 Task: Find connections with filter location Sebeta with filter topic #linkedinstorieswith filter profile language German with filter current company Godrej Group with filter school FRANK ANTHONY PUBLIC SCHOOL THE with filter industry Consumer Services with filter service category Software Testing with filter keywords title Bookkeeper
Action: Mouse moved to (152, 235)
Screenshot: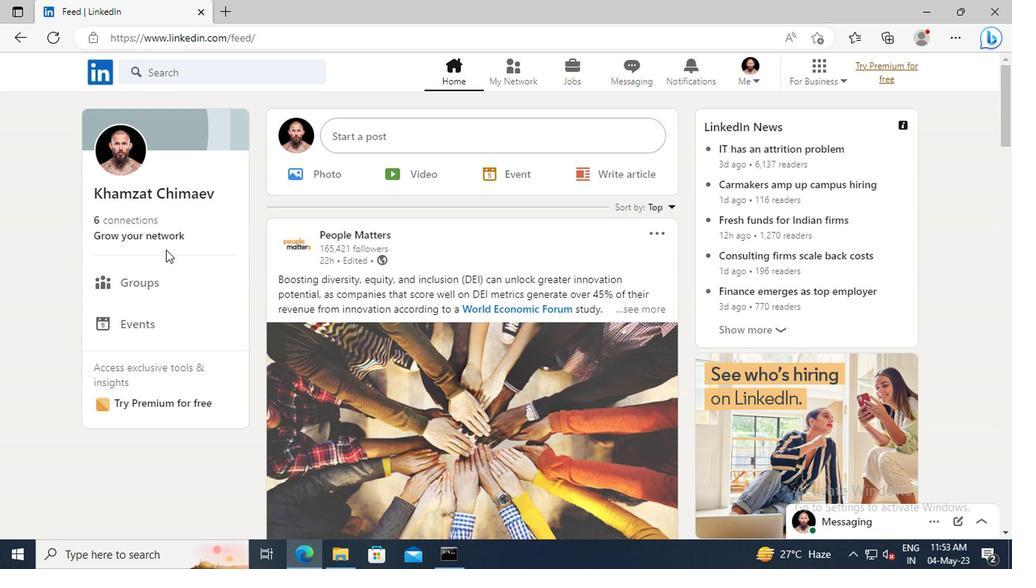 
Action: Mouse pressed left at (152, 235)
Screenshot: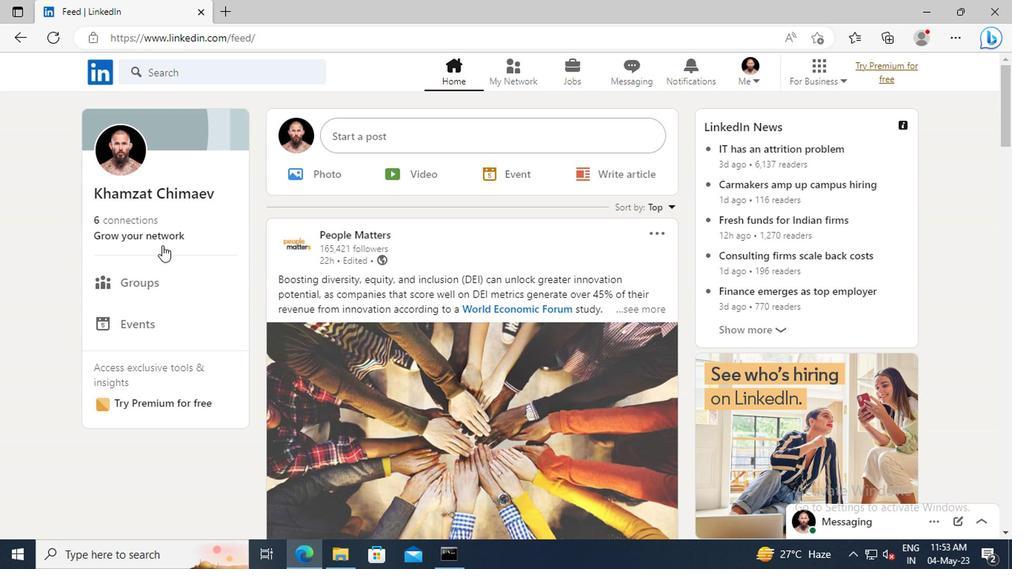 
Action: Mouse moved to (159, 158)
Screenshot: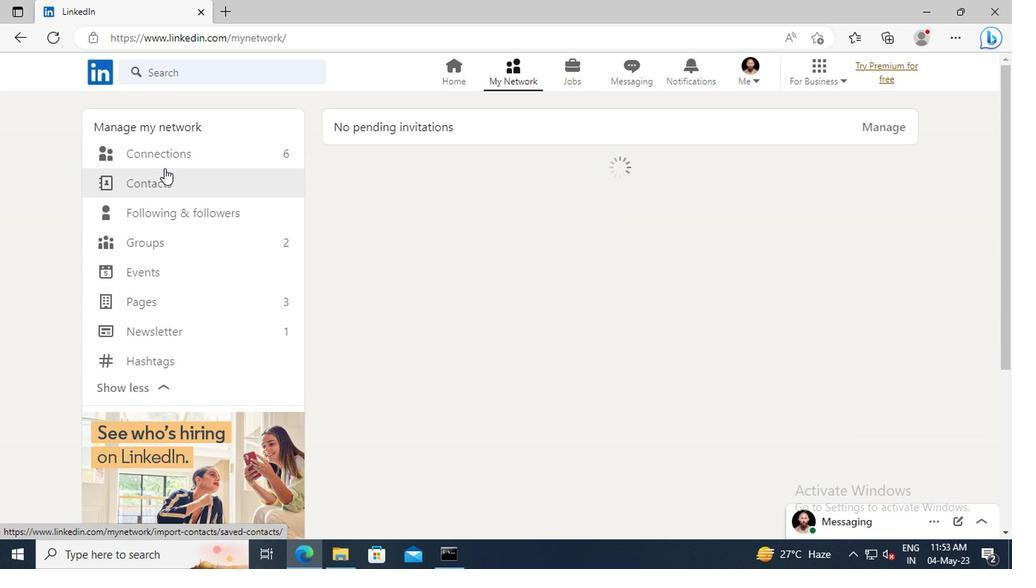 
Action: Mouse pressed left at (159, 158)
Screenshot: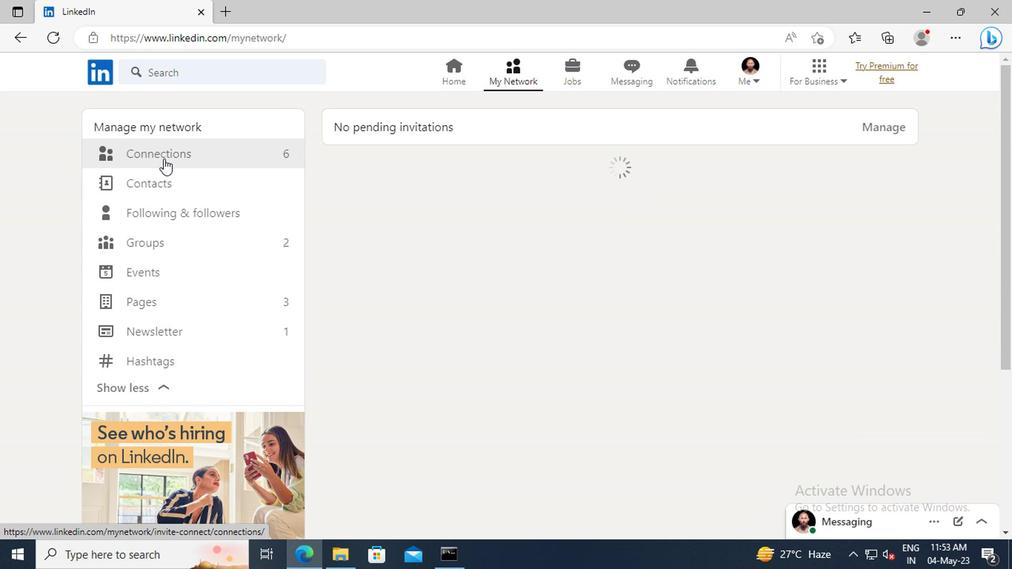 
Action: Mouse moved to (601, 155)
Screenshot: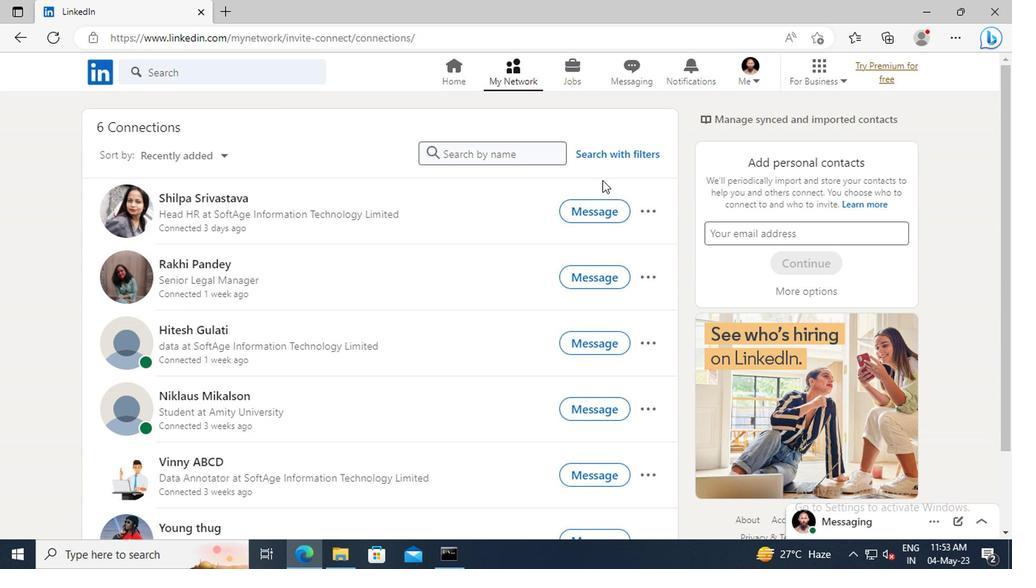 
Action: Mouse pressed left at (601, 155)
Screenshot: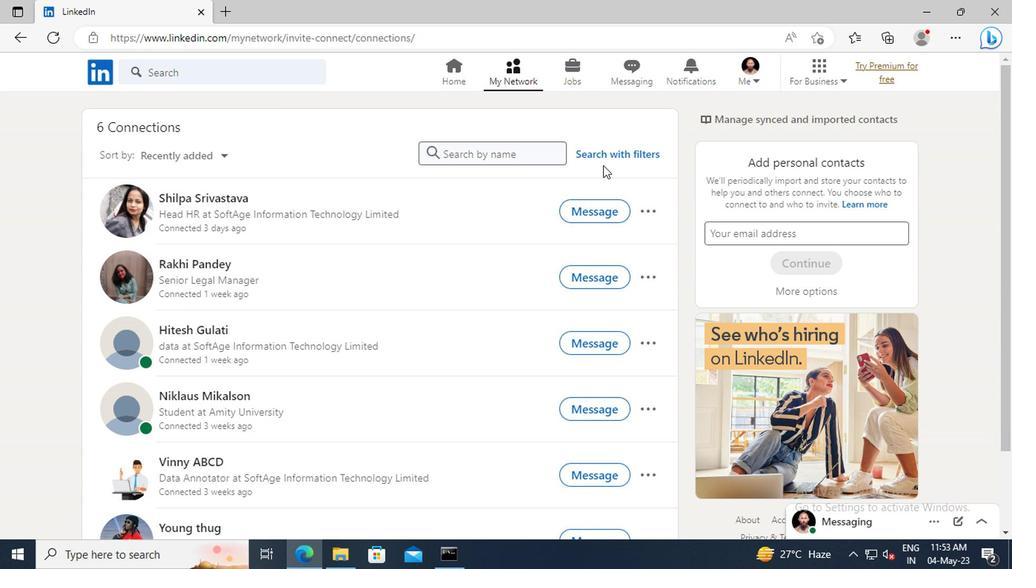 
Action: Mouse moved to (563, 114)
Screenshot: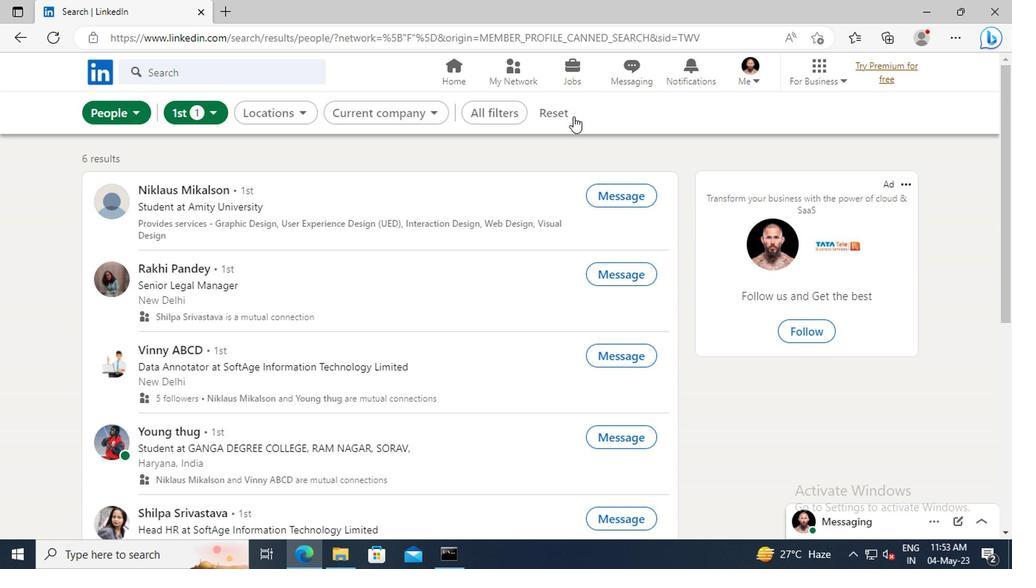 
Action: Mouse pressed left at (563, 114)
Screenshot: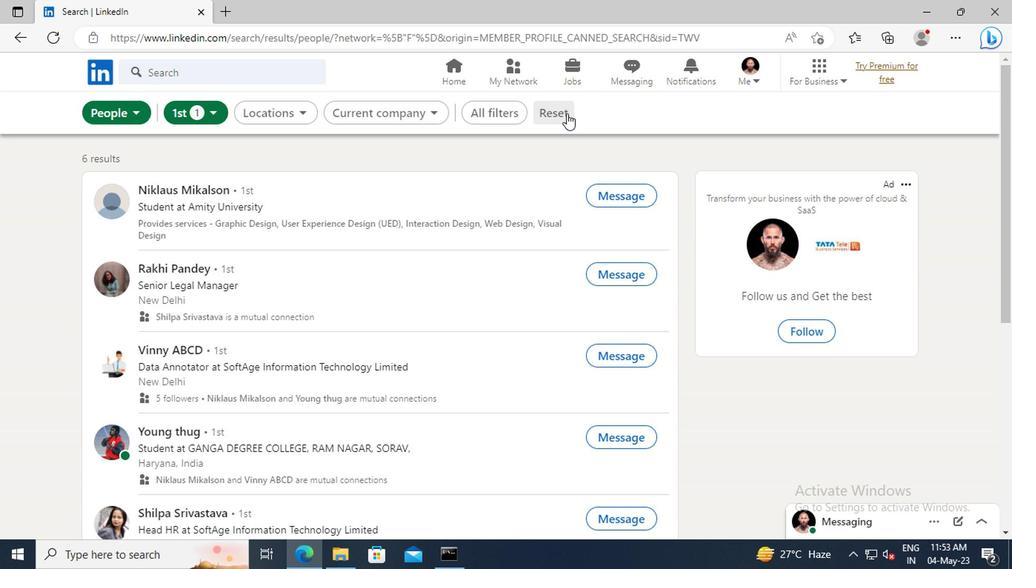 
Action: Mouse moved to (544, 114)
Screenshot: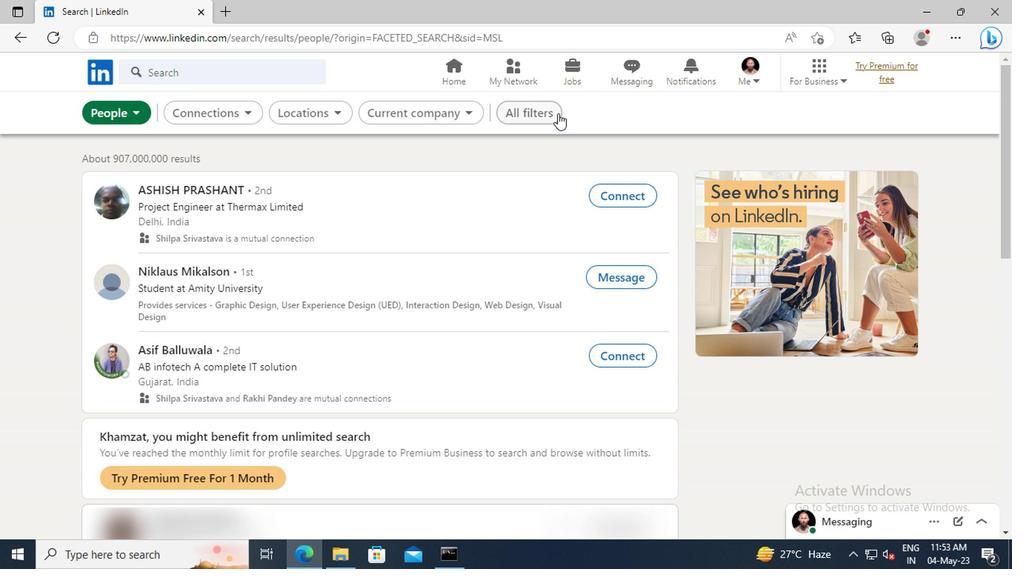 
Action: Mouse pressed left at (544, 114)
Screenshot: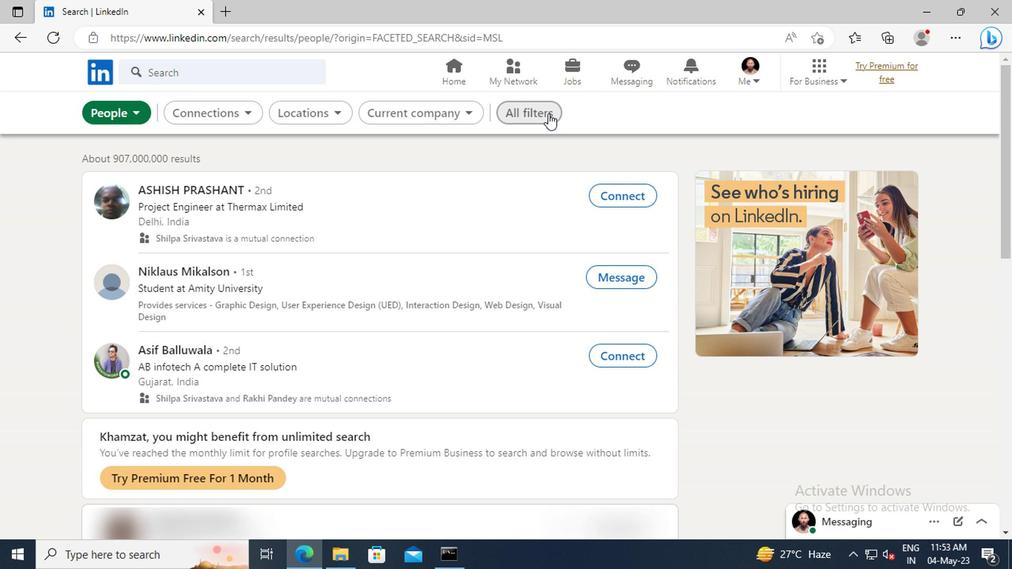 
Action: Mouse moved to (802, 302)
Screenshot: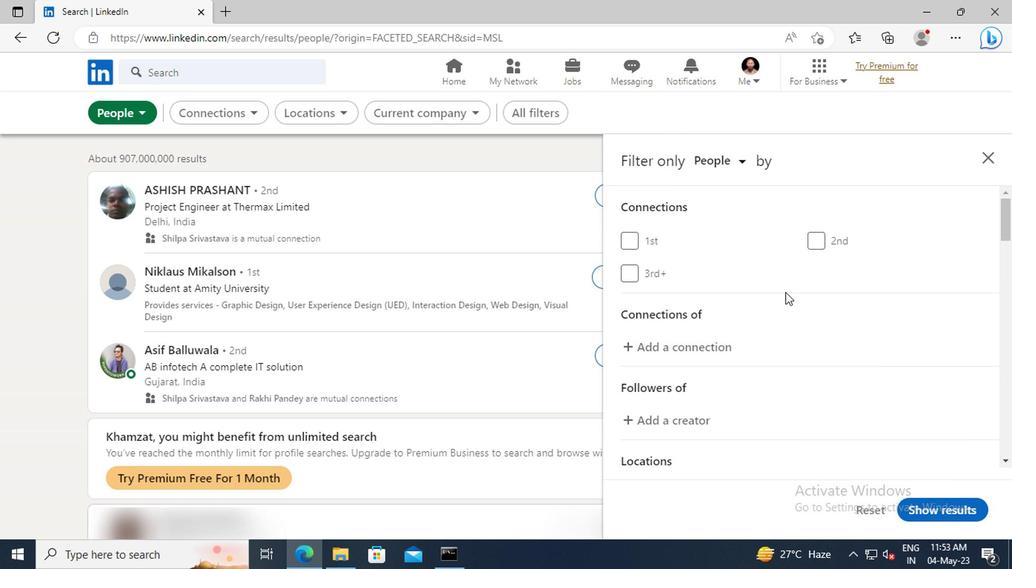 
Action: Mouse scrolled (802, 301) with delta (0, 0)
Screenshot: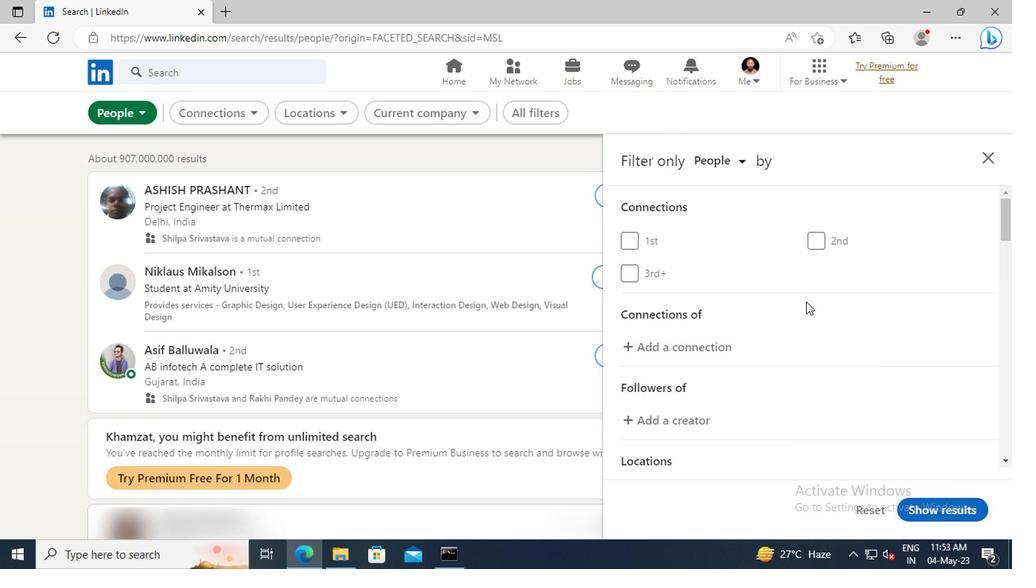 
Action: Mouse scrolled (802, 301) with delta (0, 0)
Screenshot: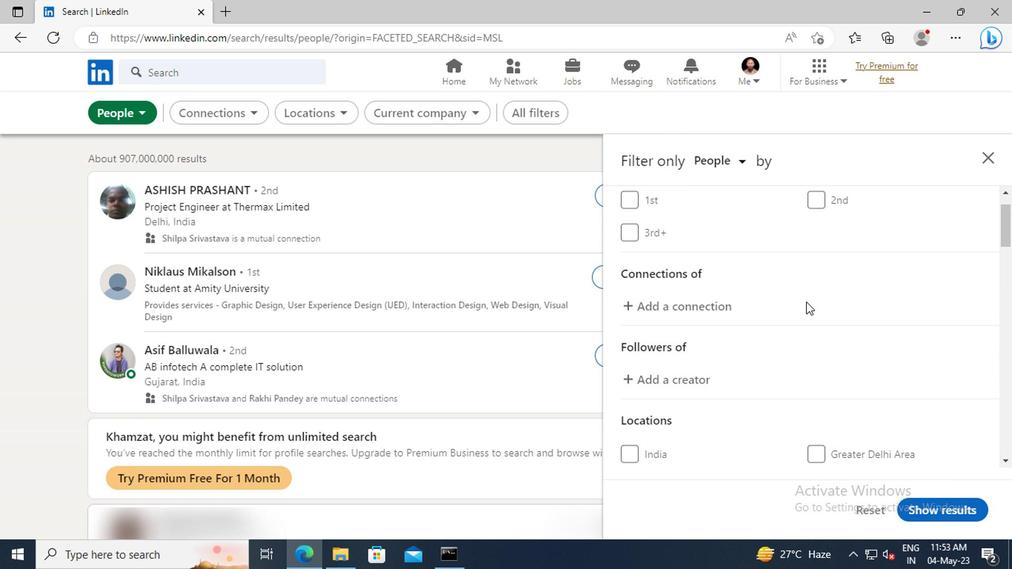 
Action: Mouse scrolled (802, 301) with delta (0, 0)
Screenshot: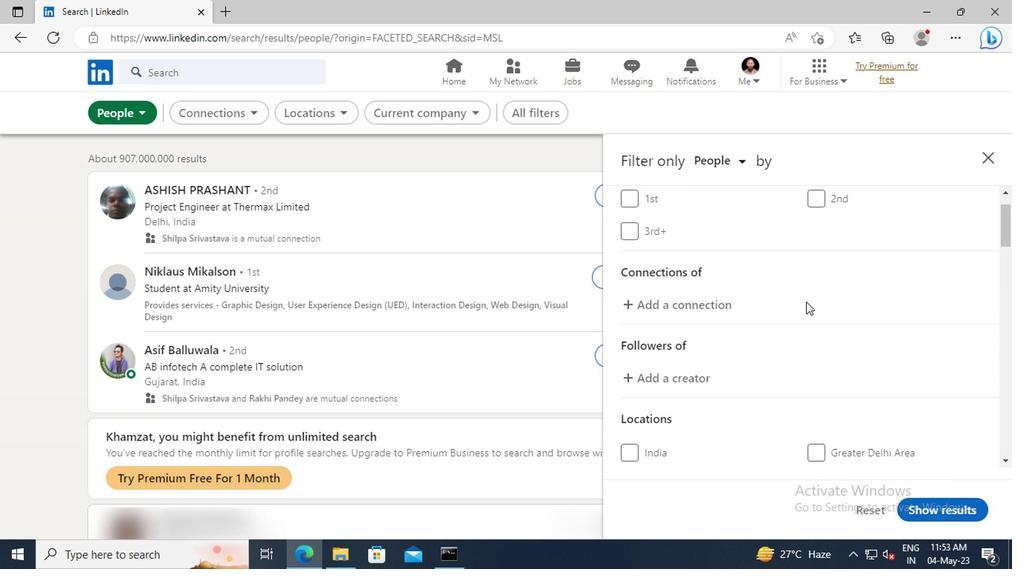 
Action: Mouse scrolled (802, 301) with delta (0, 0)
Screenshot: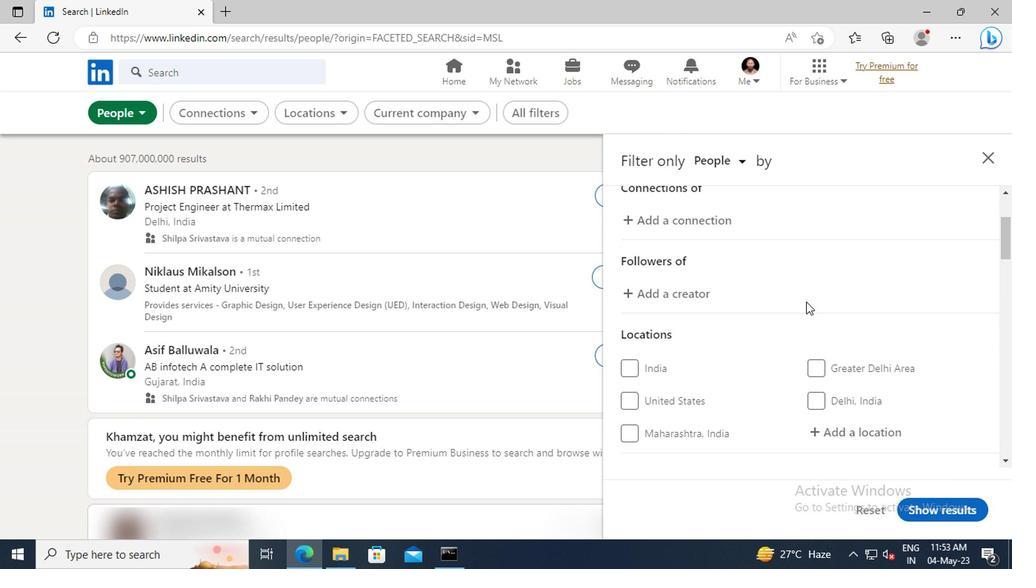 
Action: Mouse scrolled (802, 301) with delta (0, 0)
Screenshot: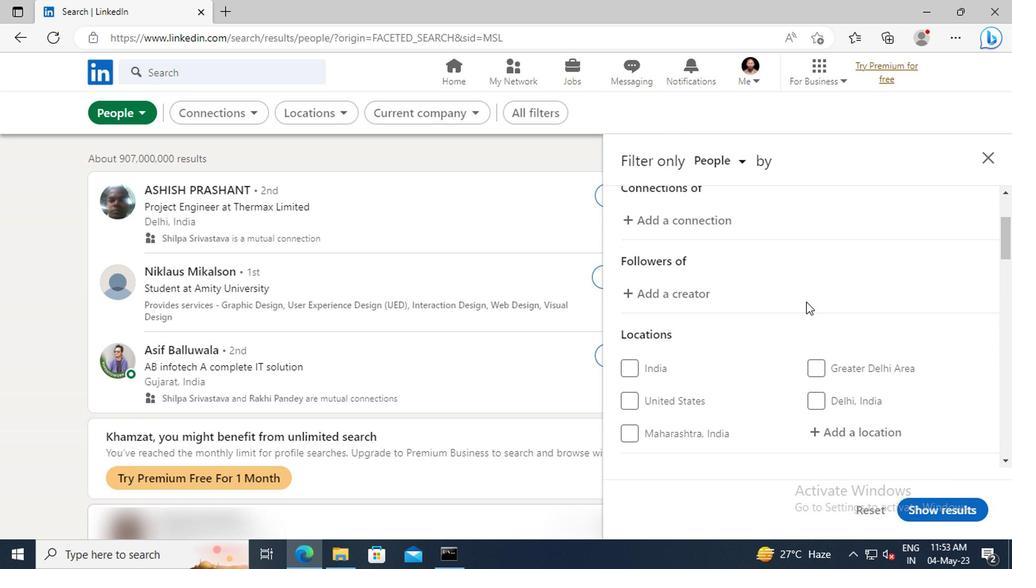 
Action: Mouse scrolled (802, 301) with delta (0, 0)
Screenshot: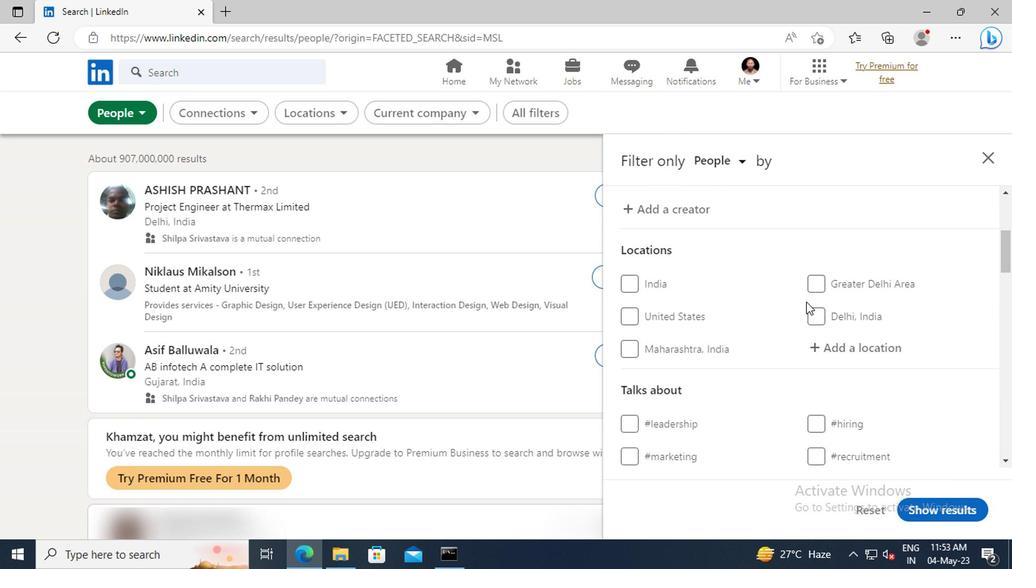 
Action: Mouse moved to (812, 312)
Screenshot: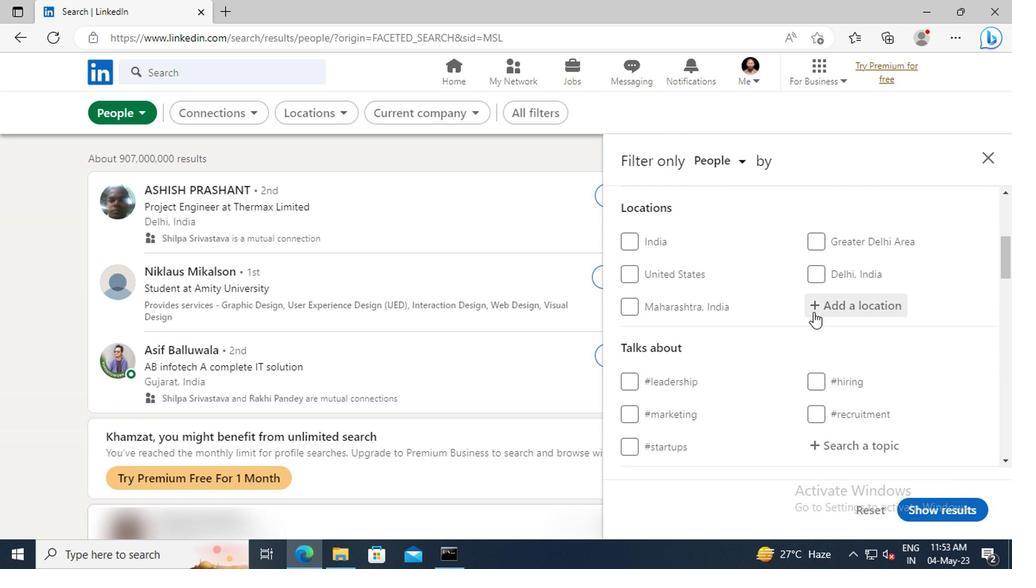 
Action: Mouse pressed left at (812, 312)
Screenshot: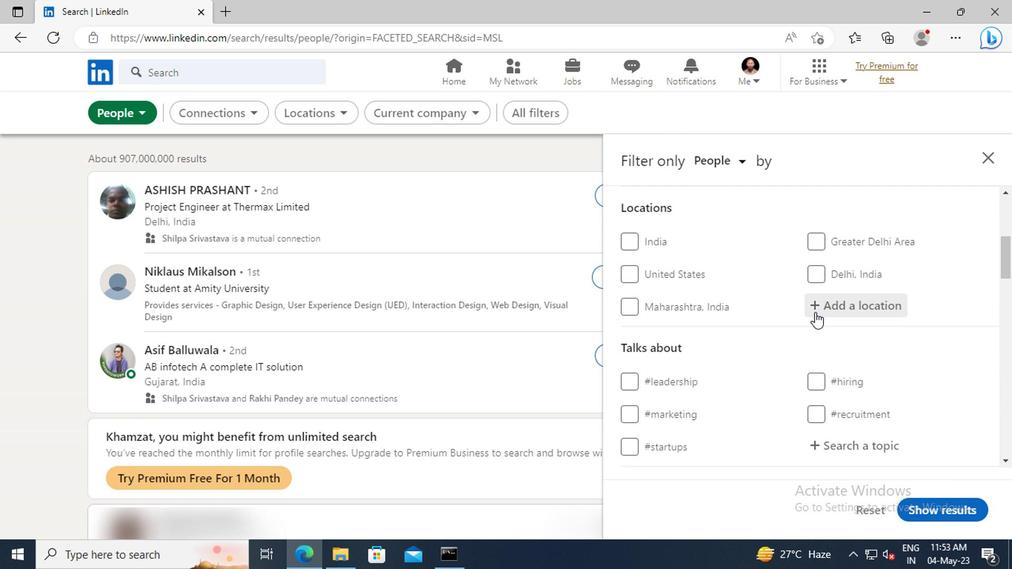 
Action: Key pressed <Key.shift>SEBETA<Key.enter>
Screenshot: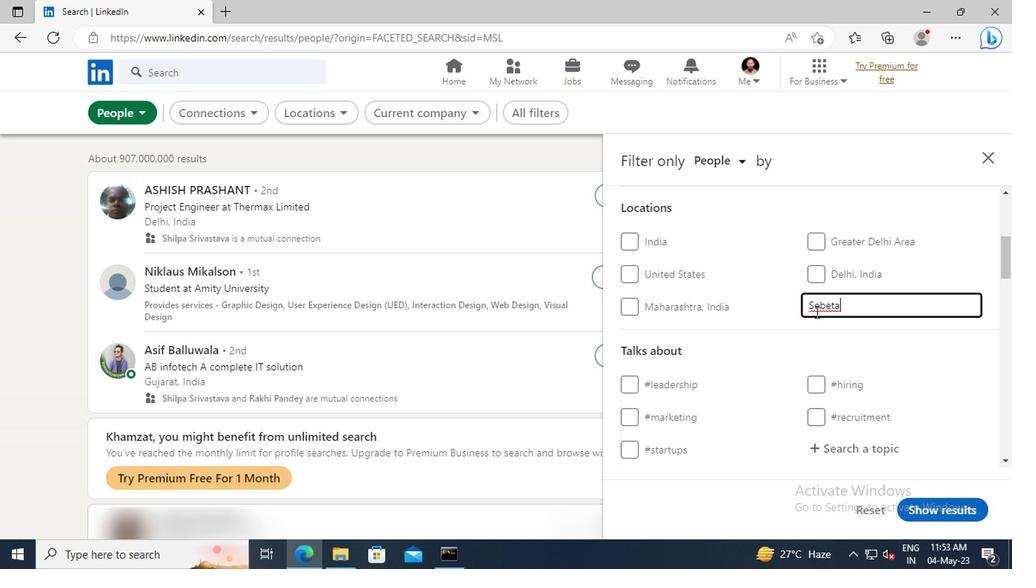 
Action: Mouse scrolled (812, 312) with delta (0, 0)
Screenshot: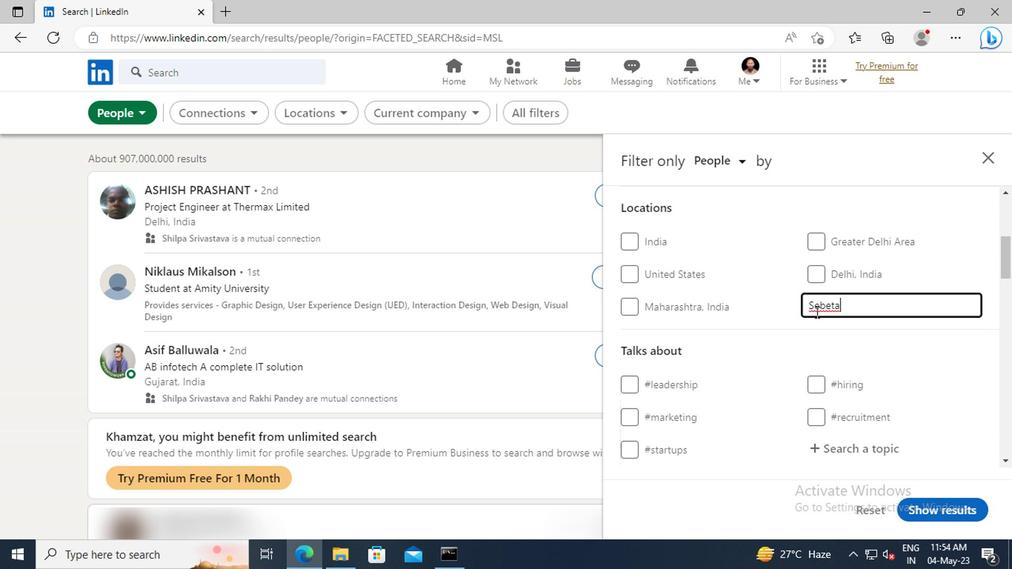 
Action: Mouse scrolled (812, 312) with delta (0, 0)
Screenshot: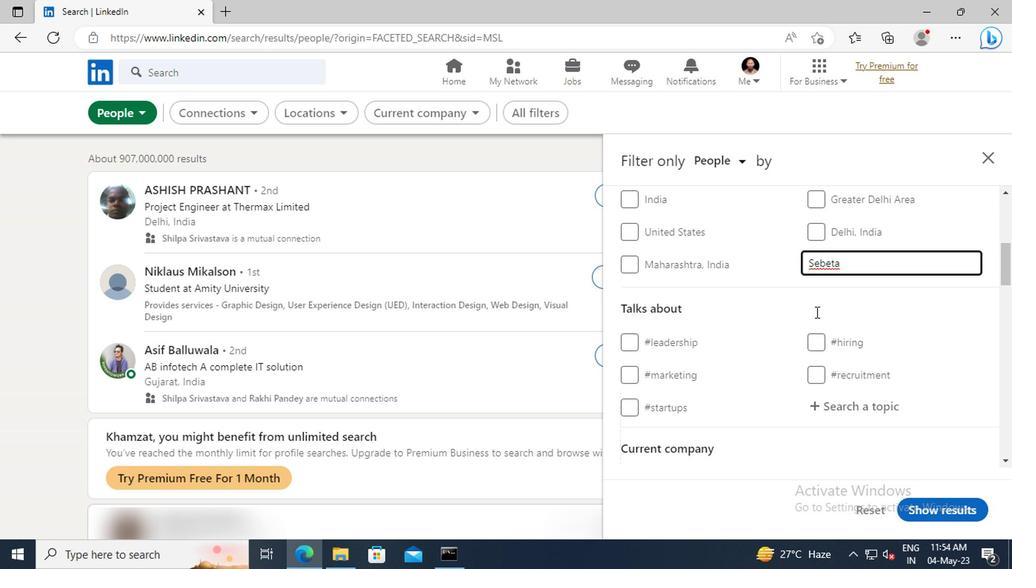 
Action: Mouse scrolled (812, 312) with delta (0, 0)
Screenshot: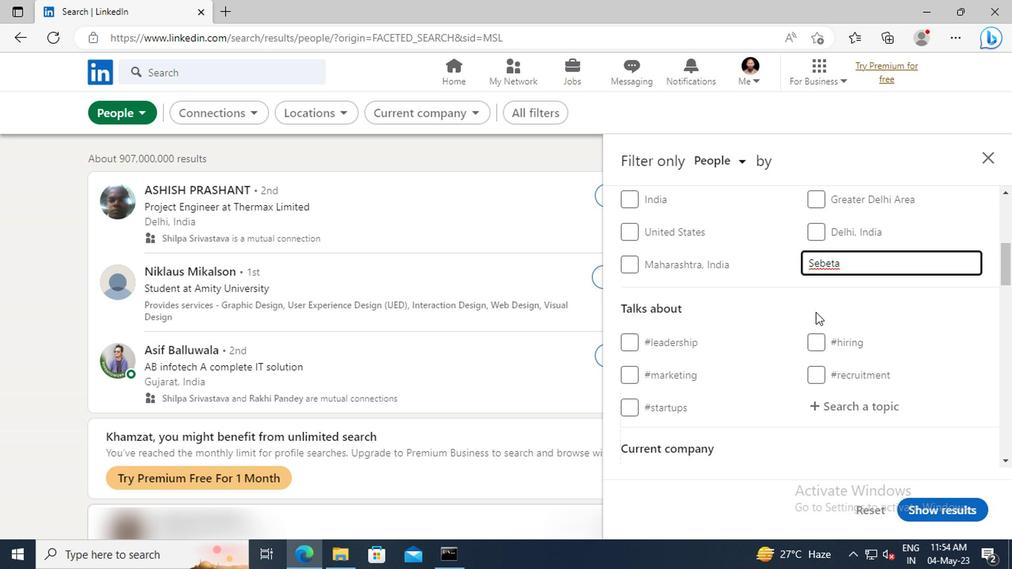 
Action: Mouse moved to (819, 316)
Screenshot: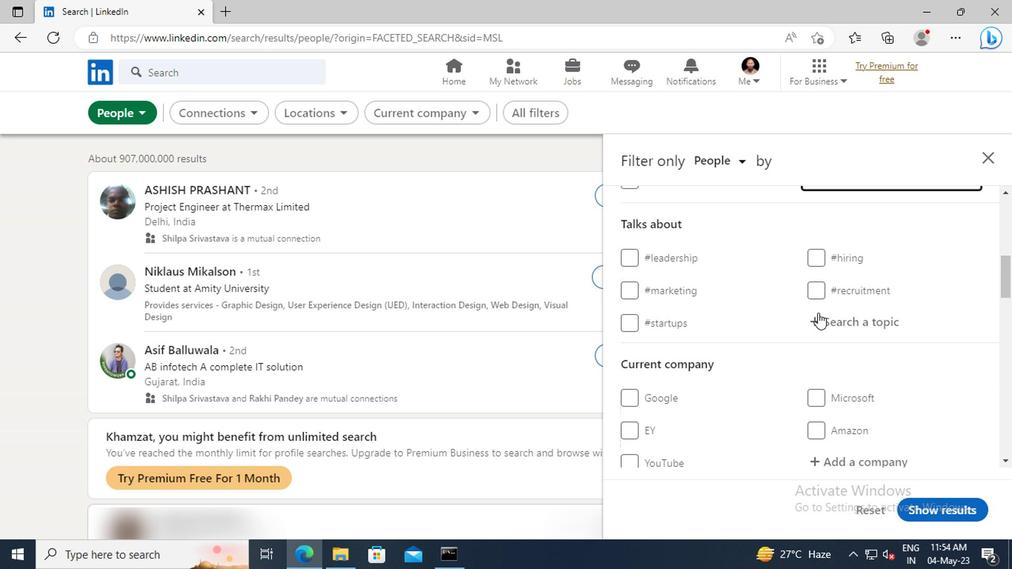
Action: Mouse pressed left at (819, 316)
Screenshot: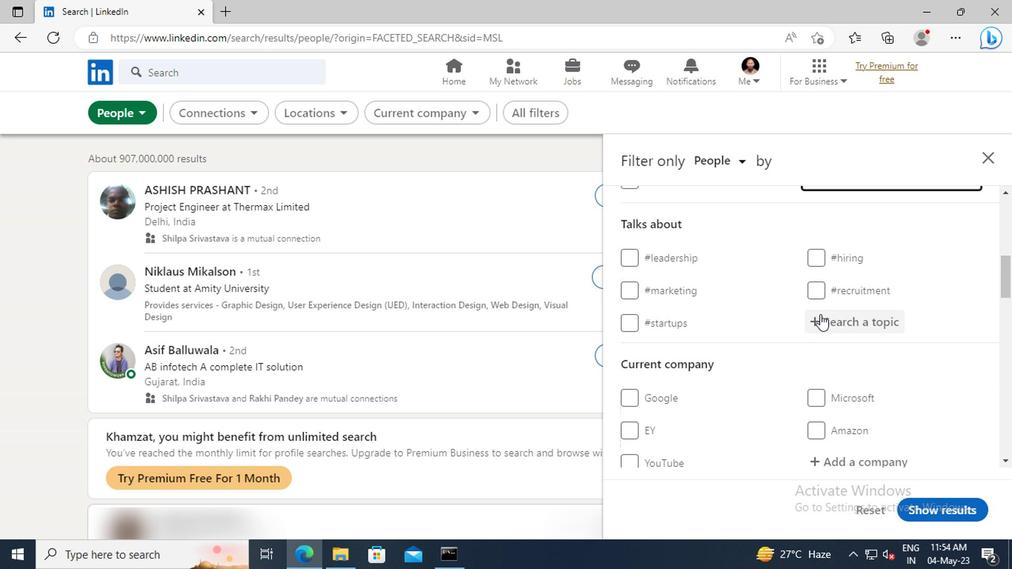 
Action: Key pressed LINKEDINST
Screenshot: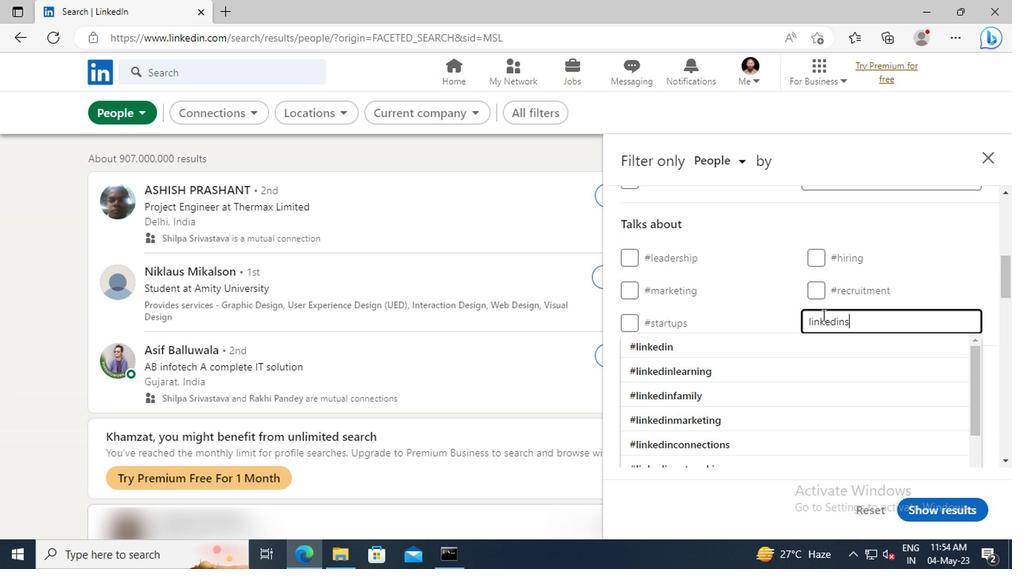 
Action: Mouse moved to (825, 362)
Screenshot: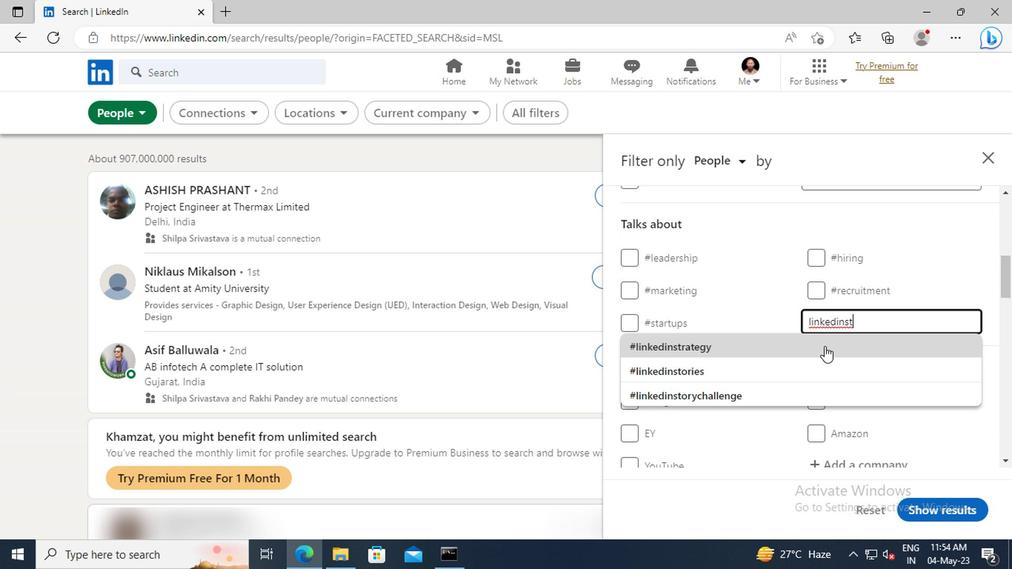 
Action: Mouse pressed left at (825, 362)
Screenshot: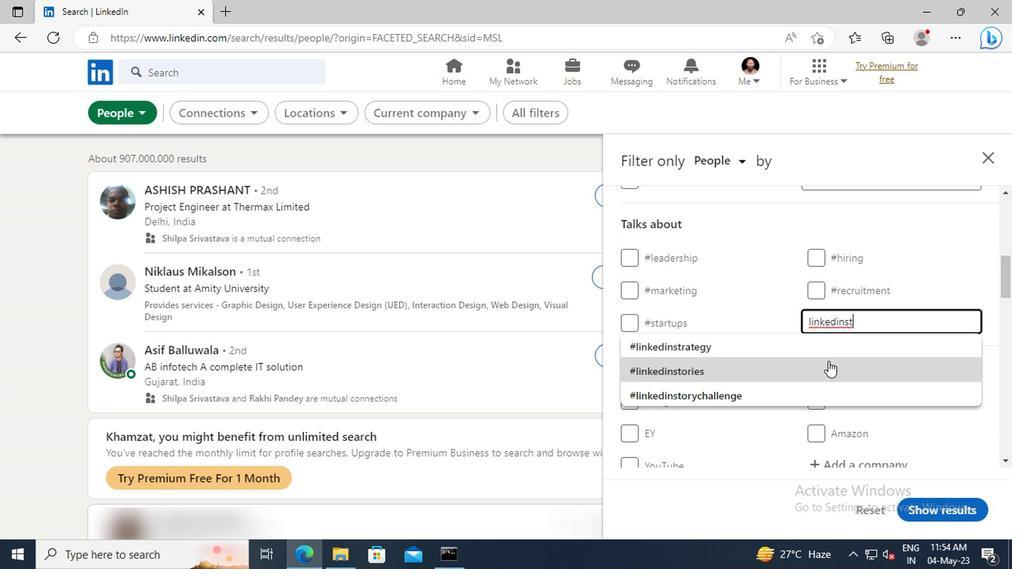 
Action: Mouse scrolled (825, 362) with delta (0, 0)
Screenshot: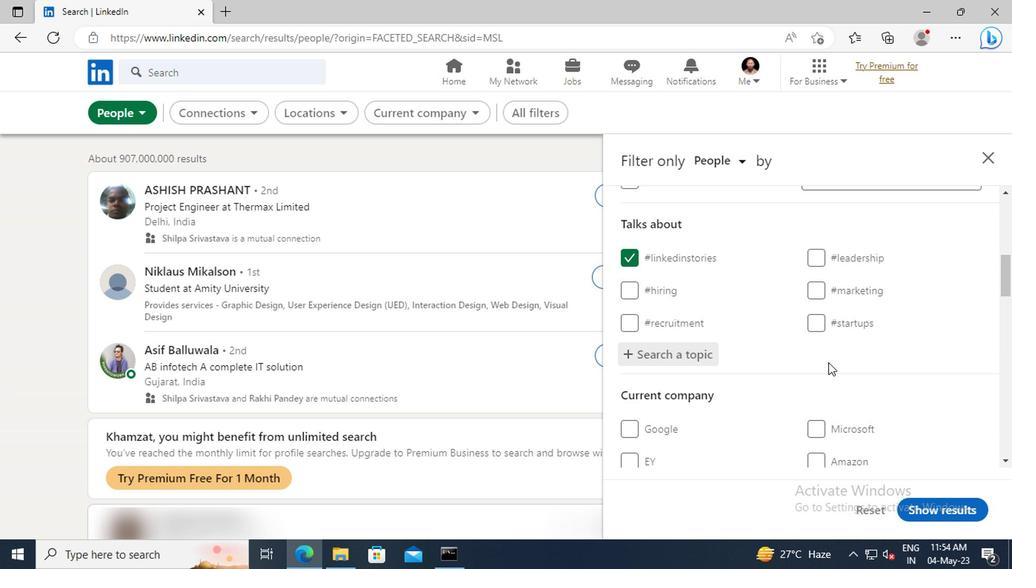 
Action: Mouse scrolled (825, 362) with delta (0, 0)
Screenshot: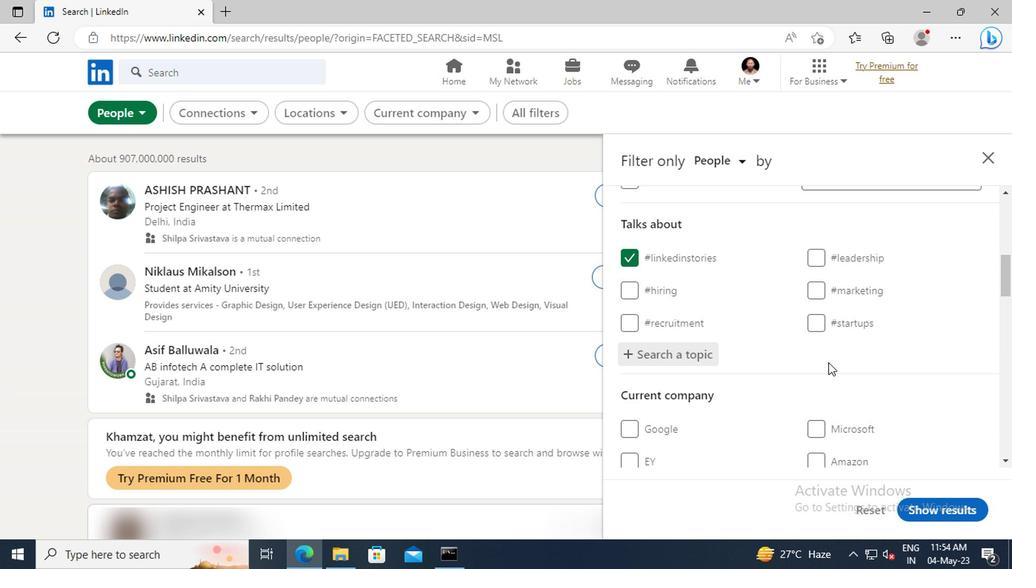 
Action: Mouse scrolled (825, 362) with delta (0, 0)
Screenshot: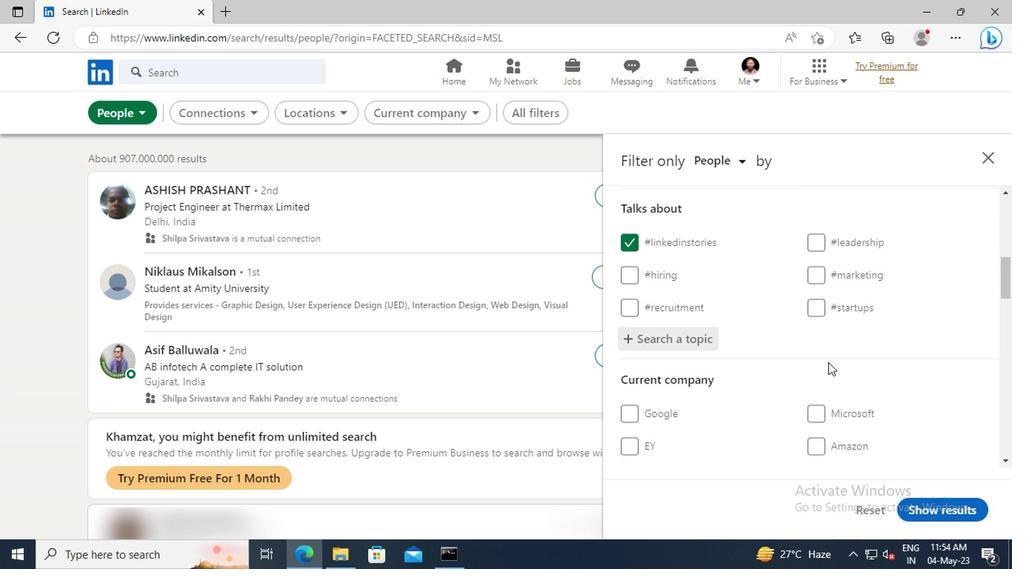 
Action: Mouse scrolled (825, 362) with delta (0, 0)
Screenshot: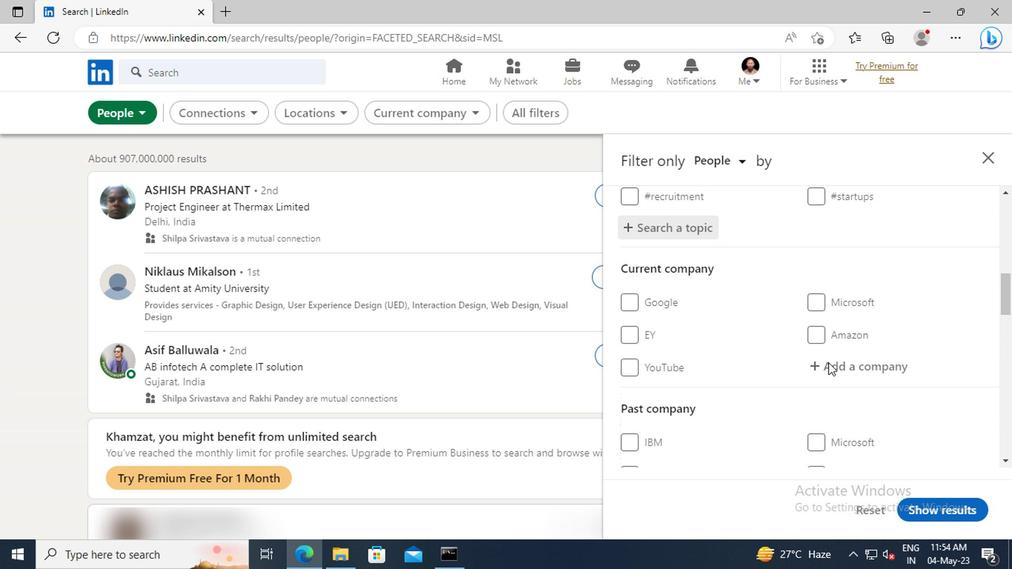 
Action: Mouse scrolled (825, 362) with delta (0, 0)
Screenshot: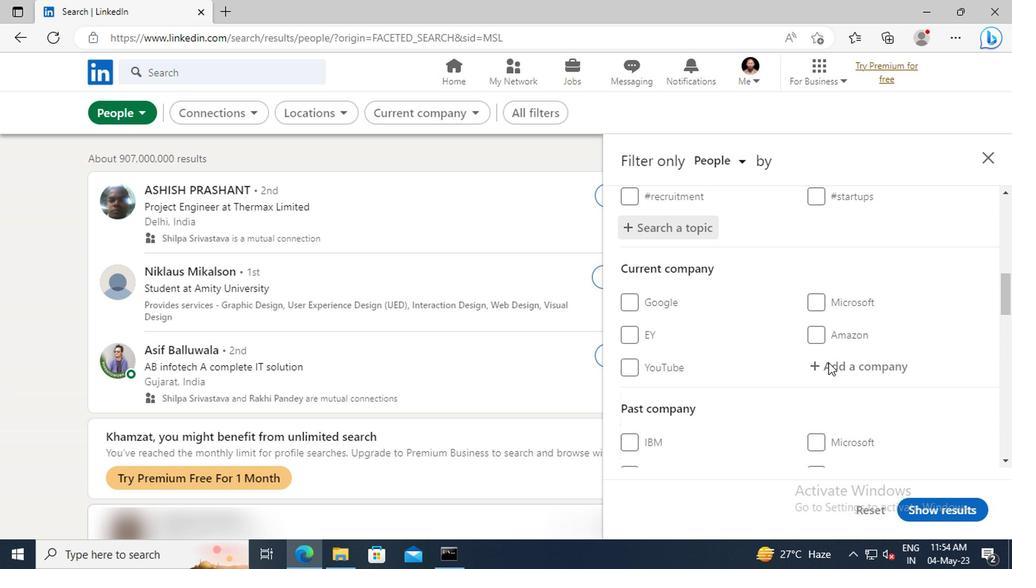 
Action: Mouse scrolled (825, 362) with delta (0, 0)
Screenshot: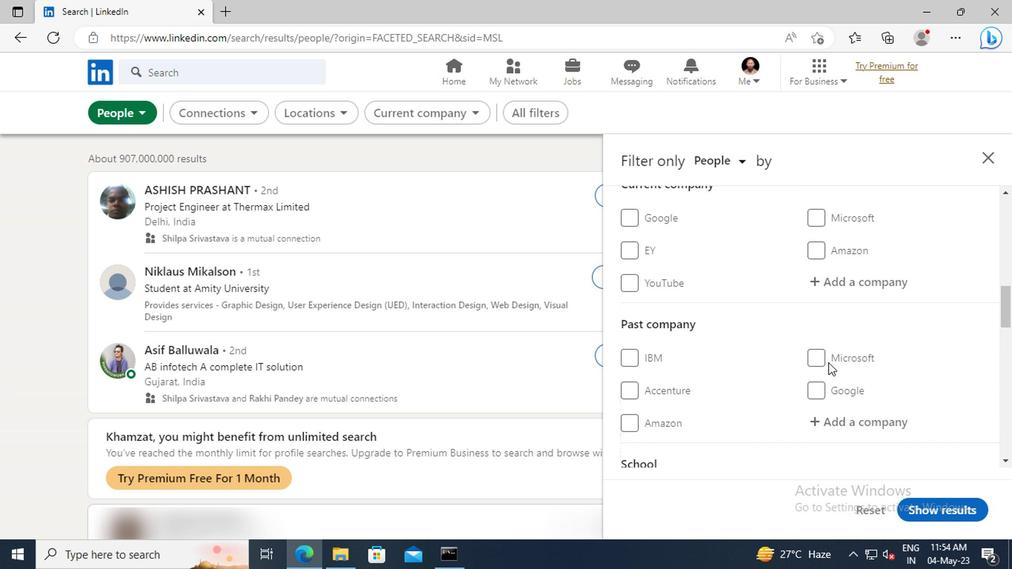 
Action: Mouse scrolled (825, 362) with delta (0, 0)
Screenshot: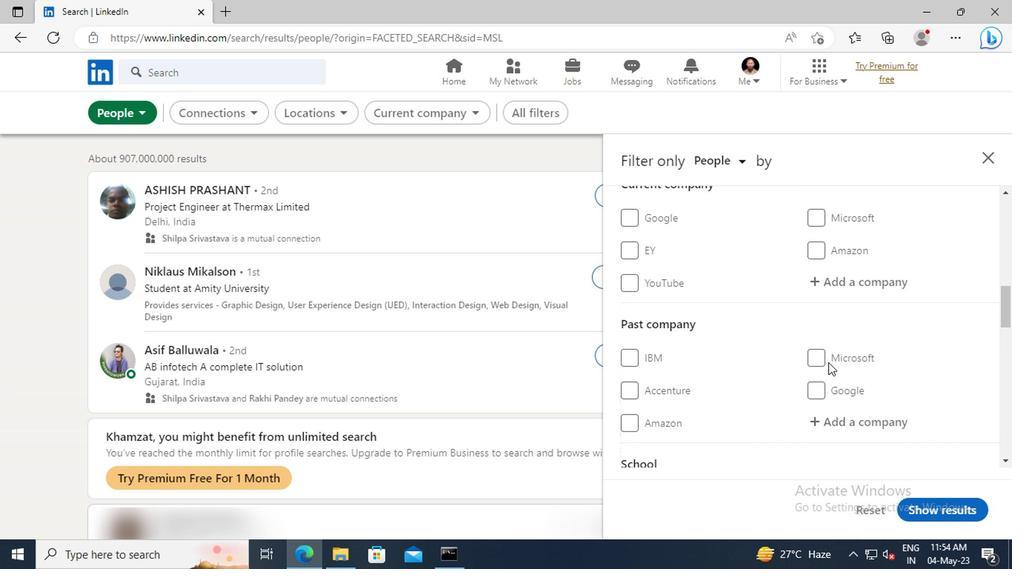 
Action: Mouse scrolled (825, 362) with delta (0, 0)
Screenshot: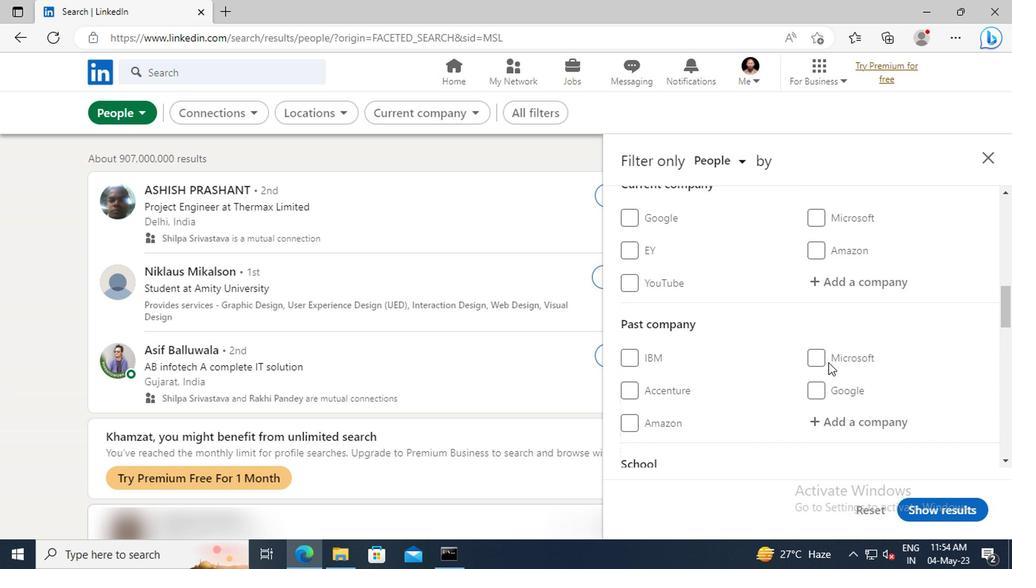 
Action: Mouse scrolled (825, 362) with delta (0, 0)
Screenshot: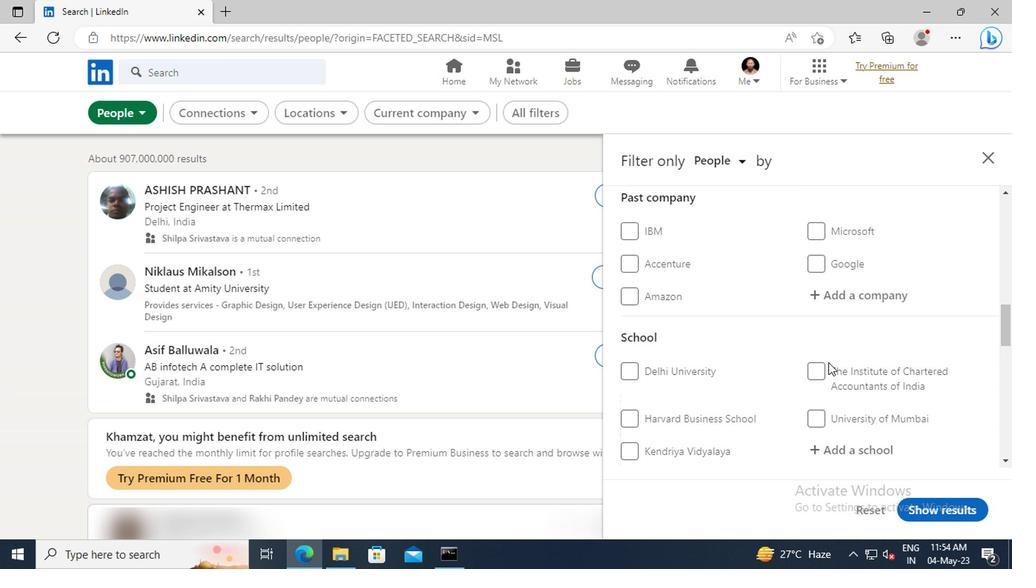 
Action: Mouse scrolled (825, 362) with delta (0, 0)
Screenshot: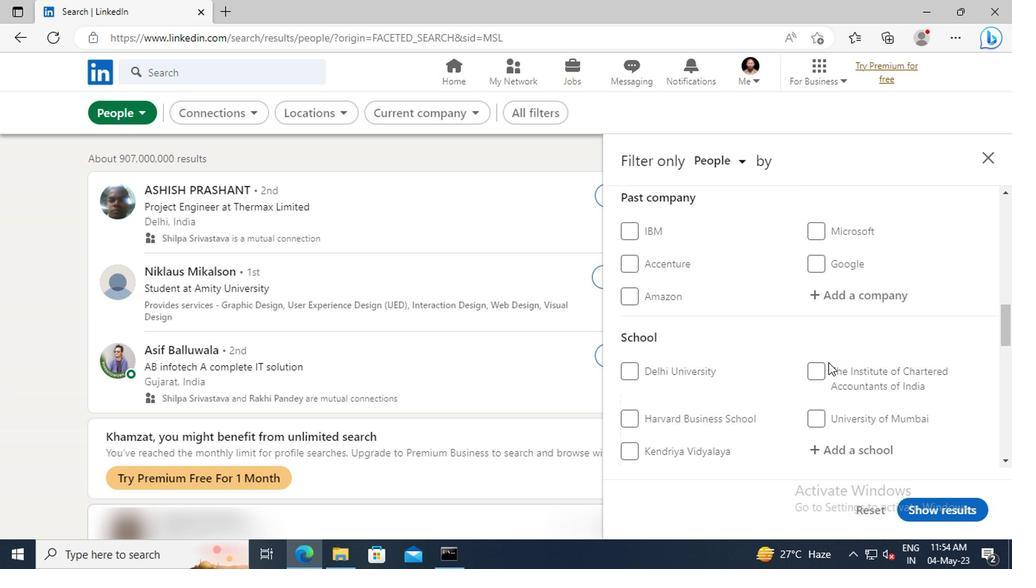
Action: Mouse scrolled (825, 362) with delta (0, 0)
Screenshot: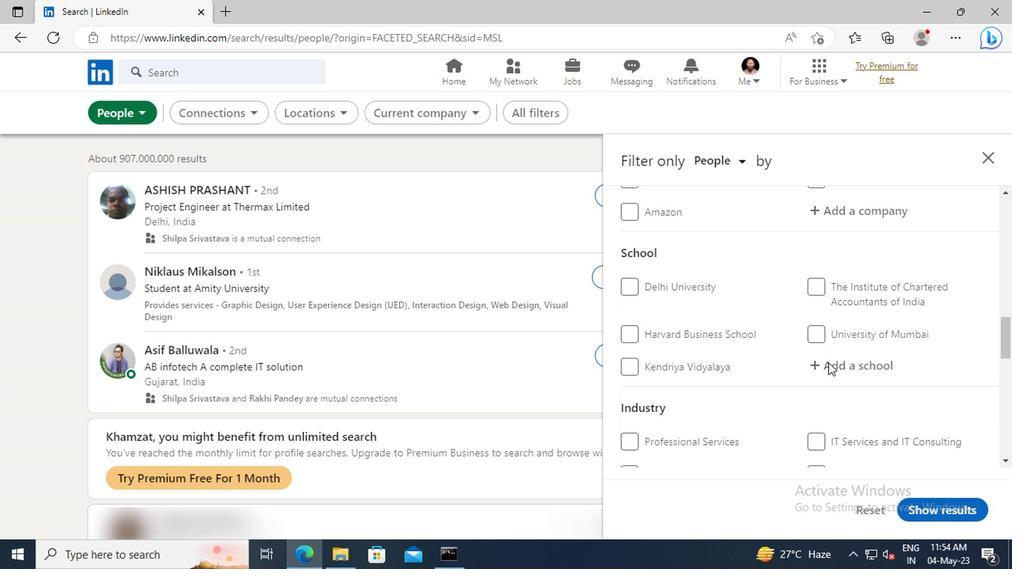 
Action: Mouse scrolled (825, 362) with delta (0, 0)
Screenshot: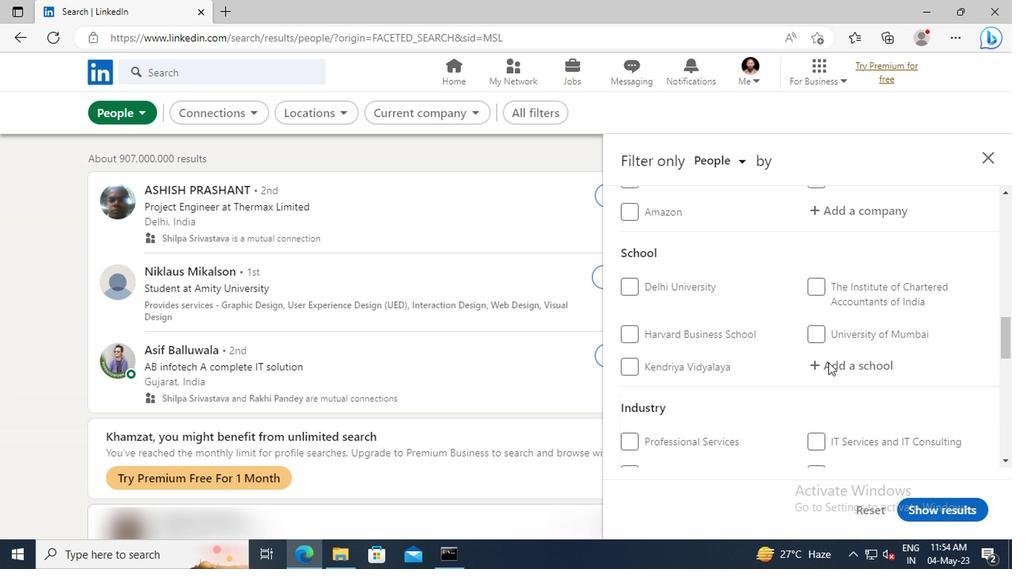 
Action: Mouse scrolled (825, 362) with delta (0, 0)
Screenshot: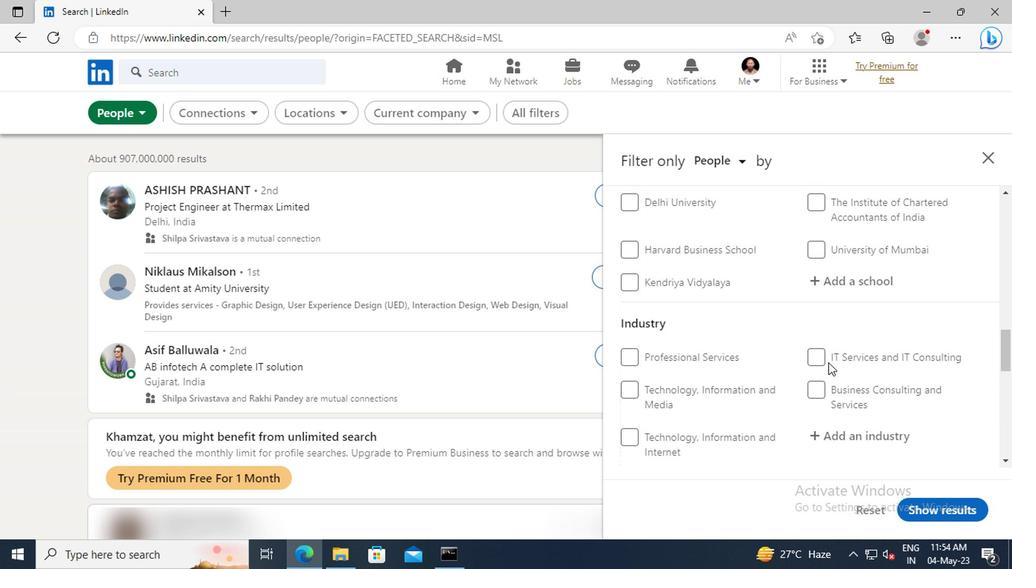 
Action: Mouse scrolled (825, 362) with delta (0, 0)
Screenshot: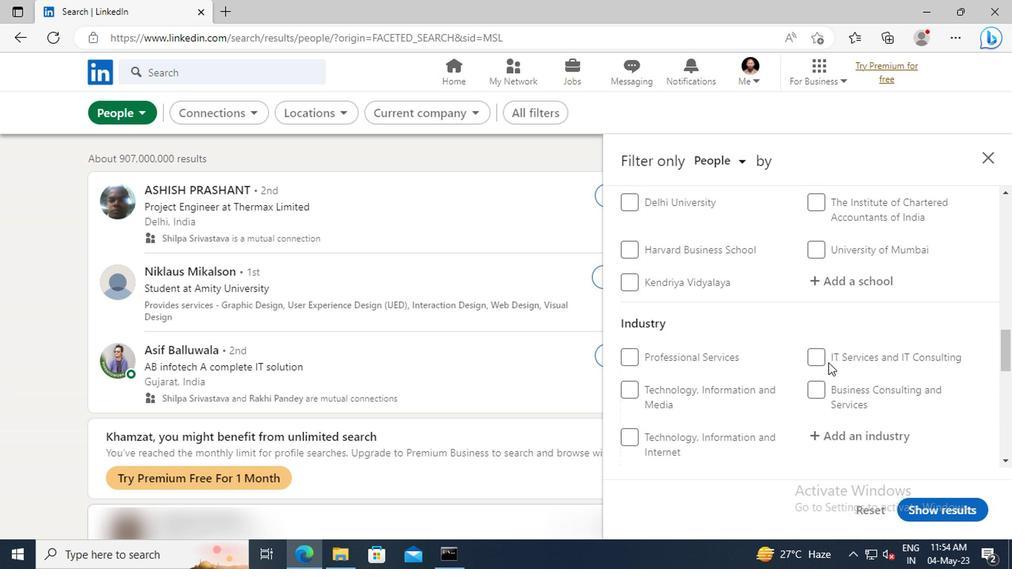 
Action: Mouse scrolled (825, 362) with delta (0, 0)
Screenshot: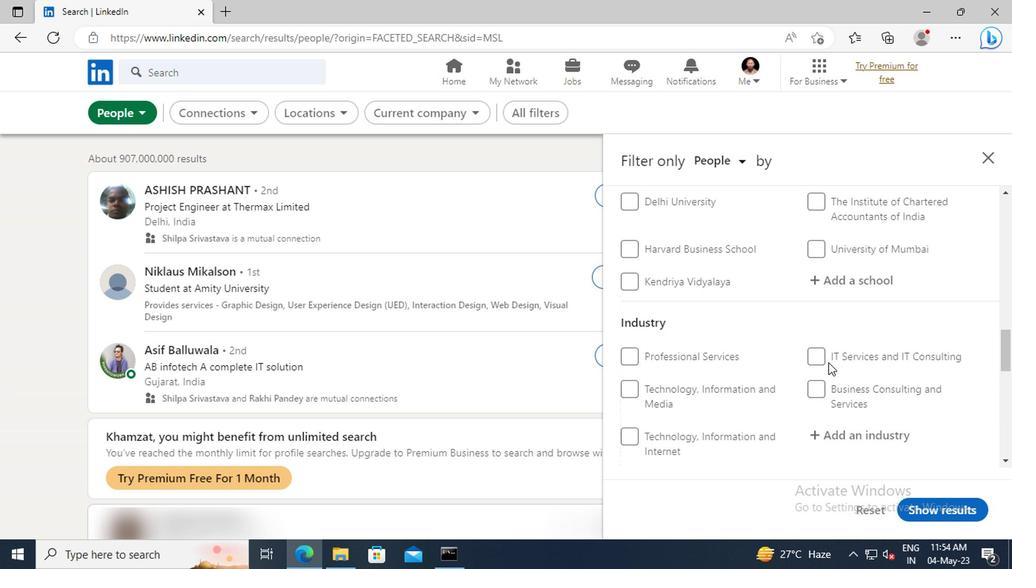 
Action: Mouse scrolled (825, 362) with delta (0, 0)
Screenshot: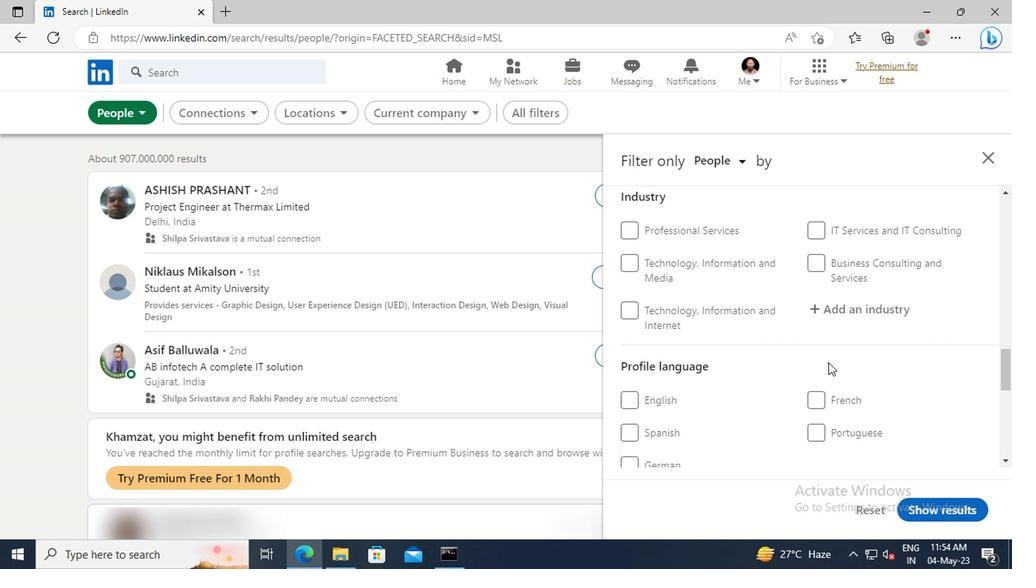 
Action: Mouse scrolled (825, 362) with delta (0, 0)
Screenshot: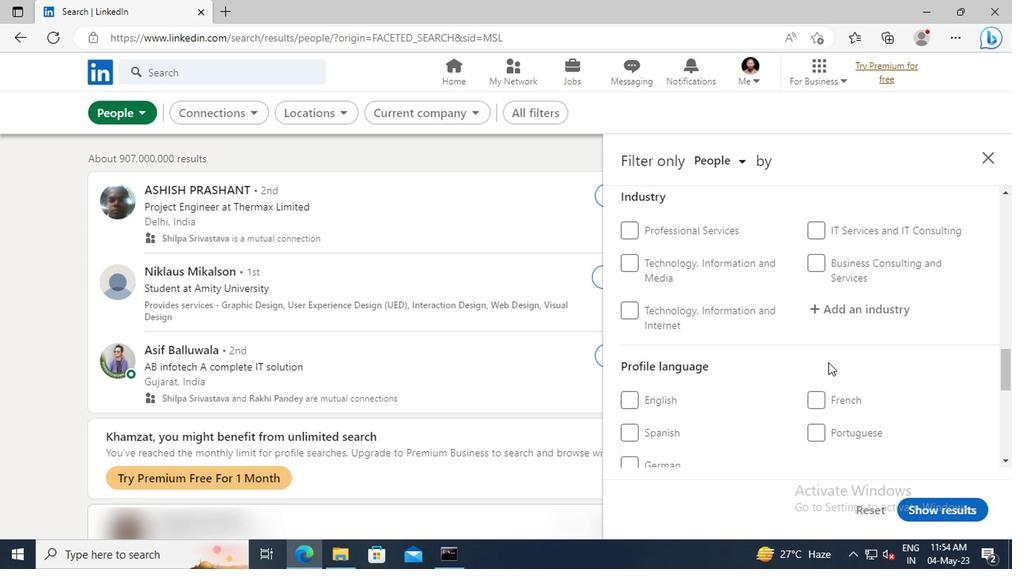
Action: Mouse moved to (623, 386)
Screenshot: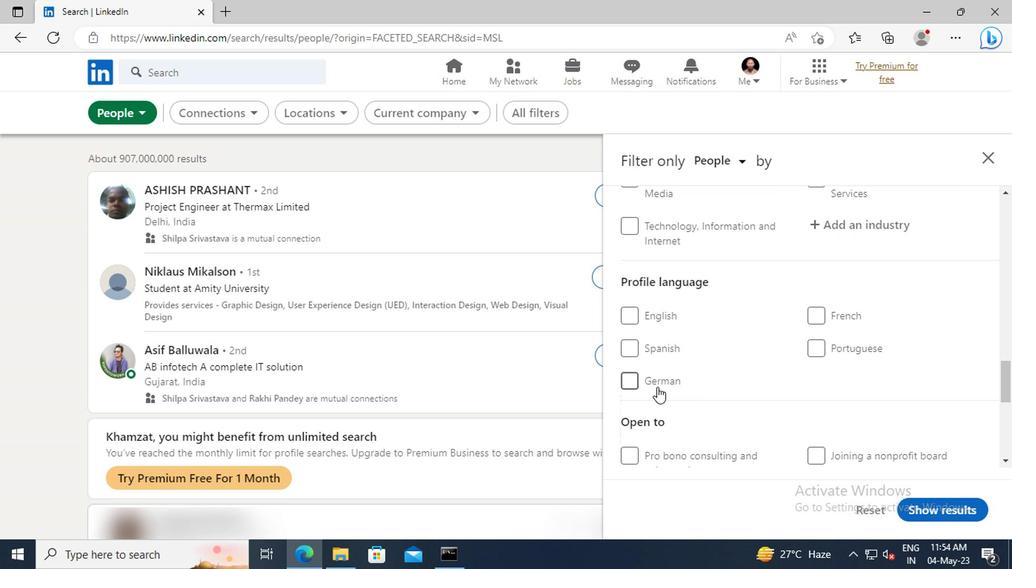 
Action: Mouse pressed left at (623, 386)
Screenshot: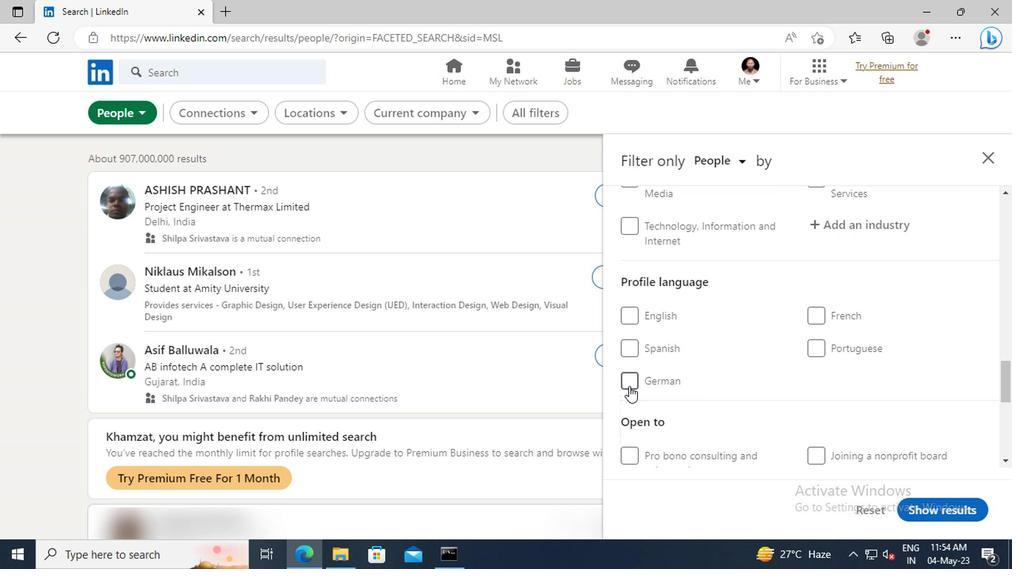 
Action: Mouse moved to (808, 357)
Screenshot: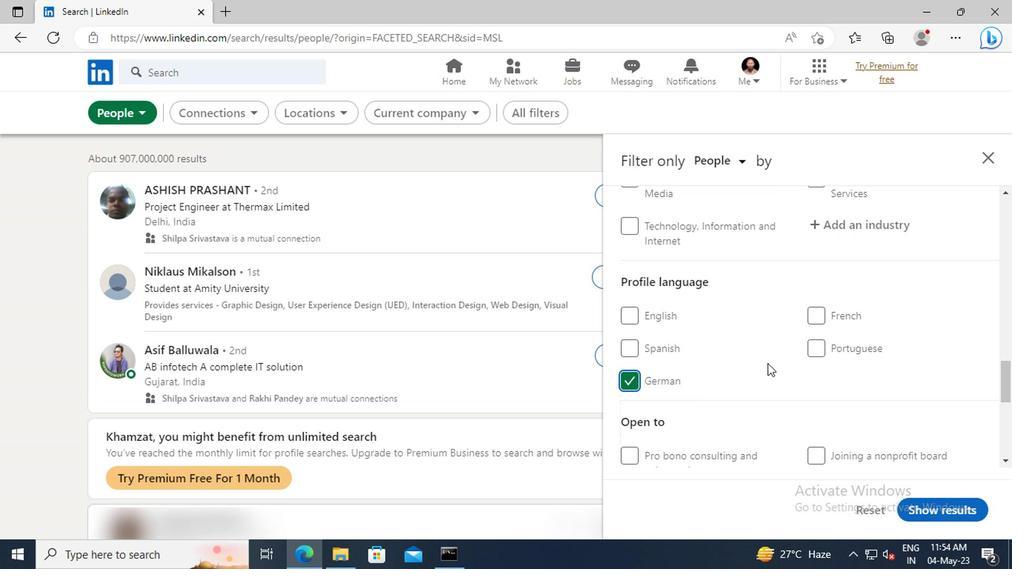 
Action: Mouse scrolled (808, 358) with delta (0, 1)
Screenshot: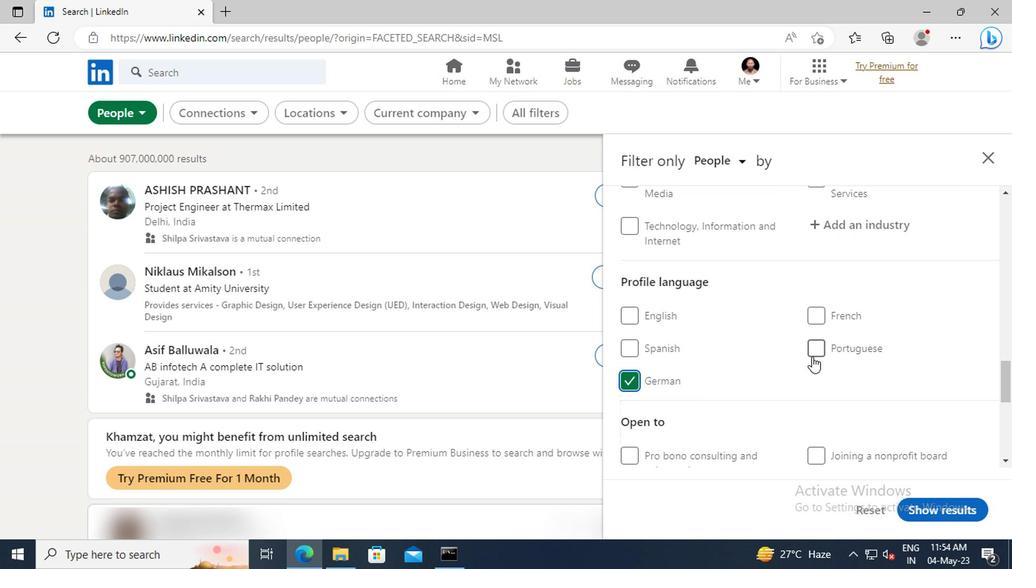 
Action: Mouse scrolled (808, 358) with delta (0, 1)
Screenshot: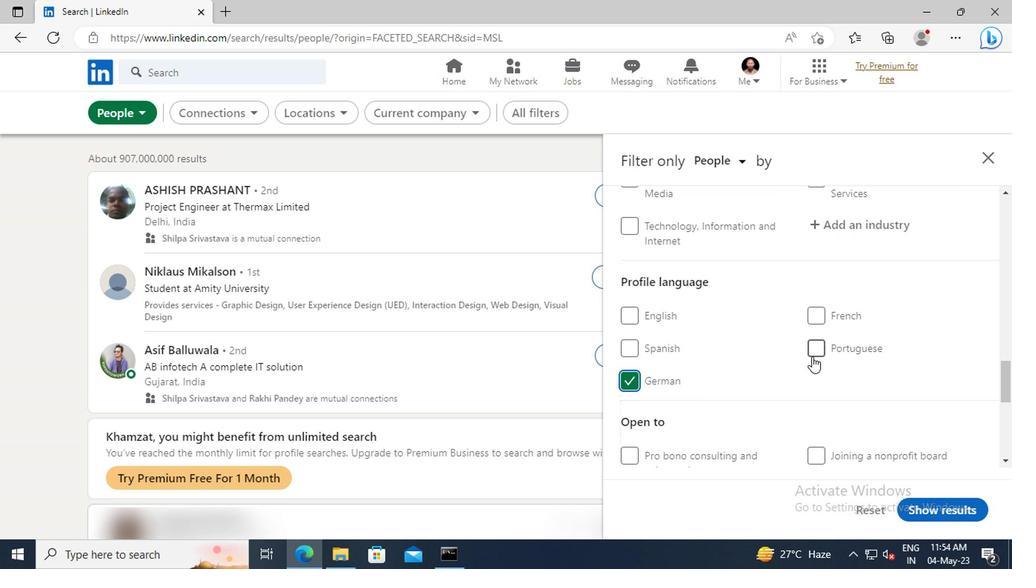 
Action: Mouse scrolled (808, 358) with delta (0, 1)
Screenshot: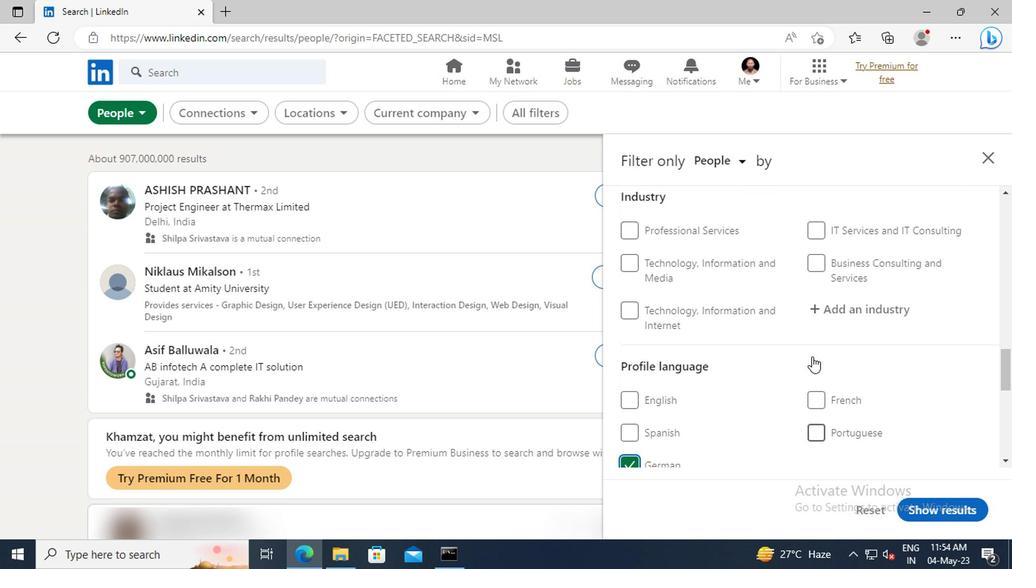 
Action: Mouse scrolled (808, 358) with delta (0, 1)
Screenshot: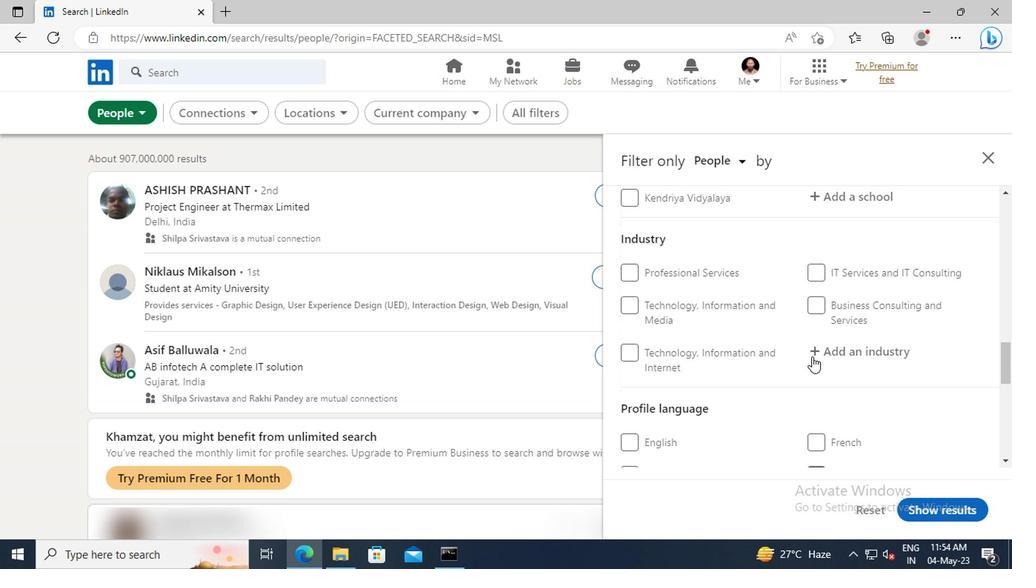 
Action: Mouse scrolled (808, 358) with delta (0, 1)
Screenshot: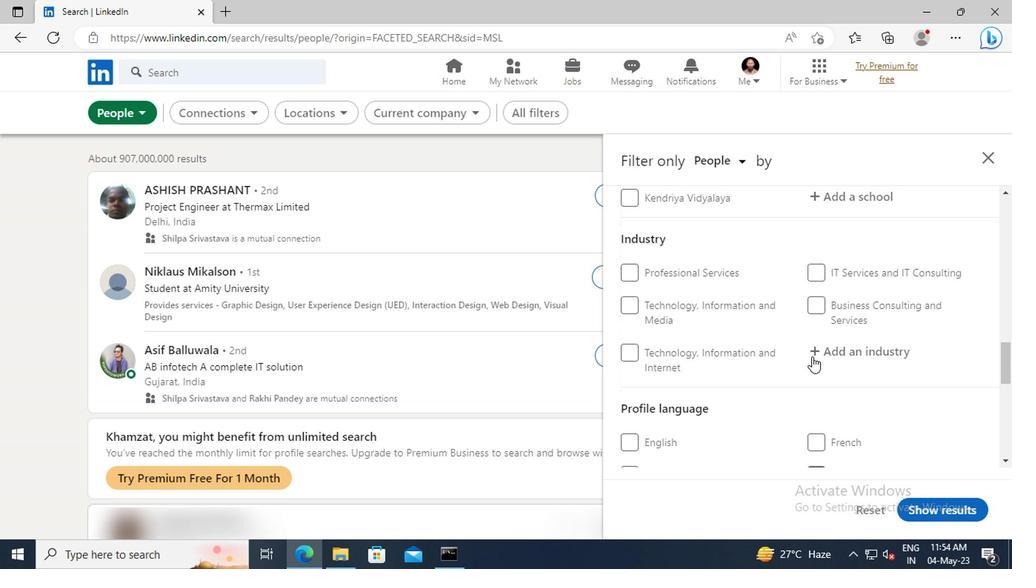
Action: Mouse scrolled (808, 358) with delta (0, 1)
Screenshot: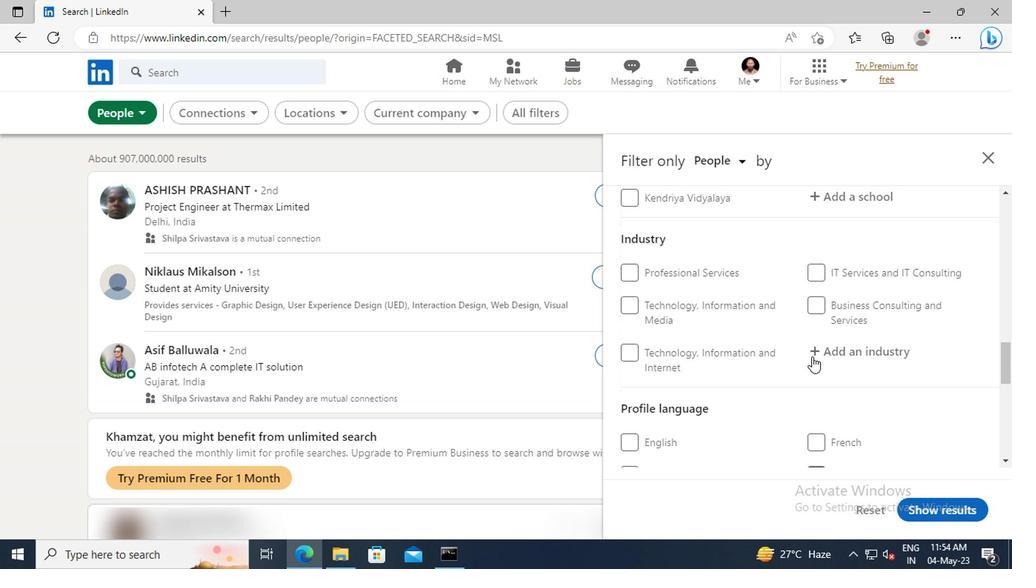 
Action: Mouse scrolled (808, 358) with delta (0, 1)
Screenshot: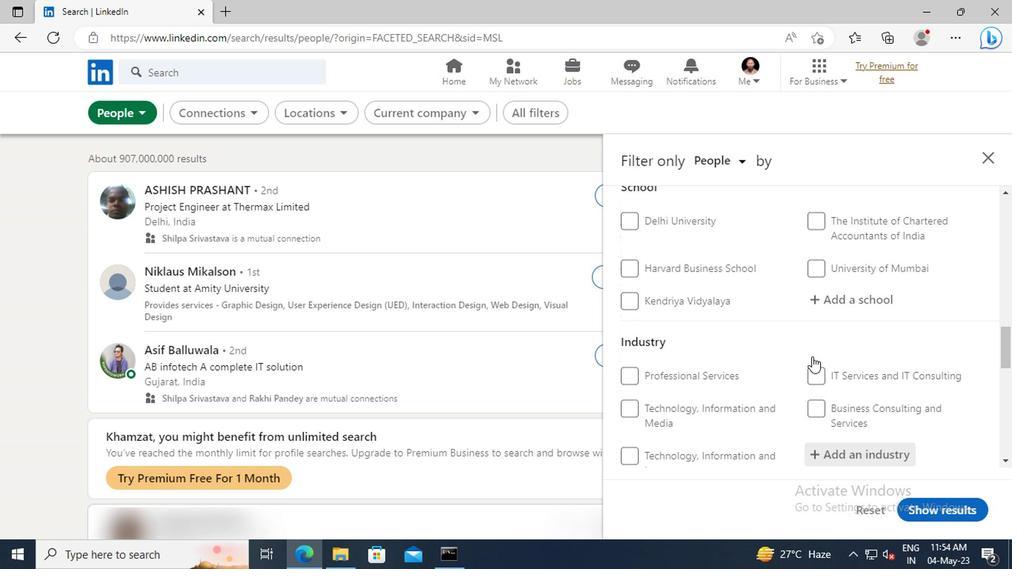 
Action: Mouse scrolled (808, 358) with delta (0, 1)
Screenshot: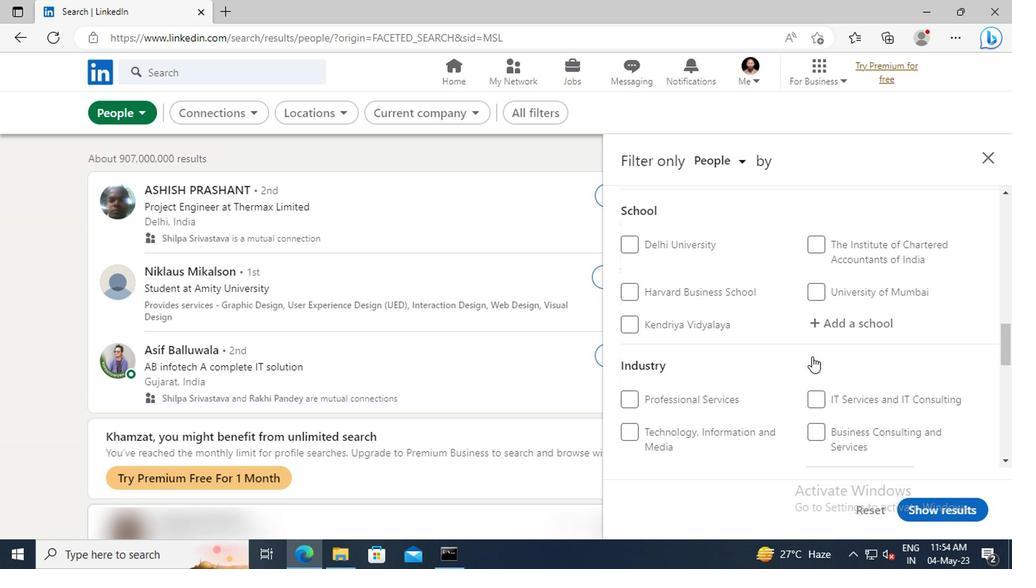 
Action: Mouse scrolled (808, 358) with delta (0, 1)
Screenshot: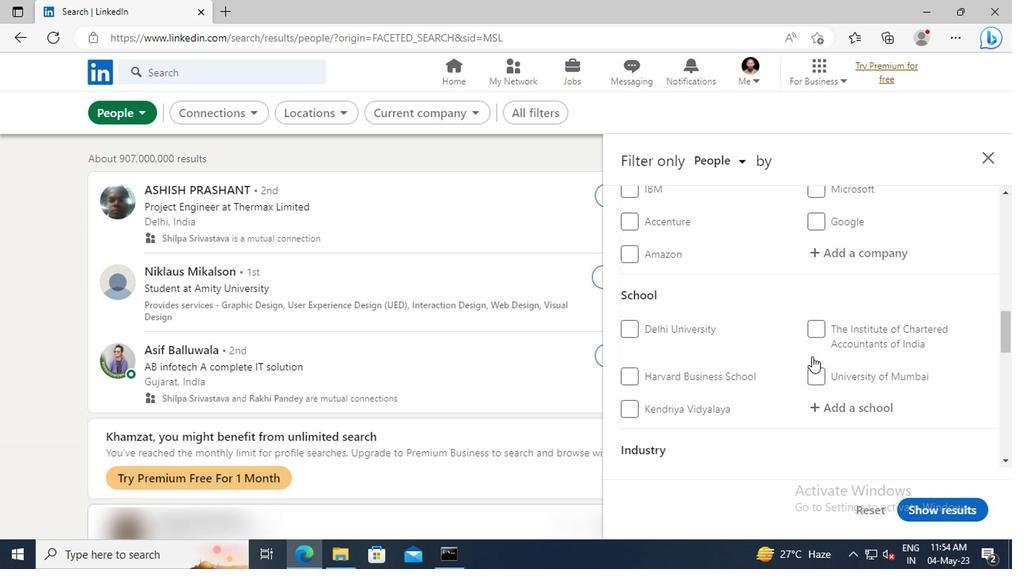 
Action: Mouse scrolled (808, 358) with delta (0, 1)
Screenshot: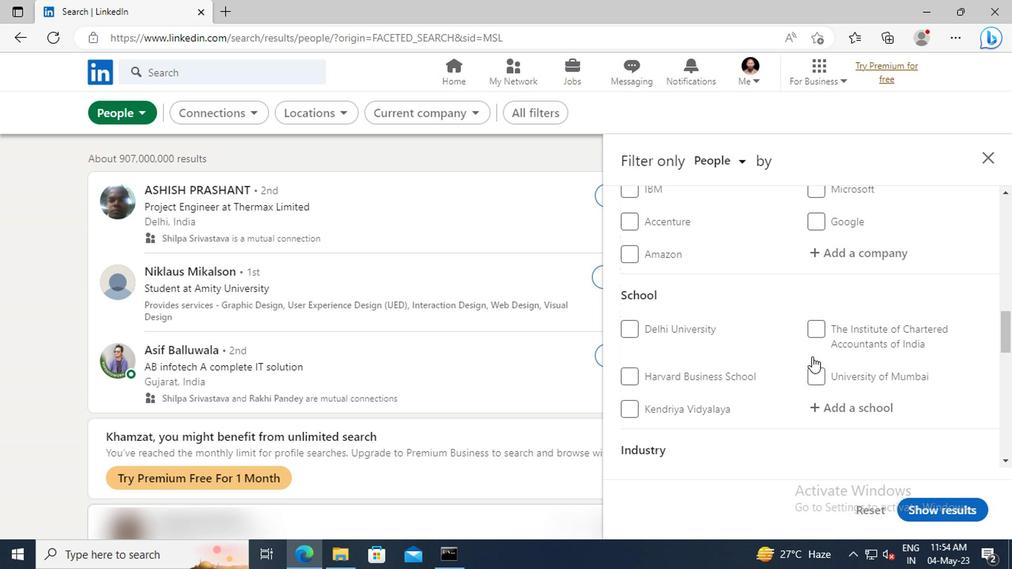 
Action: Mouse scrolled (808, 358) with delta (0, 1)
Screenshot: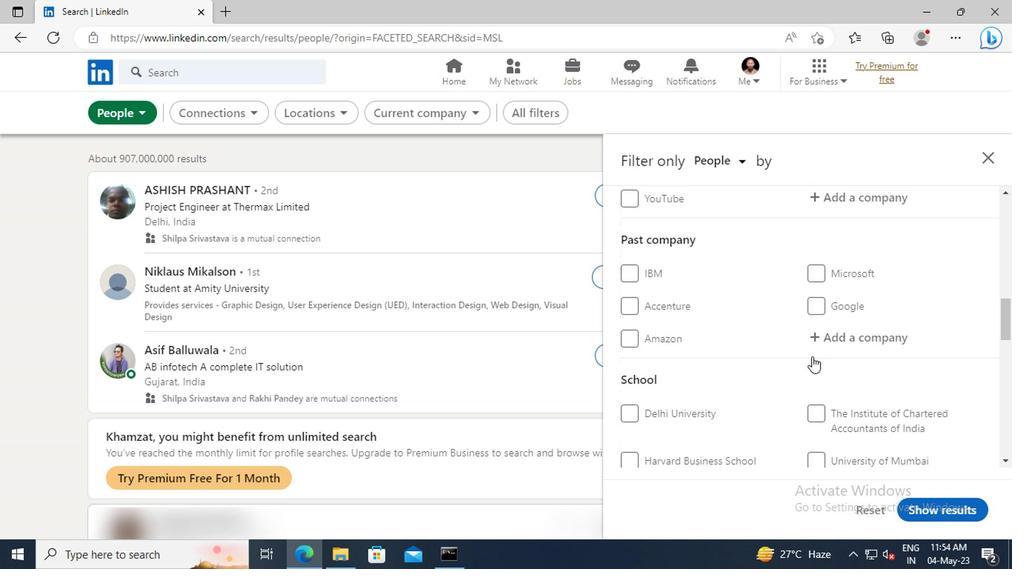 
Action: Mouse scrolled (808, 358) with delta (0, 1)
Screenshot: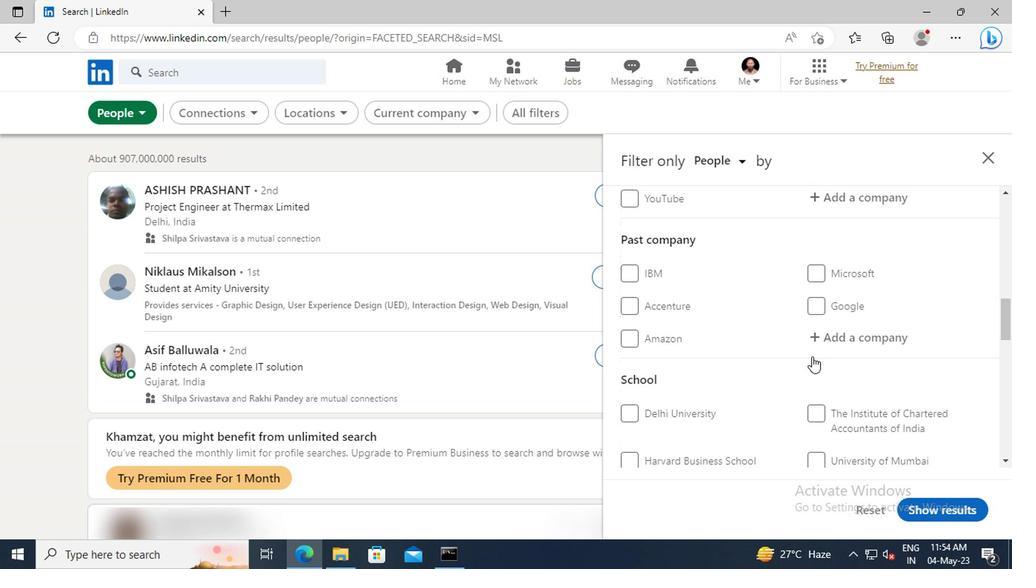 
Action: Mouse scrolled (808, 358) with delta (0, 1)
Screenshot: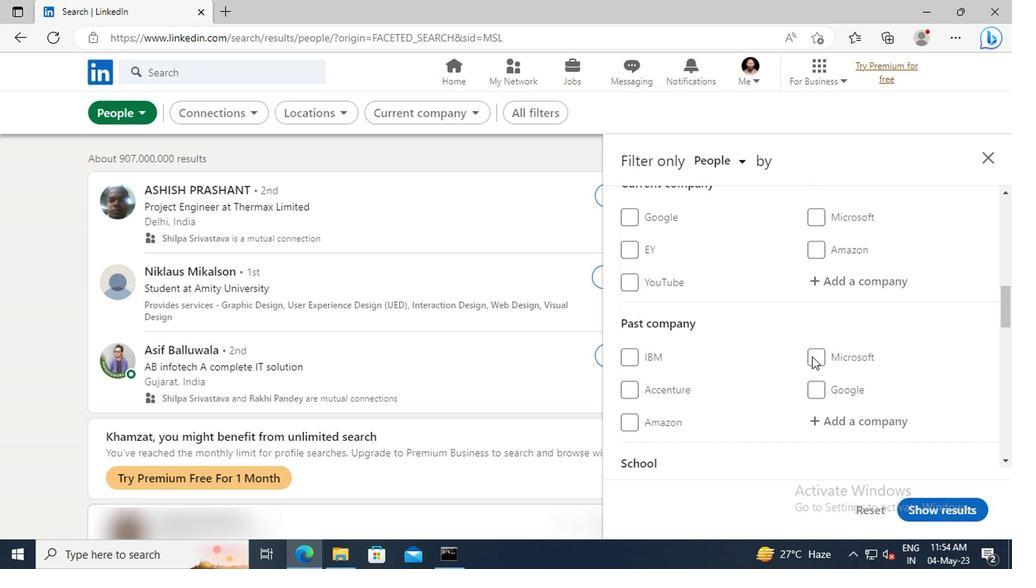 
Action: Mouse moved to (822, 327)
Screenshot: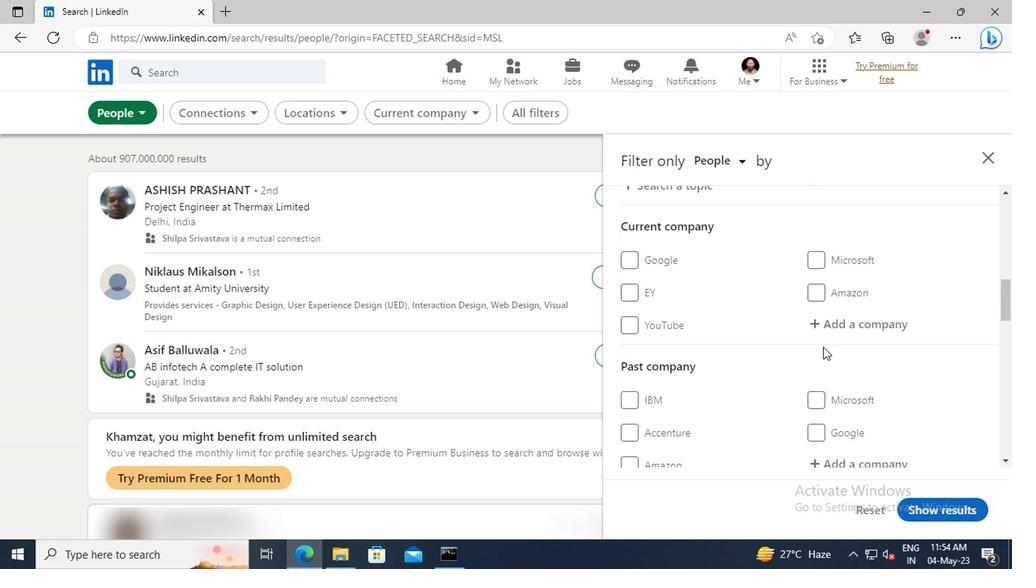 
Action: Mouse pressed left at (822, 327)
Screenshot: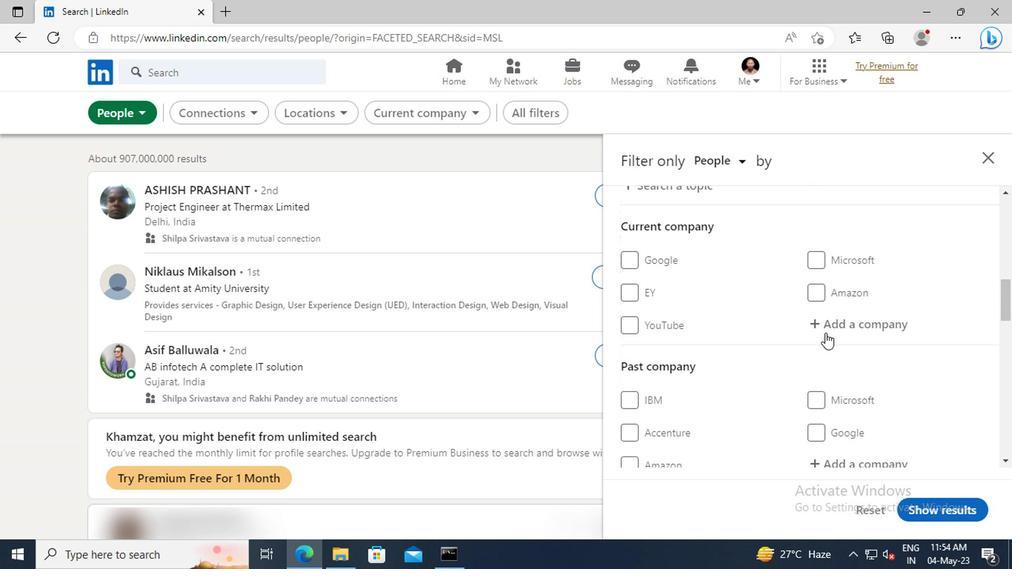 
Action: Key pressed <Key.shift>GODREJ<Key.space>
Screenshot: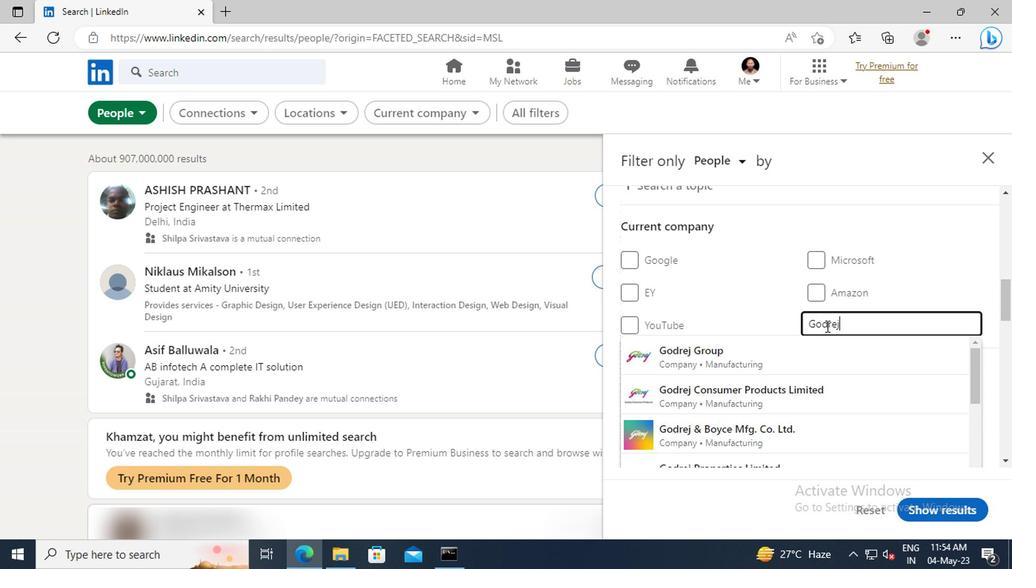 
Action: Mouse moved to (826, 348)
Screenshot: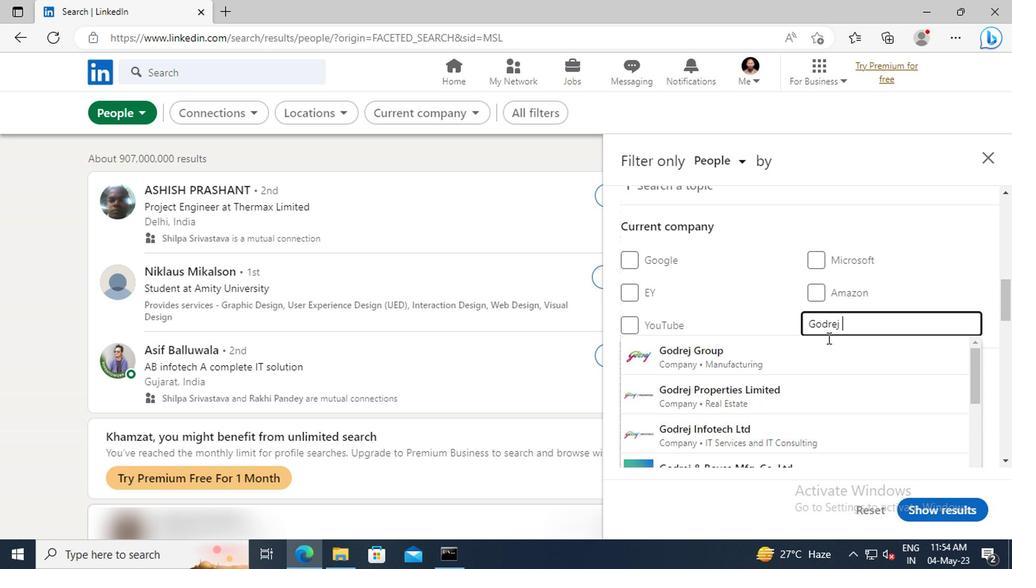
Action: Mouse pressed left at (826, 348)
Screenshot: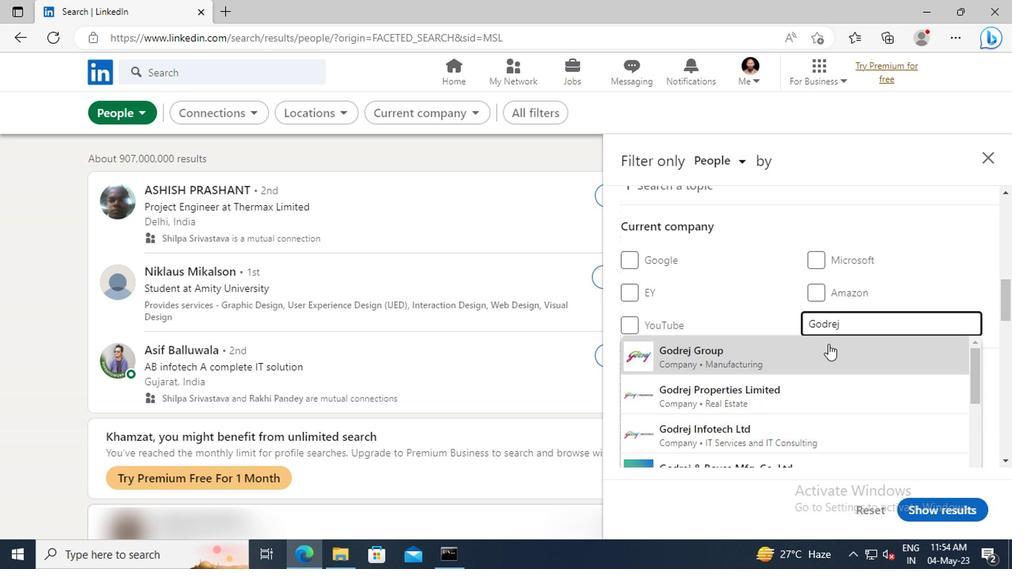 
Action: Mouse scrolled (826, 347) with delta (0, 0)
Screenshot: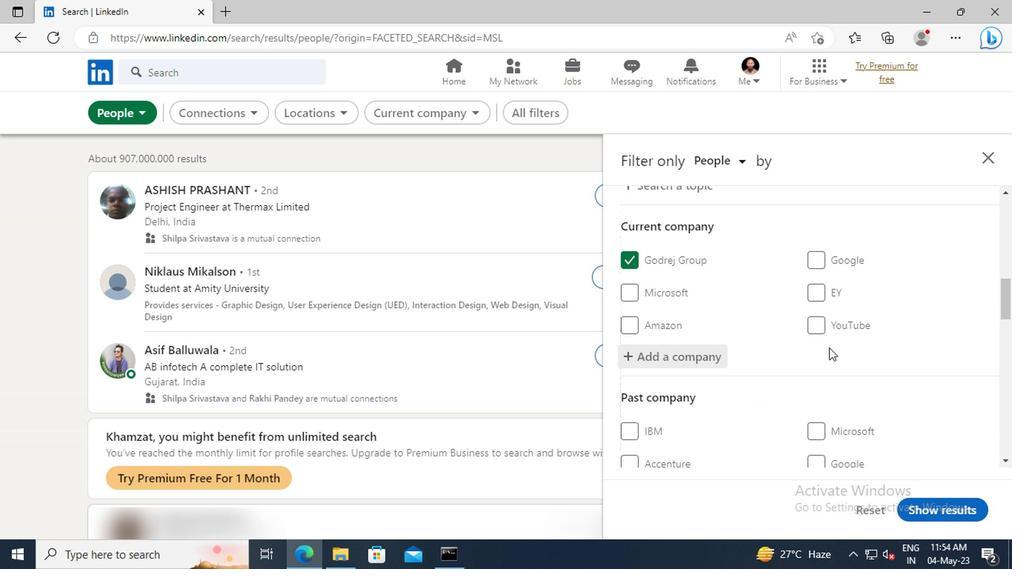 
Action: Mouse scrolled (826, 347) with delta (0, 0)
Screenshot: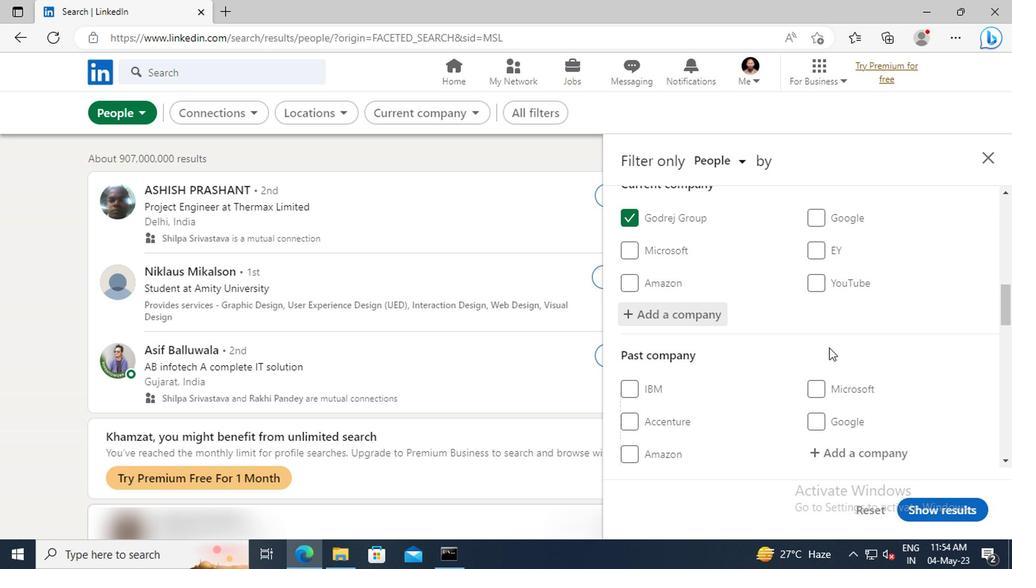 
Action: Mouse scrolled (826, 347) with delta (0, 0)
Screenshot: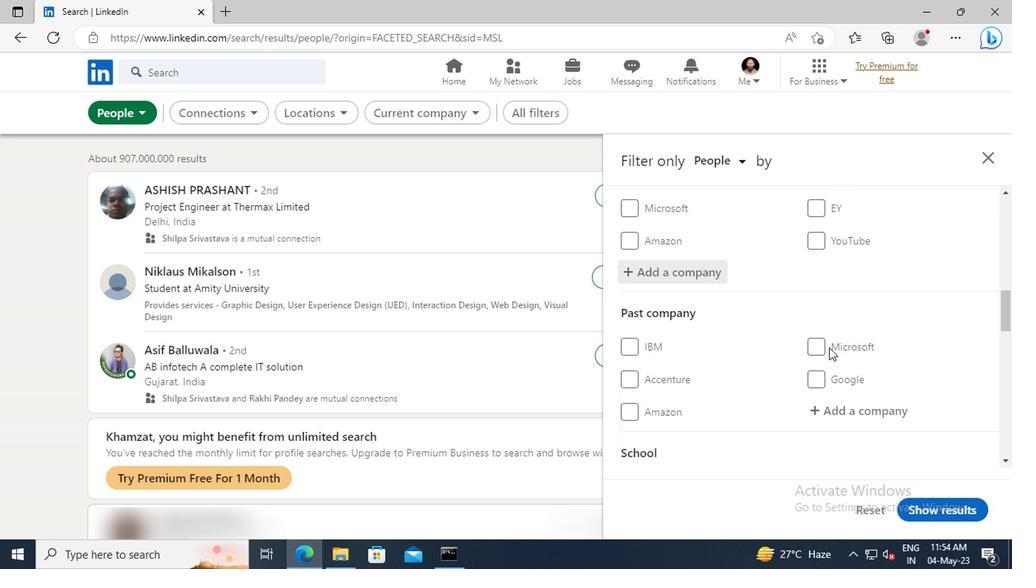 
Action: Mouse scrolled (826, 347) with delta (0, 0)
Screenshot: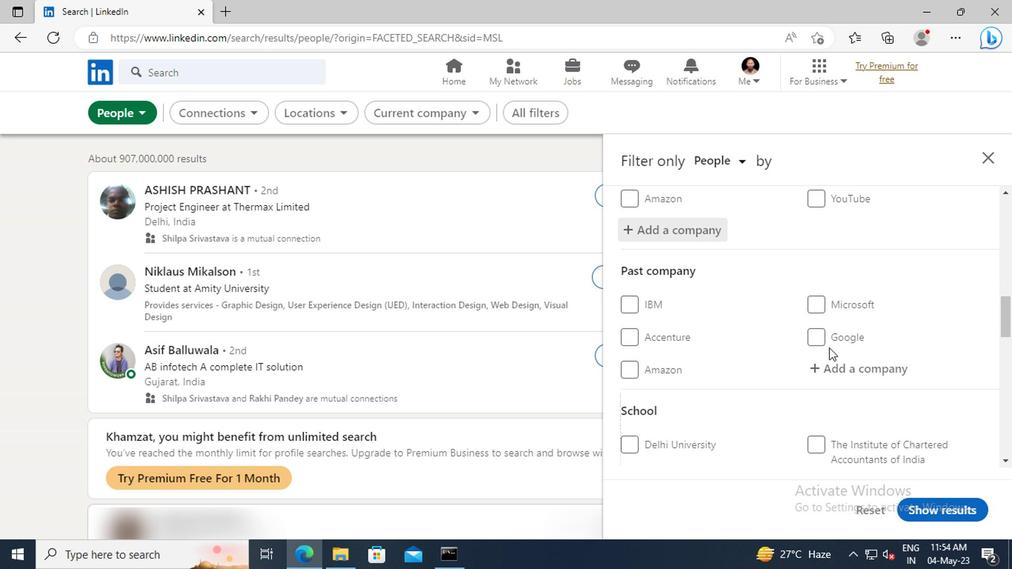 
Action: Mouse scrolled (826, 347) with delta (0, 0)
Screenshot: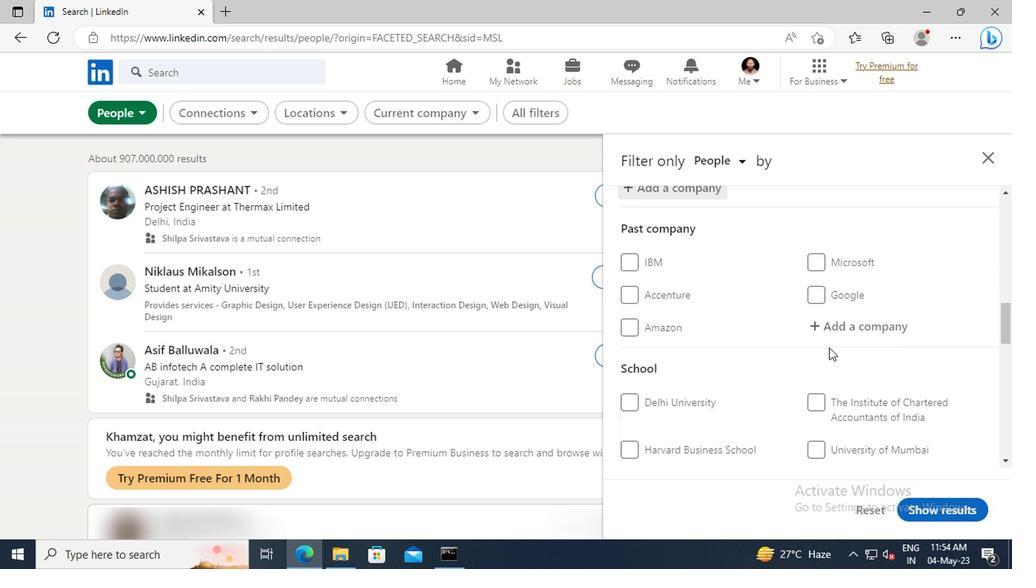 
Action: Mouse scrolled (826, 347) with delta (0, 0)
Screenshot: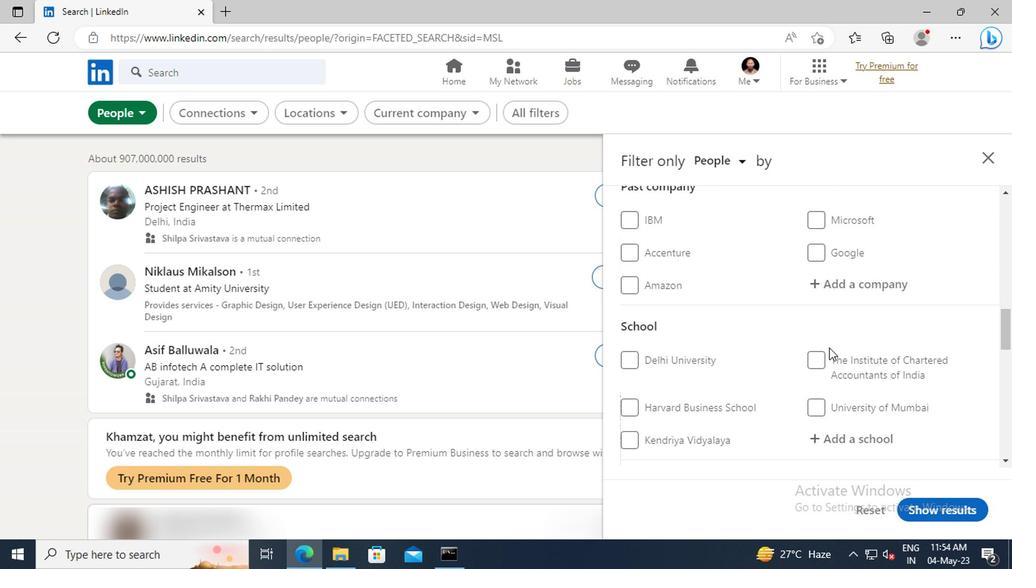 
Action: Mouse scrolled (826, 347) with delta (0, 0)
Screenshot: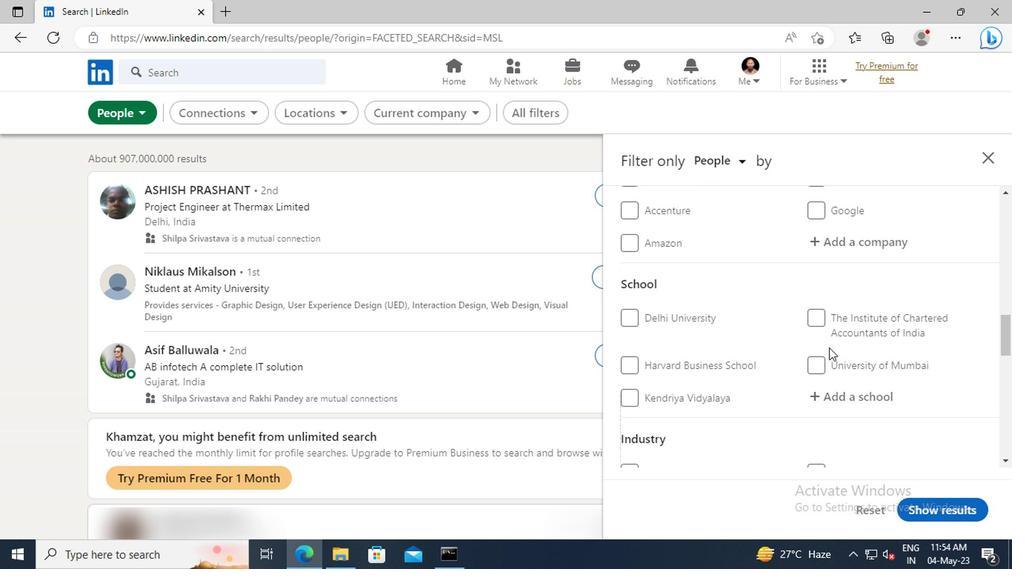
Action: Mouse moved to (824, 354)
Screenshot: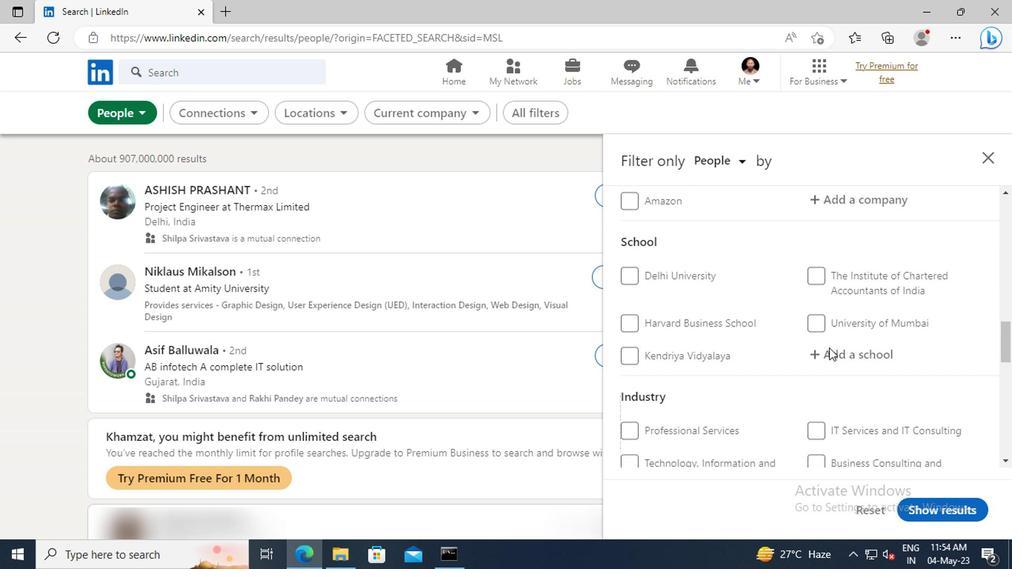 
Action: Mouse pressed left at (824, 354)
Screenshot: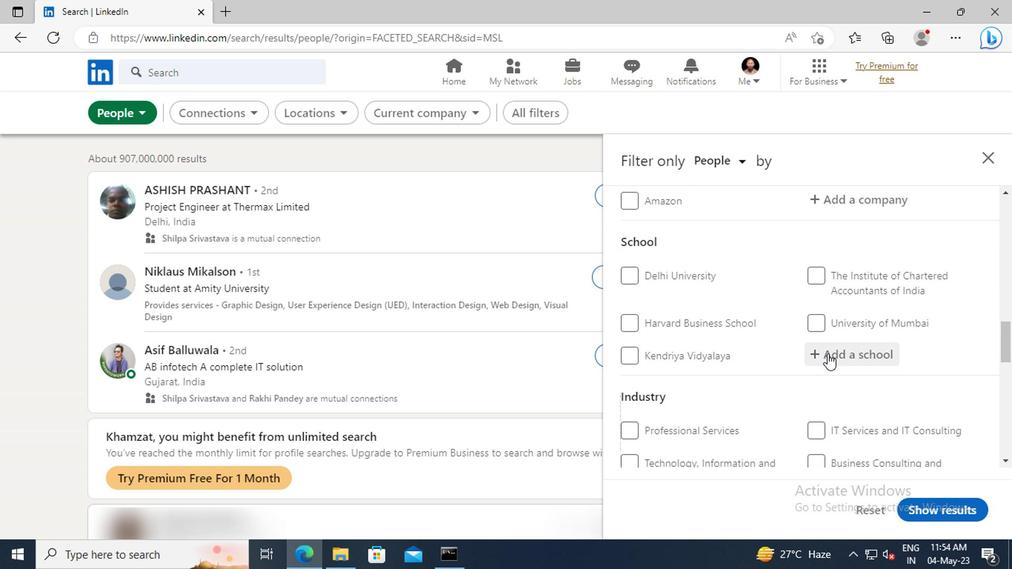 
Action: Key pressed <Key.shift><Key.shift><Key.shift>FRANK<Key.space><Key.shift>ANT<Key.shift>
Screenshot: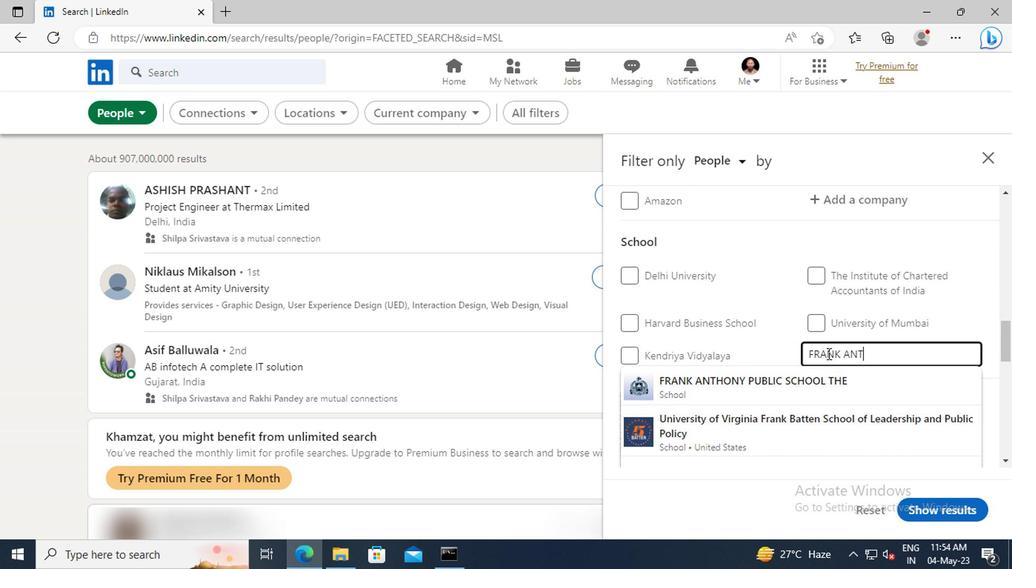 
Action: Mouse moved to (830, 379)
Screenshot: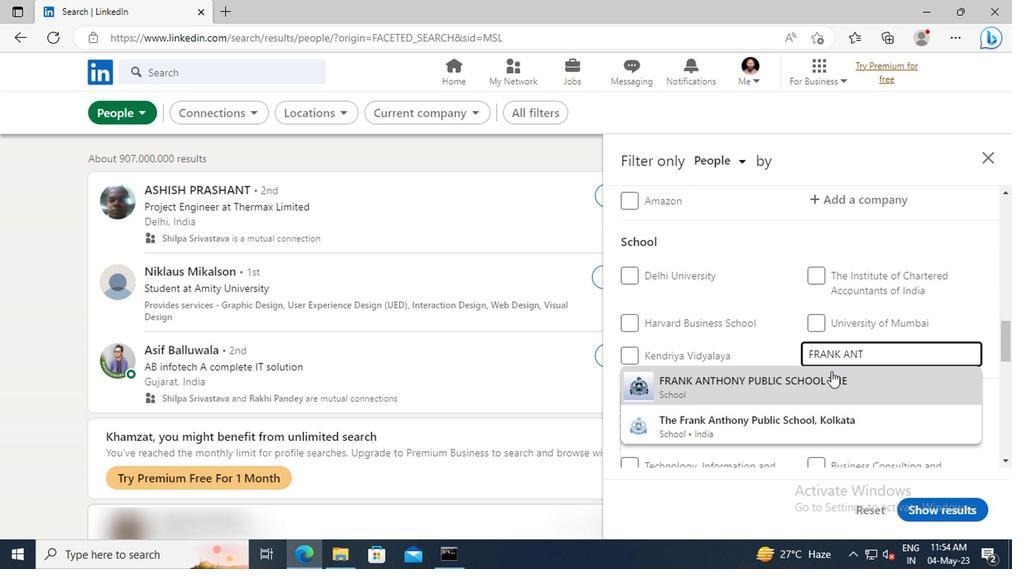 
Action: Mouse pressed left at (830, 379)
Screenshot: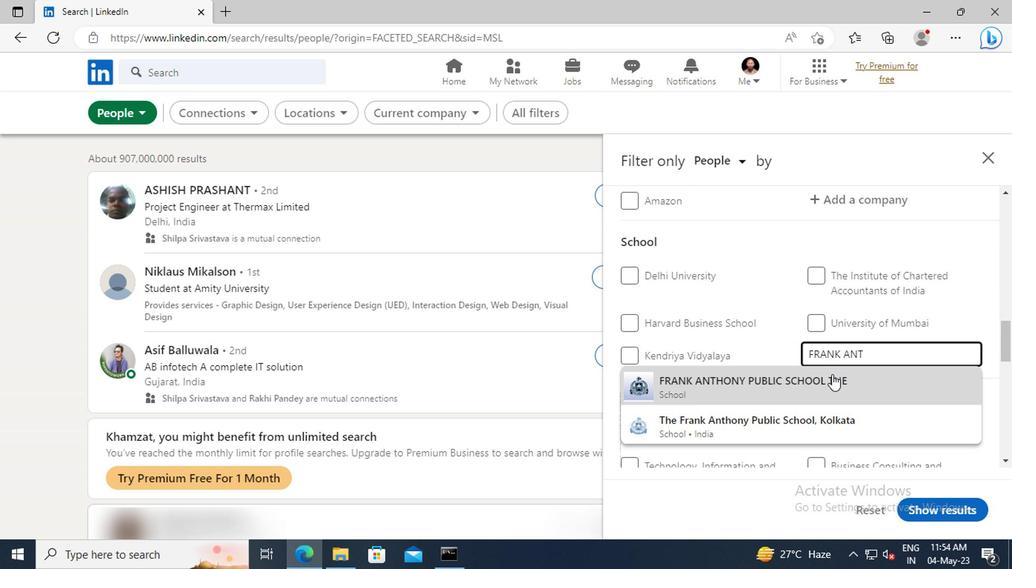 
Action: Mouse scrolled (830, 378) with delta (0, 0)
Screenshot: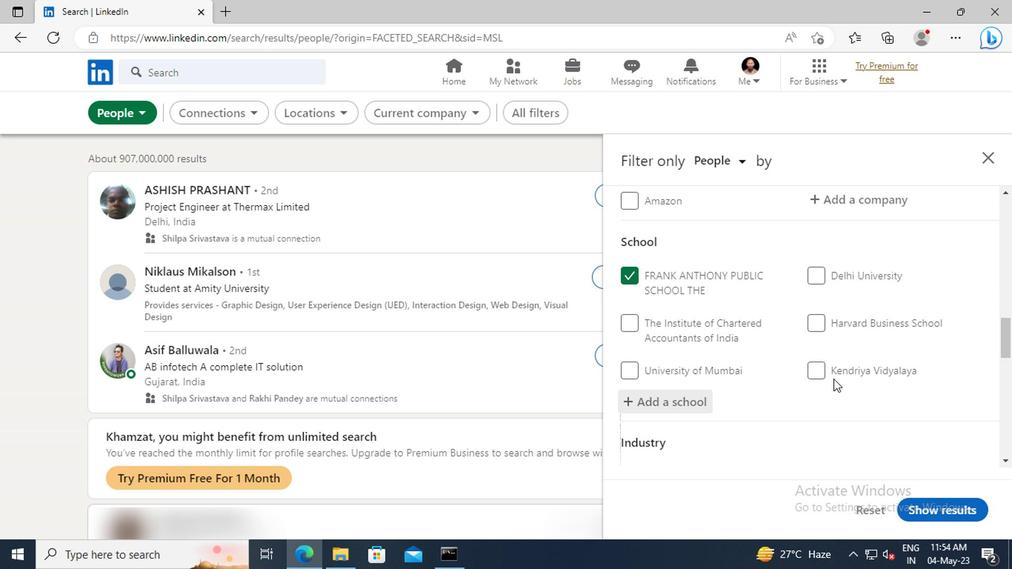 
Action: Mouse scrolled (830, 378) with delta (0, 0)
Screenshot: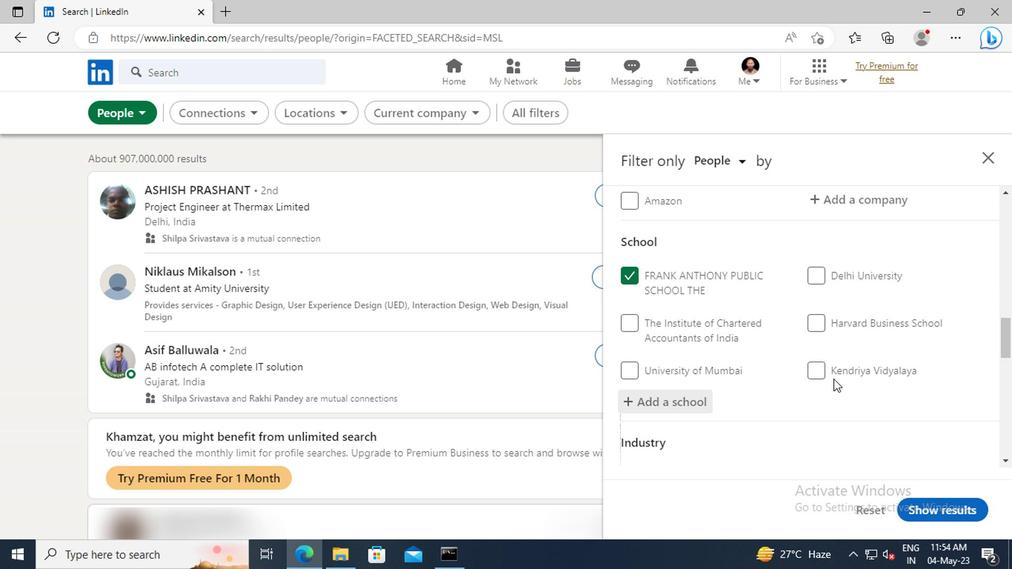 
Action: Mouse moved to (826, 328)
Screenshot: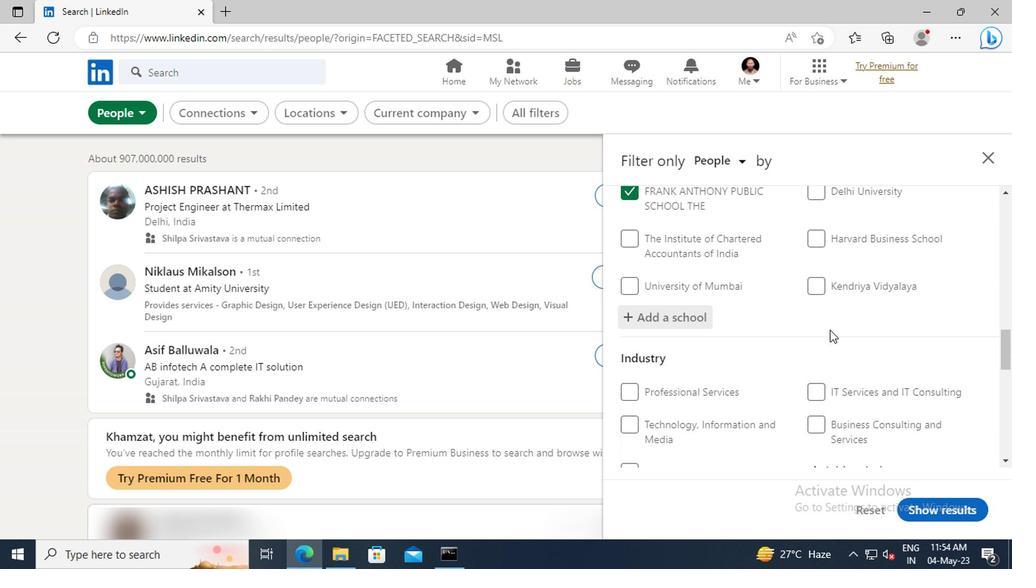 
Action: Mouse scrolled (826, 327) with delta (0, -1)
Screenshot: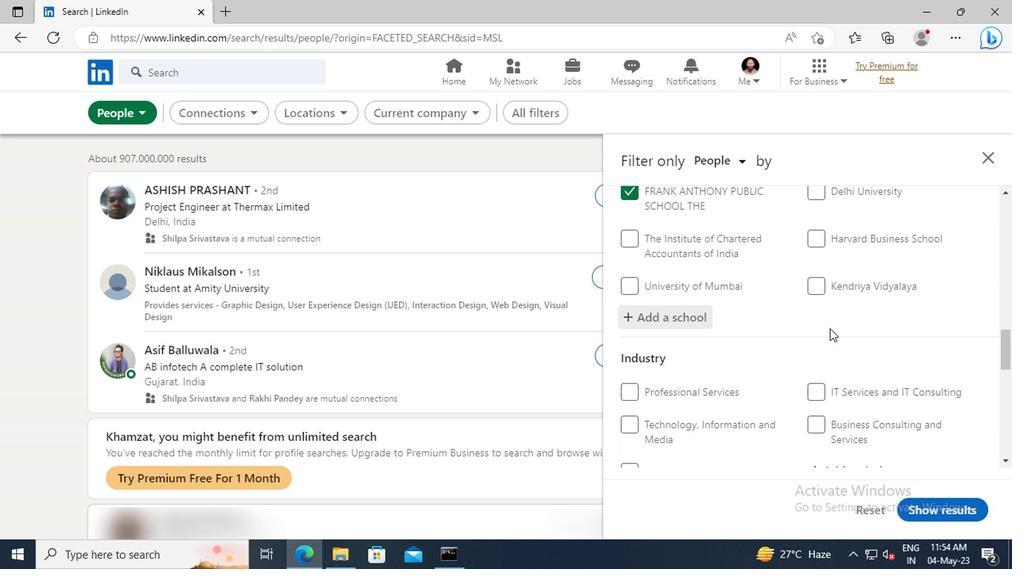 
Action: Mouse scrolled (826, 327) with delta (0, -1)
Screenshot: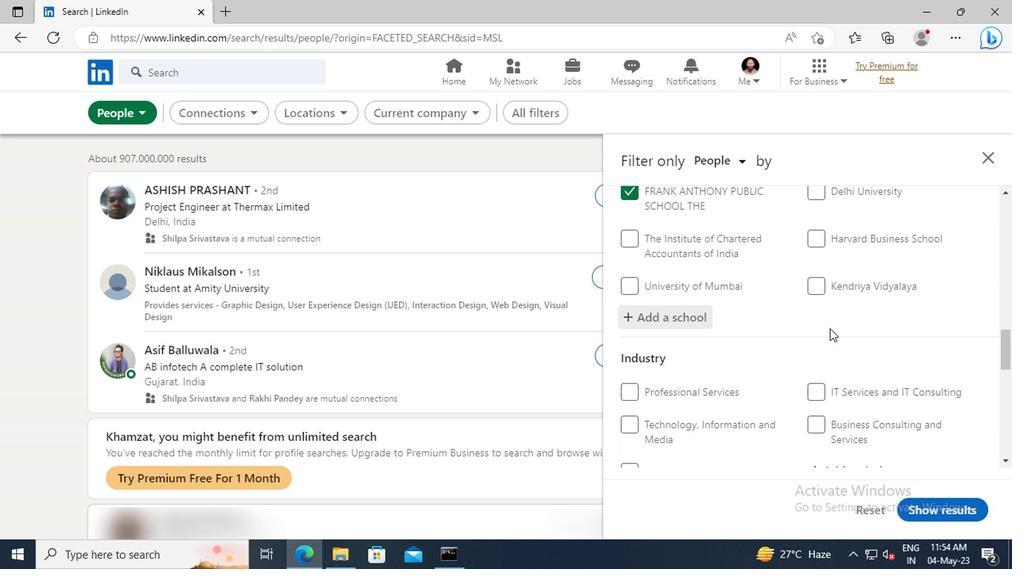 
Action: Mouse scrolled (826, 327) with delta (0, -1)
Screenshot: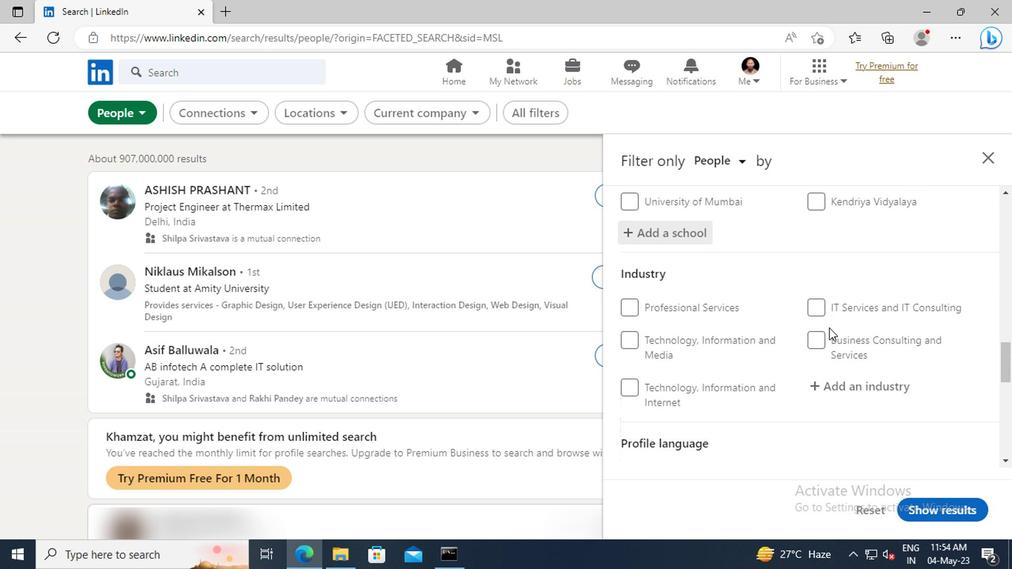 
Action: Mouse moved to (825, 341)
Screenshot: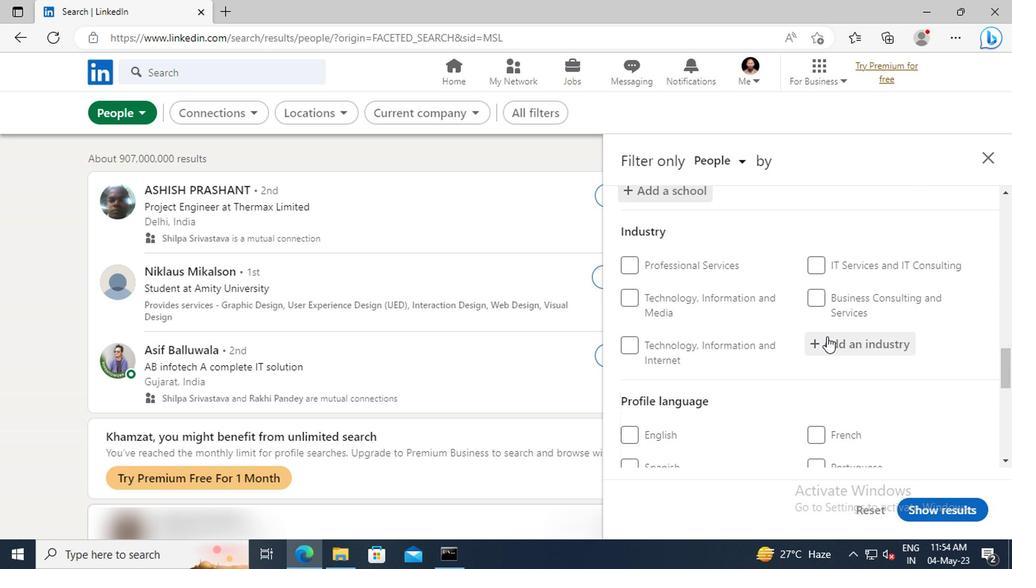 
Action: Mouse pressed left at (825, 341)
Screenshot: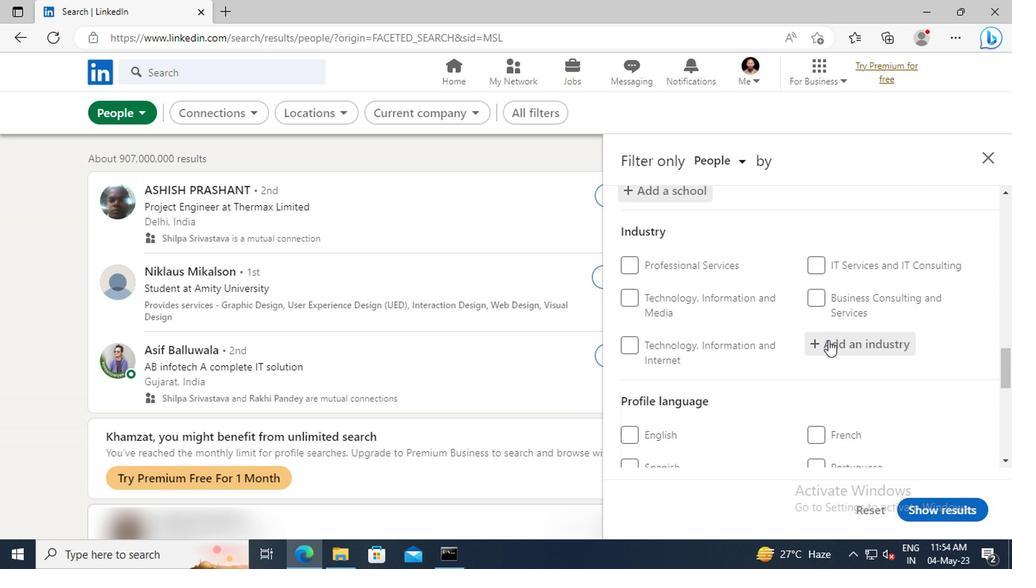 
Action: Key pressed <Key.shift>CONSUMER
Screenshot: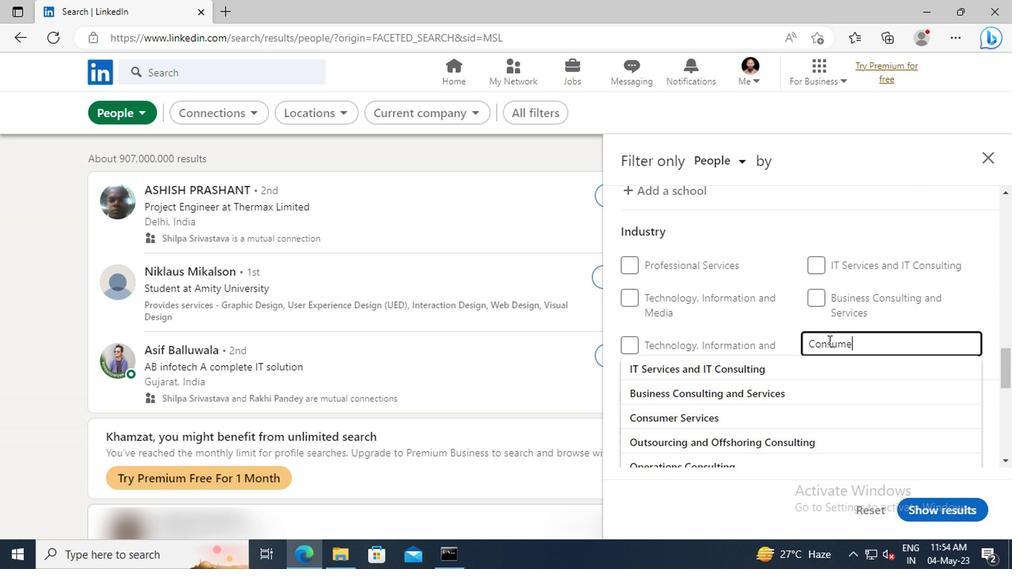 
Action: Mouse moved to (832, 367)
Screenshot: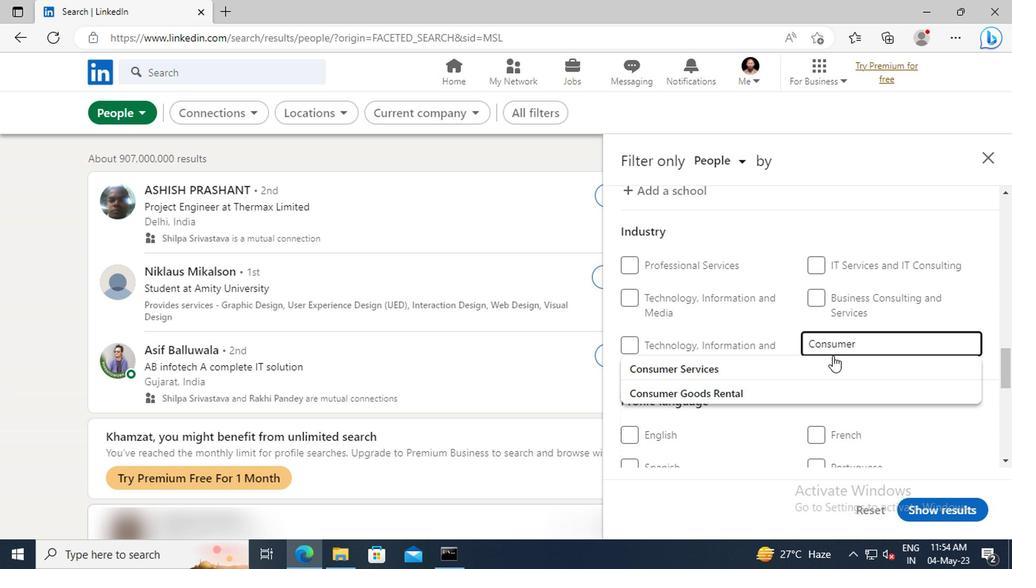 
Action: Mouse pressed left at (832, 367)
Screenshot: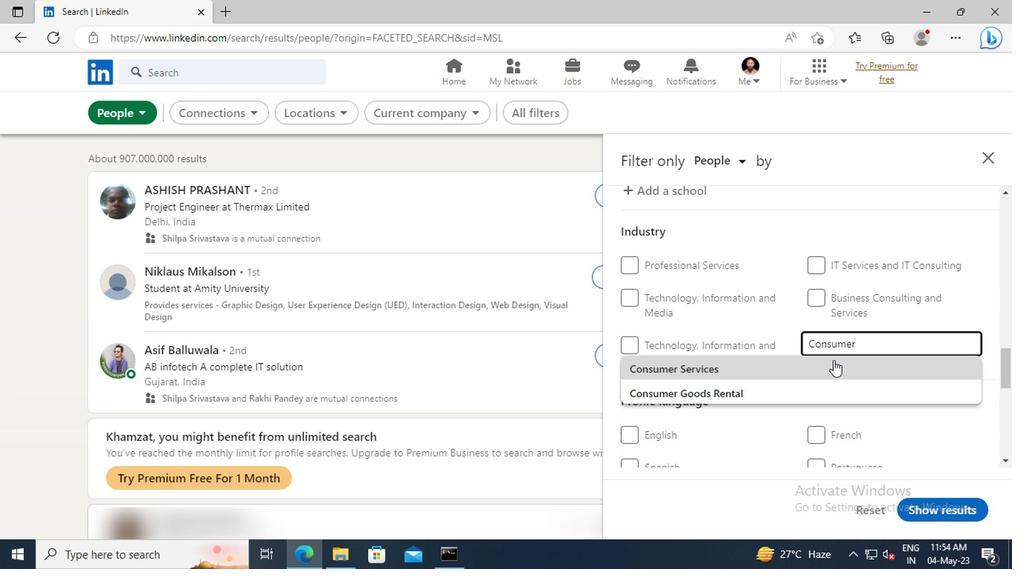 
Action: Mouse scrolled (832, 366) with delta (0, -1)
Screenshot: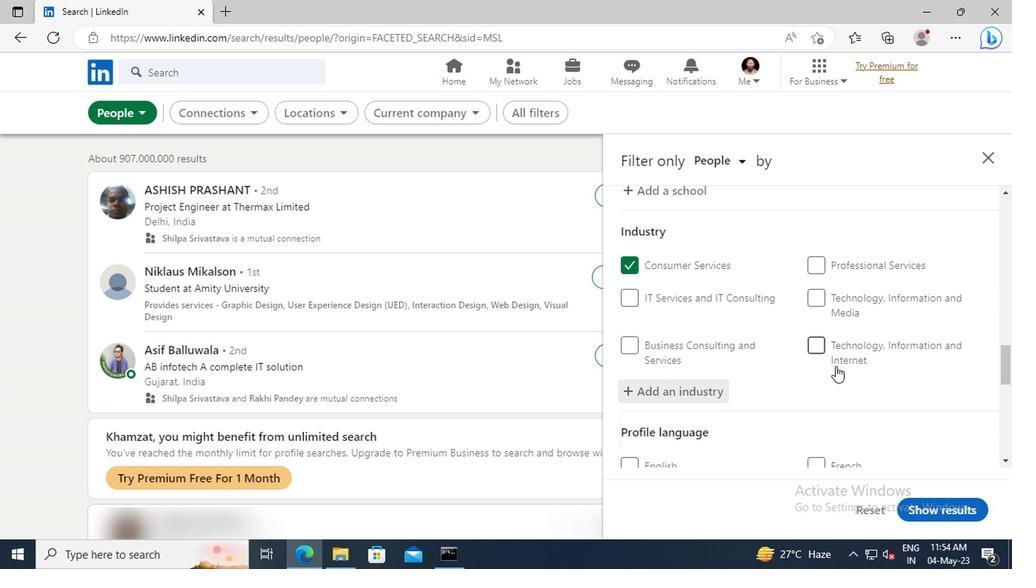 
Action: Mouse scrolled (832, 366) with delta (0, -1)
Screenshot: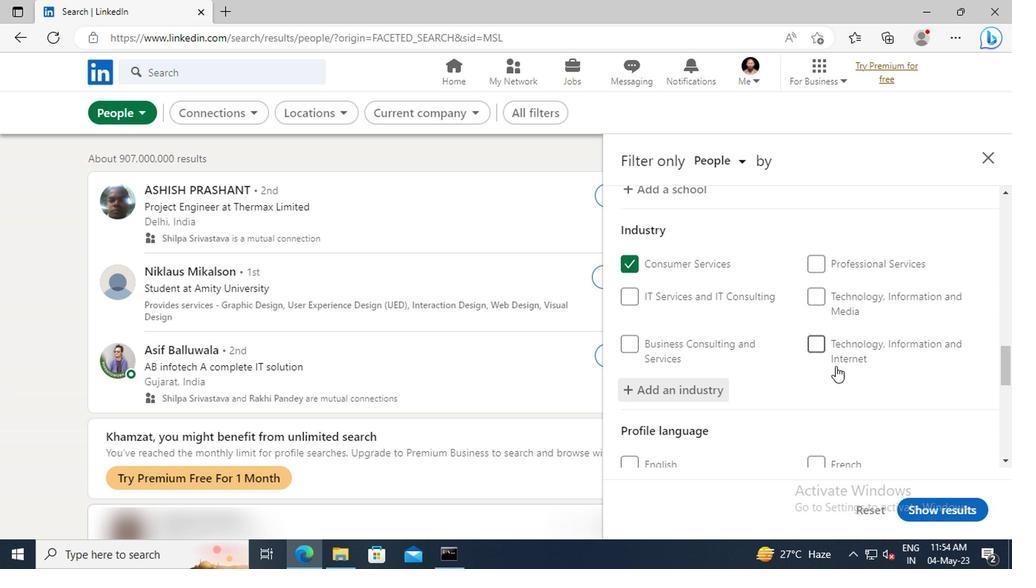 
Action: Mouse scrolled (832, 366) with delta (0, -1)
Screenshot: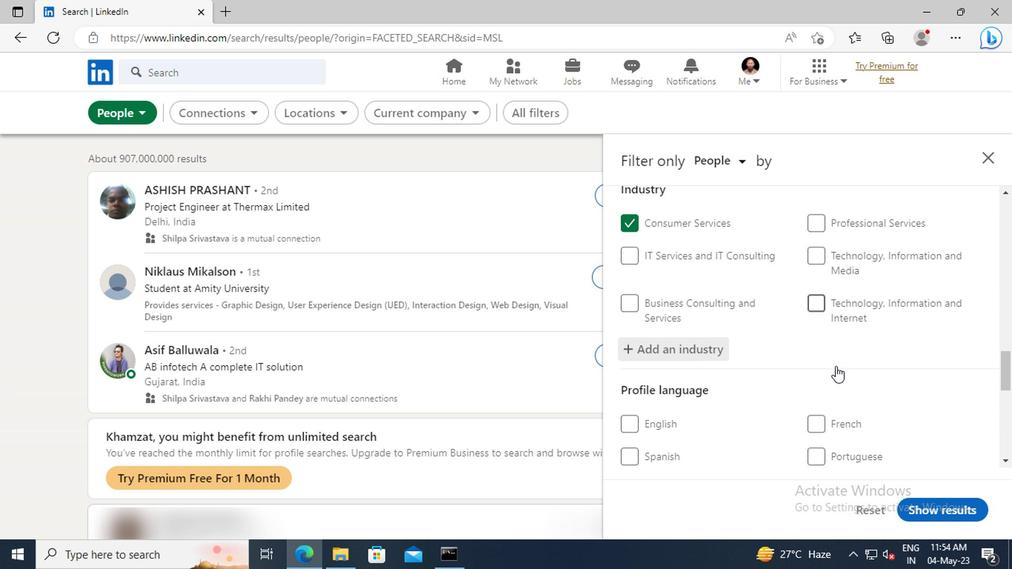 
Action: Mouse moved to (832, 359)
Screenshot: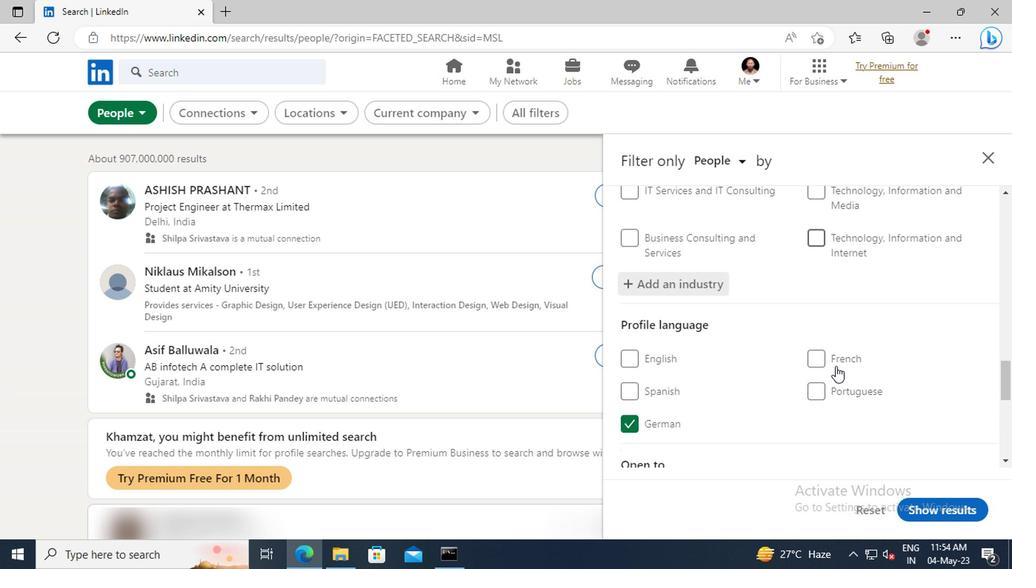 
Action: Mouse scrolled (832, 358) with delta (0, 0)
Screenshot: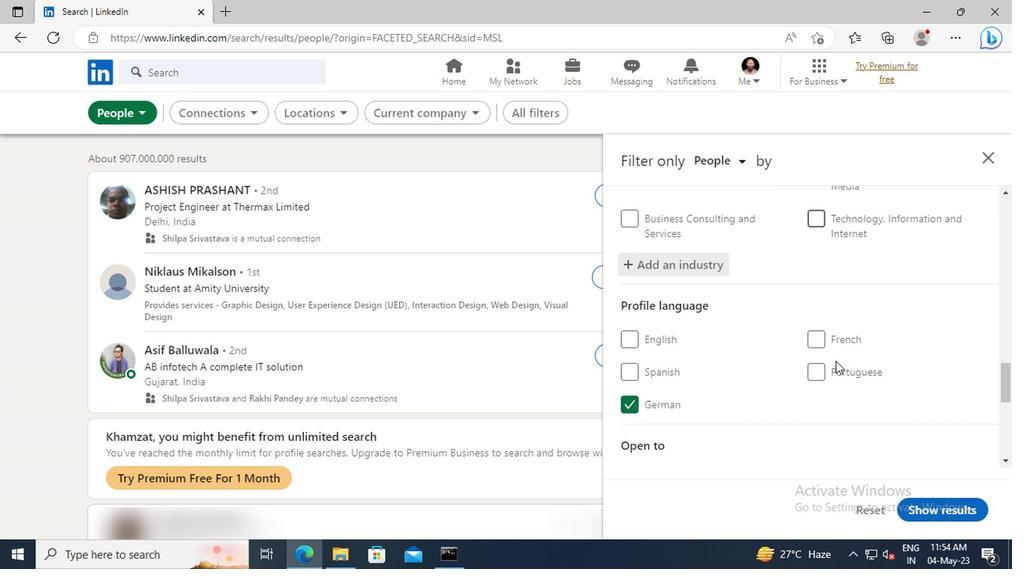 
Action: Mouse scrolled (832, 358) with delta (0, 0)
Screenshot: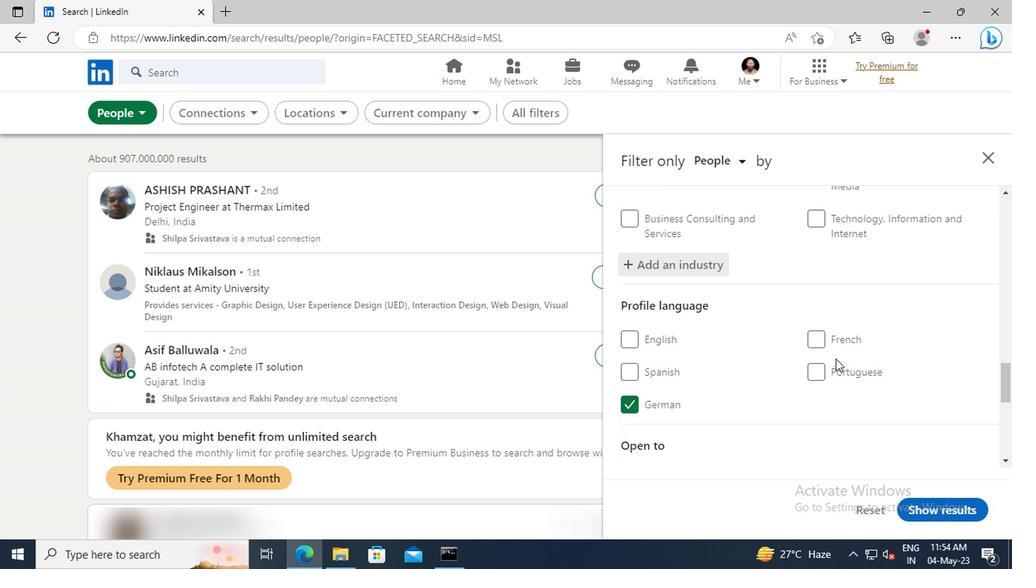 
Action: Mouse moved to (831, 353)
Screenshot: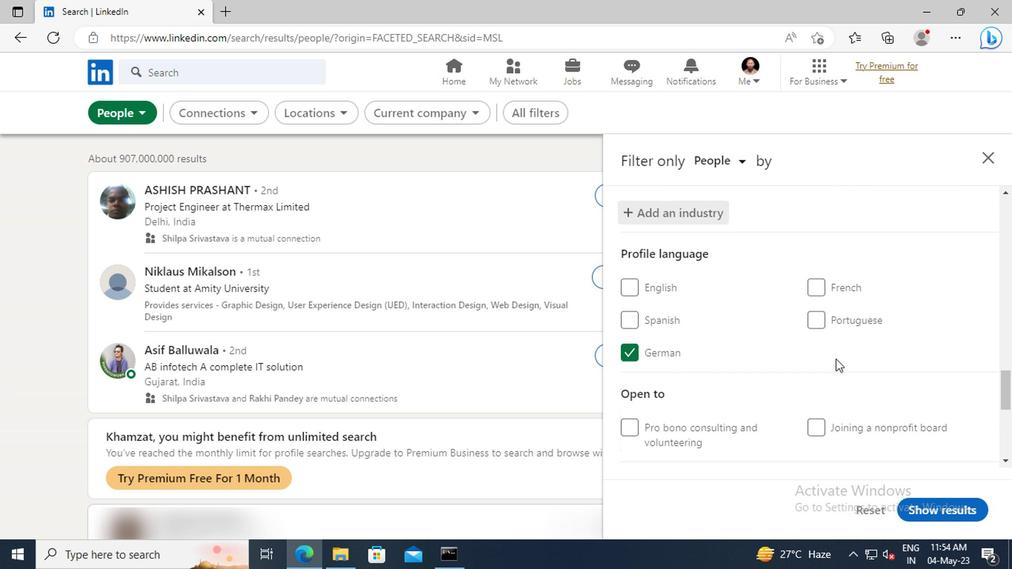 
Action: Mouse scrolled (831, 352) with delta (0, 0)
Screenshot: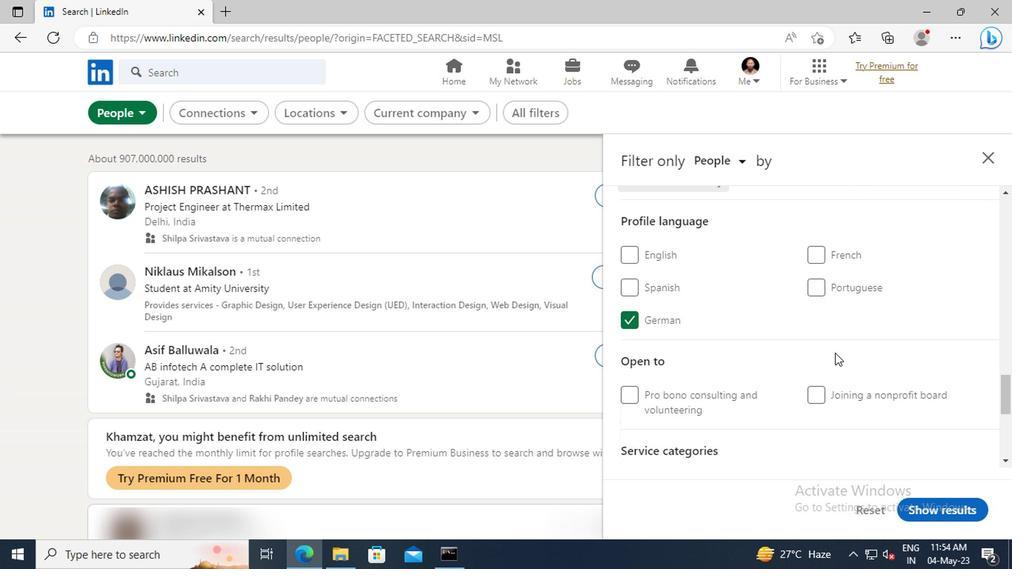 
Action: Mouse scrolled (831, 352) with delta (0, 0)
Screenshot: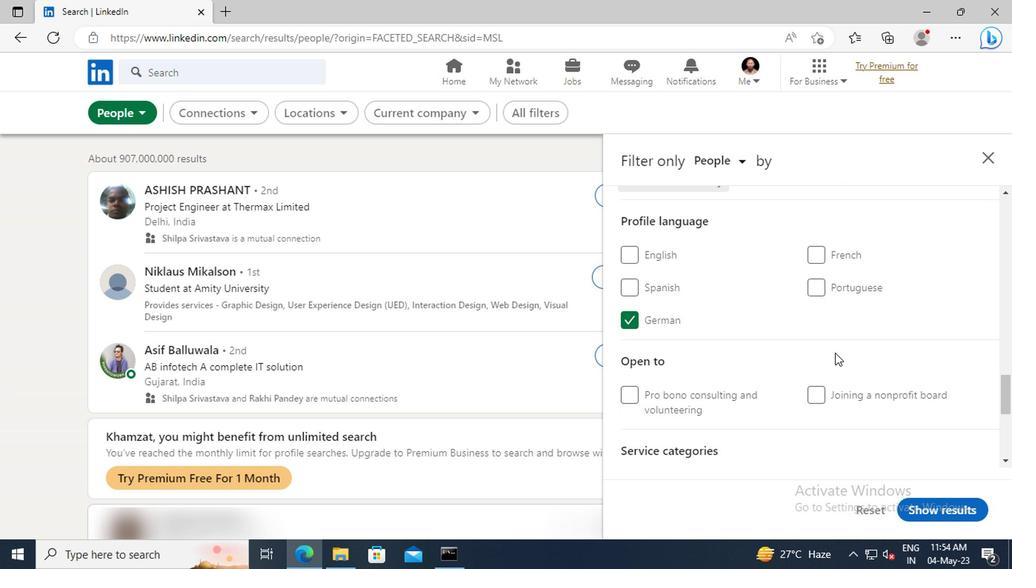 
Action: Mouse scrolled (831, 352) with delta (0, 0)
Screenshot: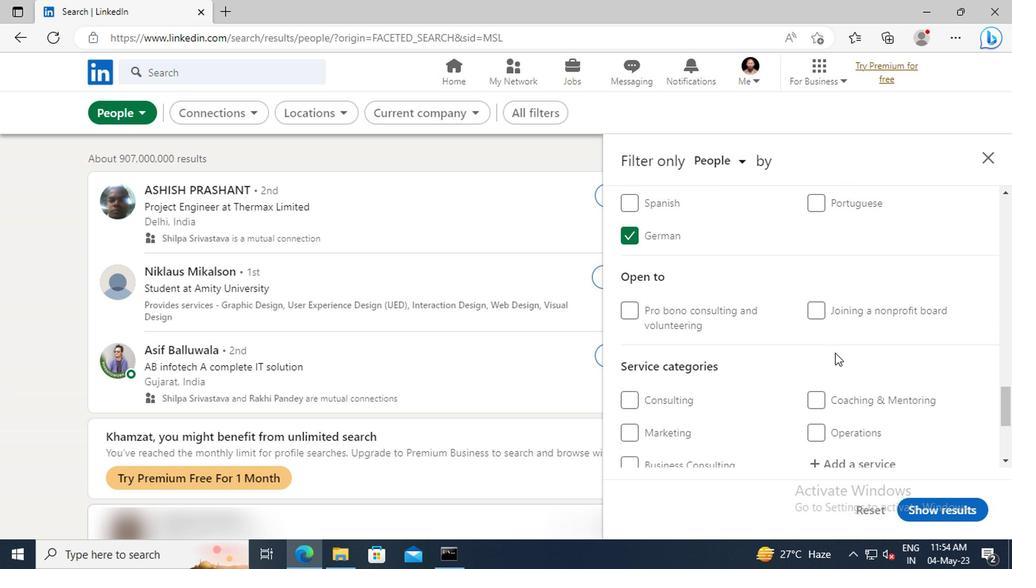 
Action: Mouse scrolled (831, 352) with delta (0, 0)
Screenshot: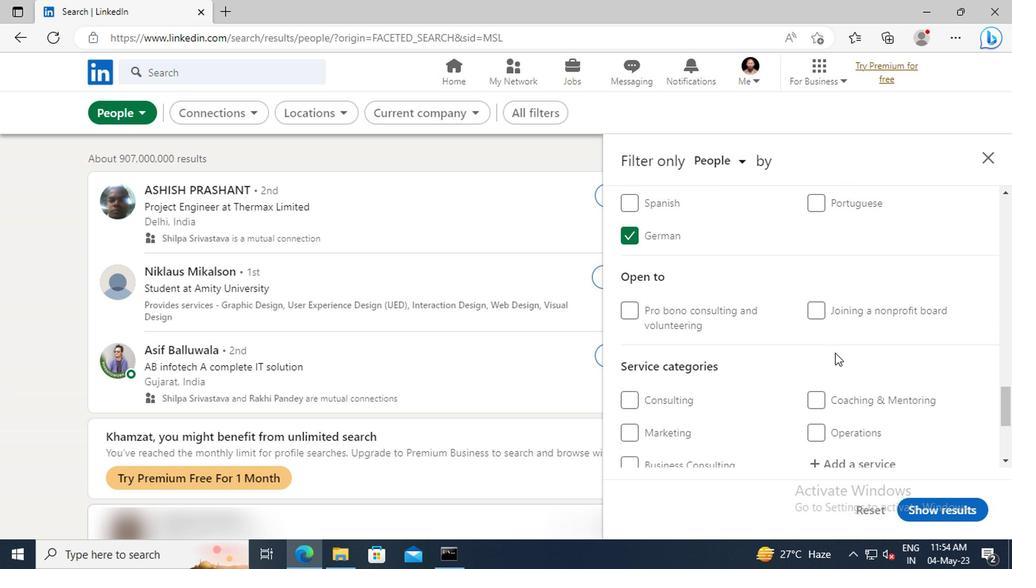 
Action: Mouse scrolled (831, 352) with delta (0, 0)
Screenshot: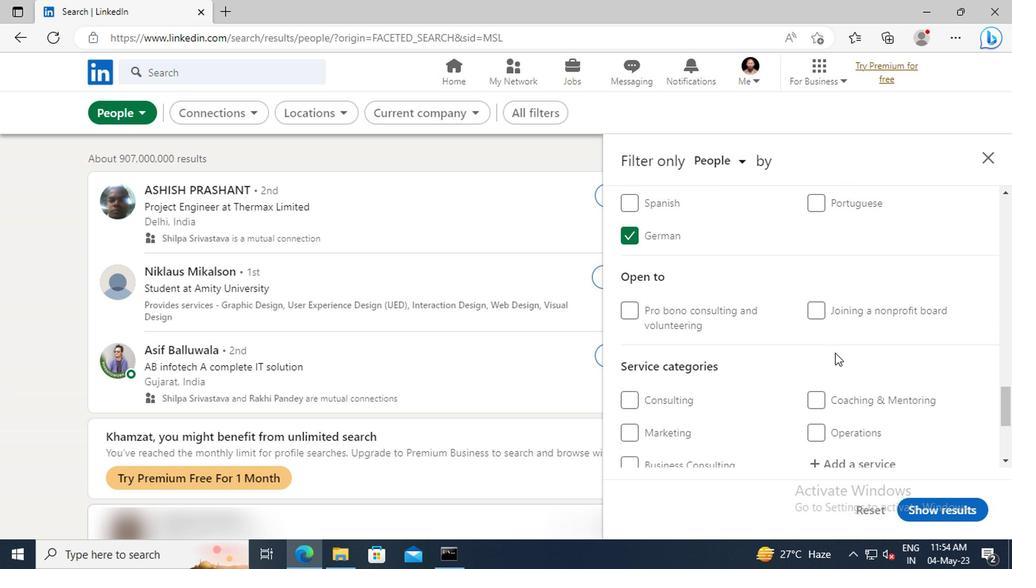 
Action: Mouse moved to (831, 345)
Screenshot: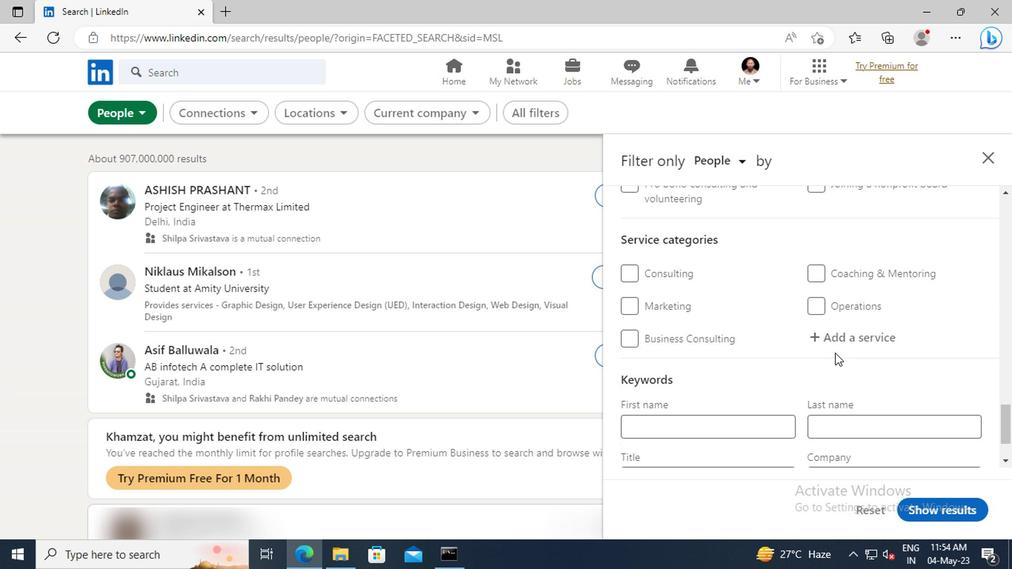 
Action: Mouse pressed left at (831, 345)
Screenshot: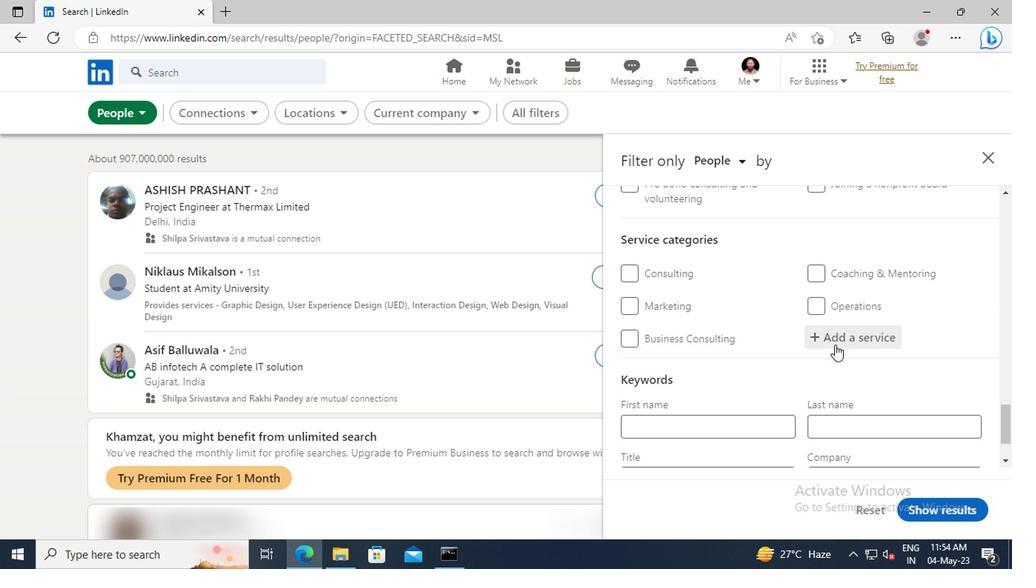 
Action: Key pressed <Key.shift>SOFTWAR
Screenshot: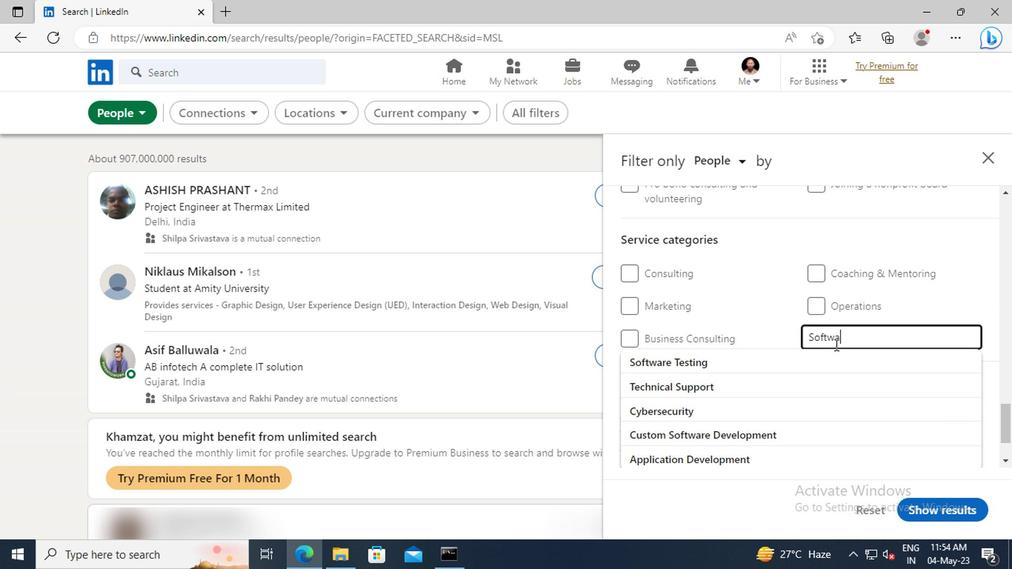 
Action: Mouse moved to (834, 355)
Screenshot: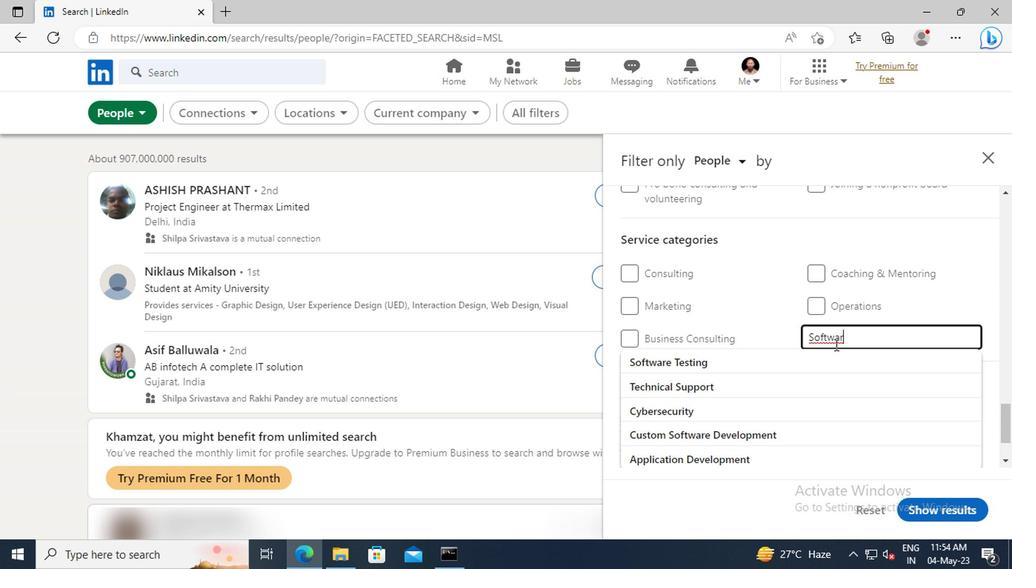
Action: Mouse pressed left at (834, 355)
Screenshot: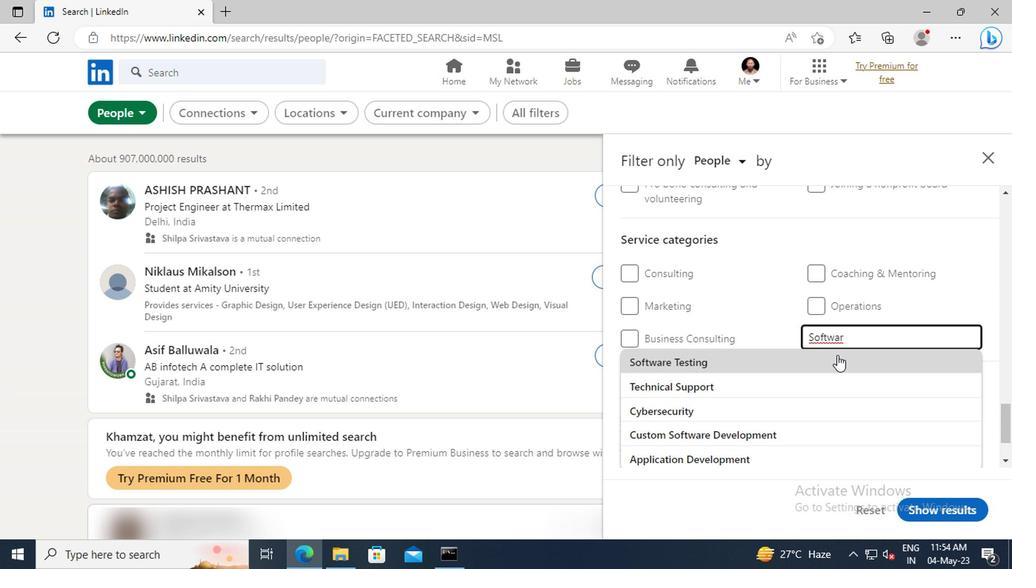 
Action: Mouse scrolled (834, 355) with delta (0, 0)
Screenshot: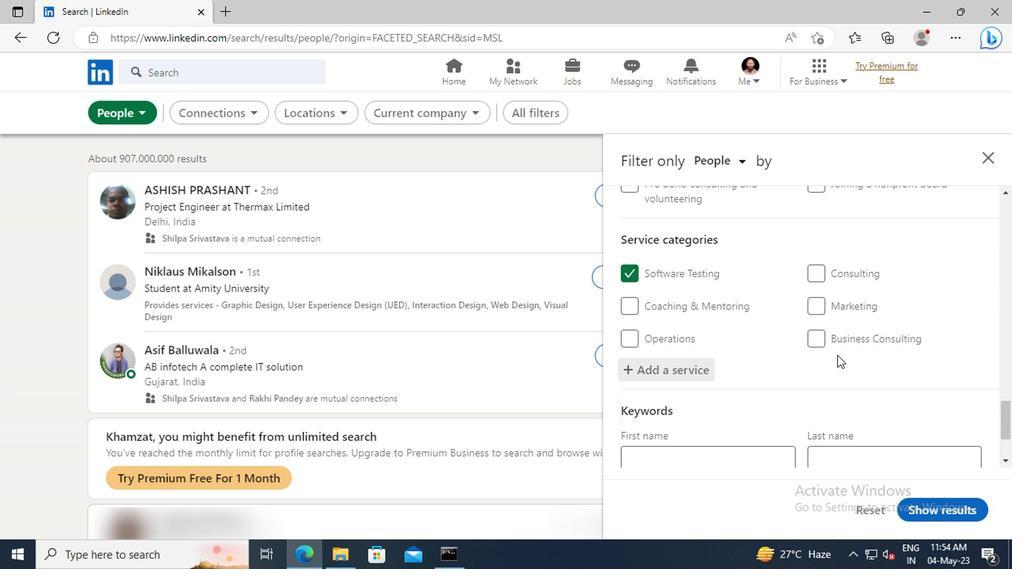 
Action: Mouse scrolled (834, 355) with delta (0, 0)
Screenshot: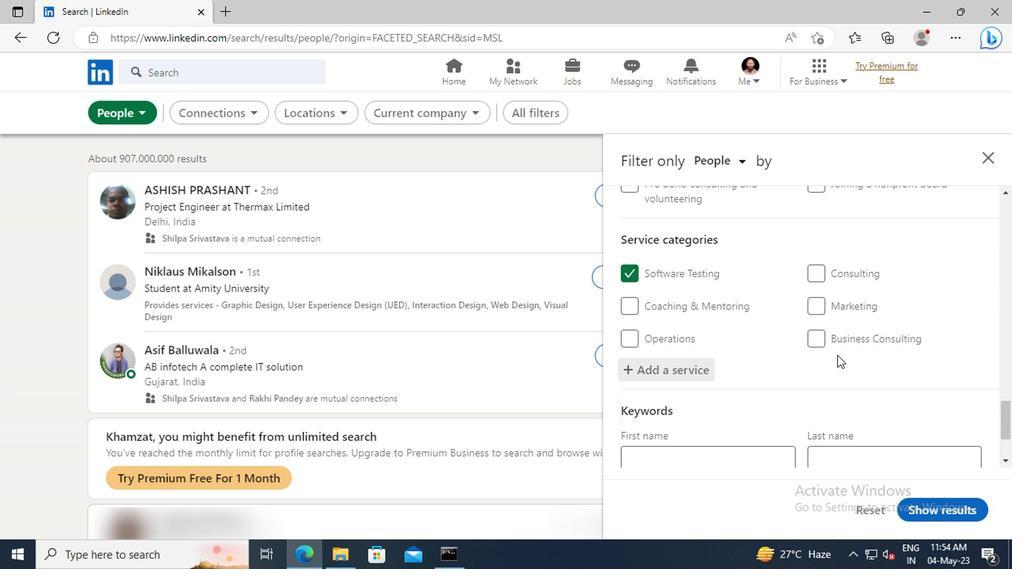 
Action: Mouse scrolled (834, 355) with delta (0, 0)
Screenshot: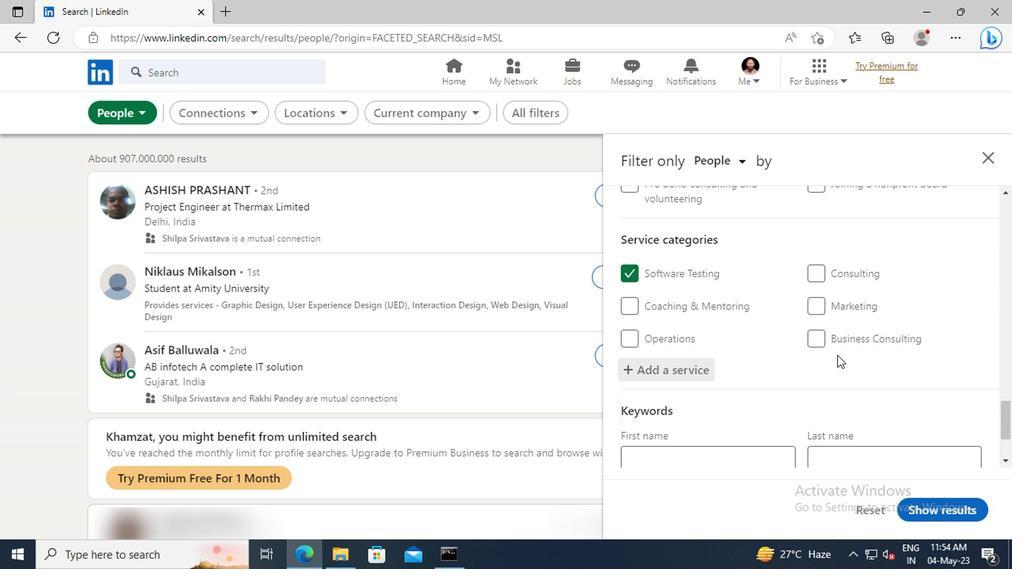 
Action: Mouse scrolled (834, 355) with delta (0, 0)
Screenshot: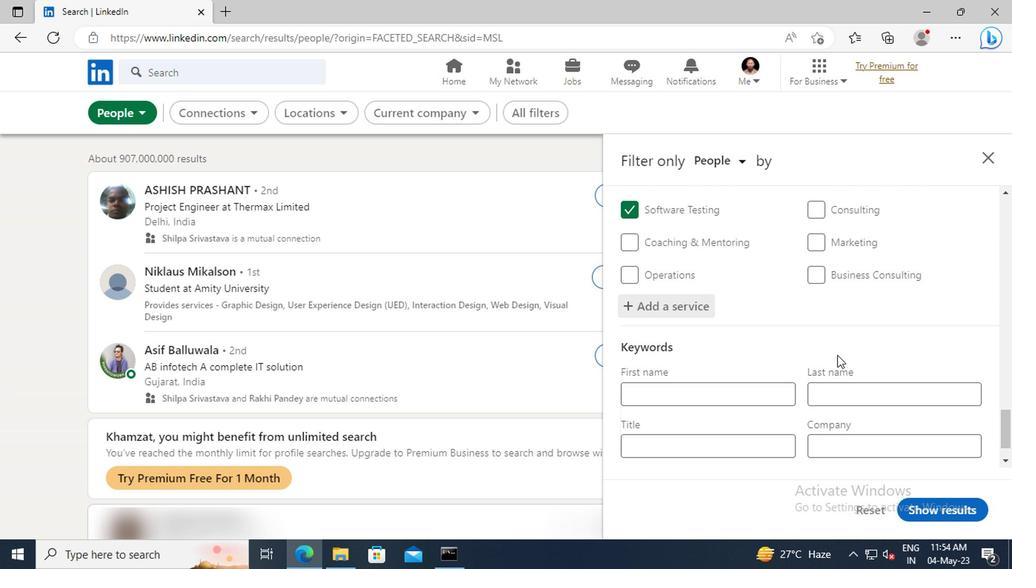 
Action: Mouse moved to (736, 407)
Screenshot: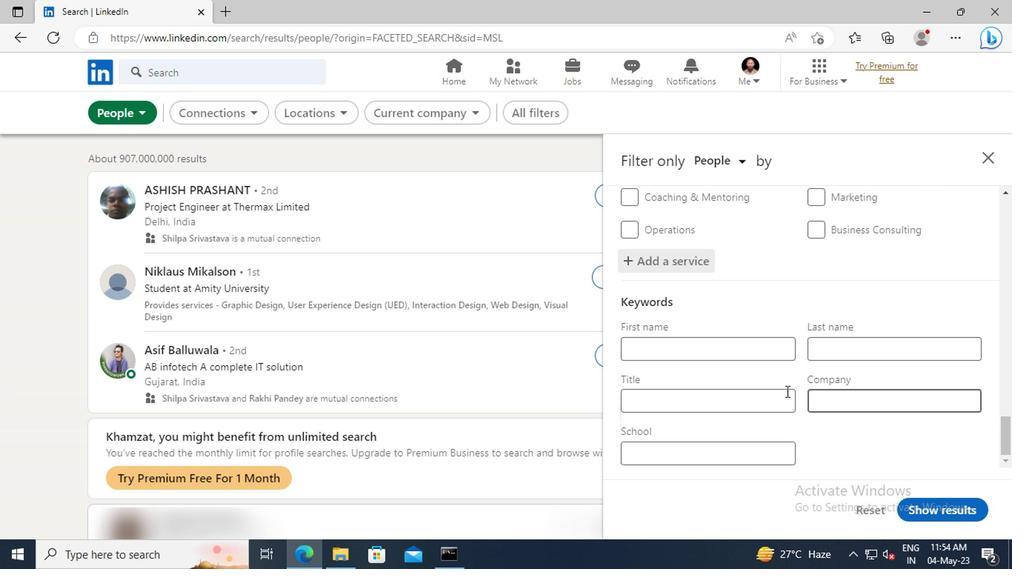 
Action: Mouse pressed left at (736, 407)
Screenshot: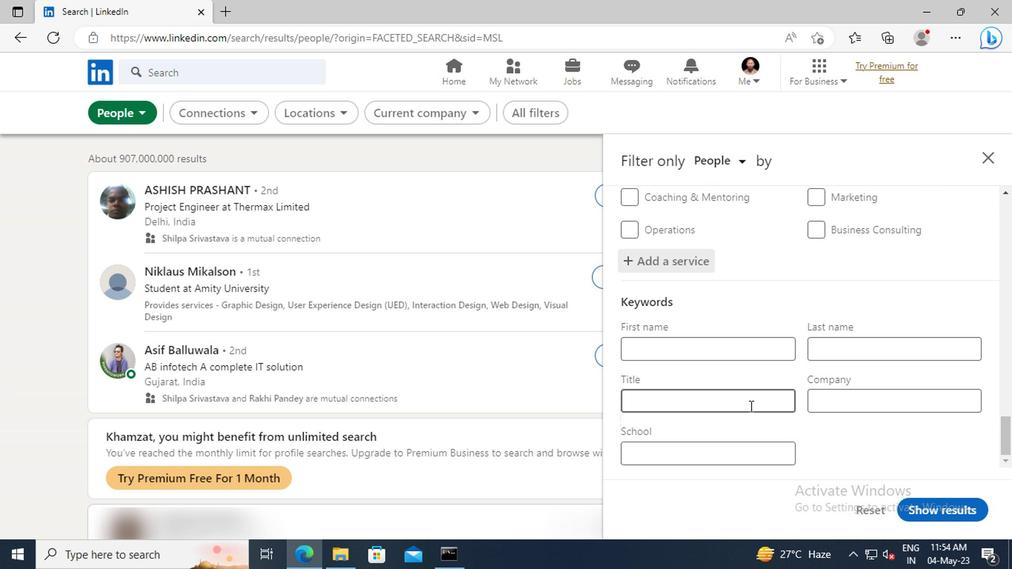 
Action: Key pressed <Key.shift>BOOKKEEPER<Key.enter>
Screenshot: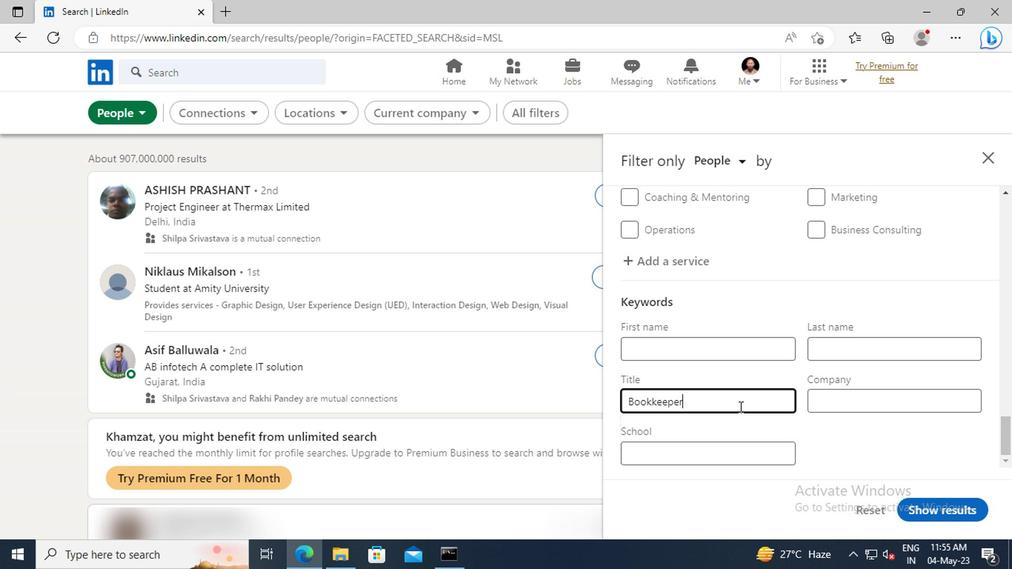 
Action: Mouse moved to (926, 512)
Screenshot: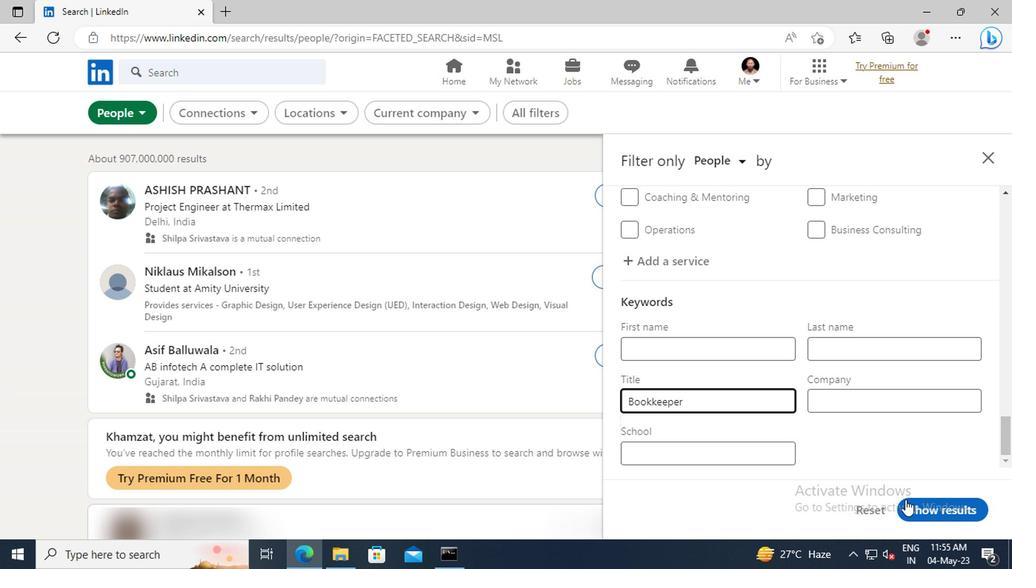 
Action: Mouse pressed left at (926, 512)
Screenshot: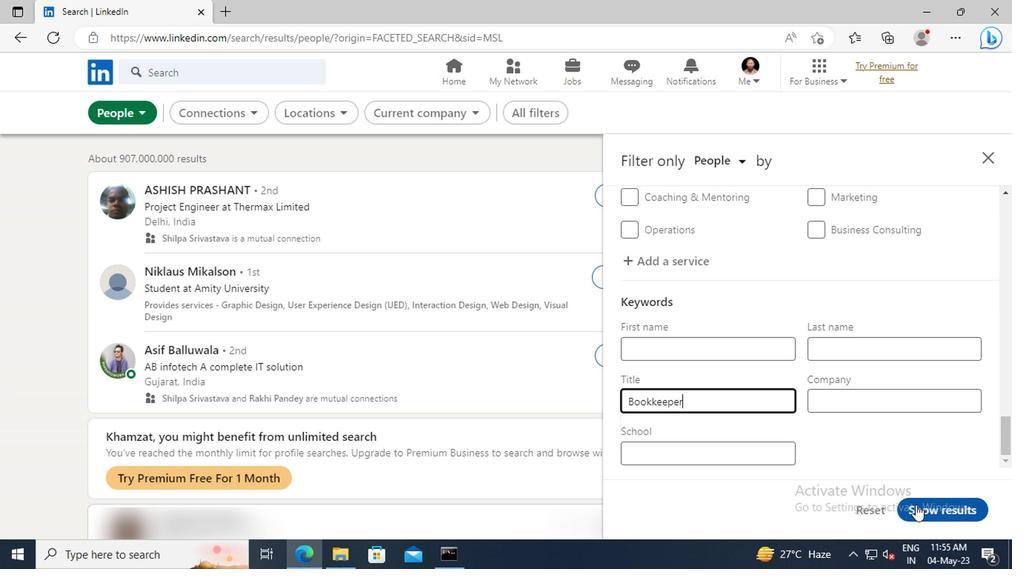 
